 Task: Search one way flight ticket for 2 adults, 2 infants in seat and 1 infant on lap in first from Stillwater: Stillwater Regional Airport to Evansville: Evansville Regional Airport on 5-3-2023. Choice of flights is Emirates. Number of bags: 5 checked bags. Price is upto 85000. Outbound departure time preference is 4:00.
Action: Mouse moved to (399, 158)
Screenshot: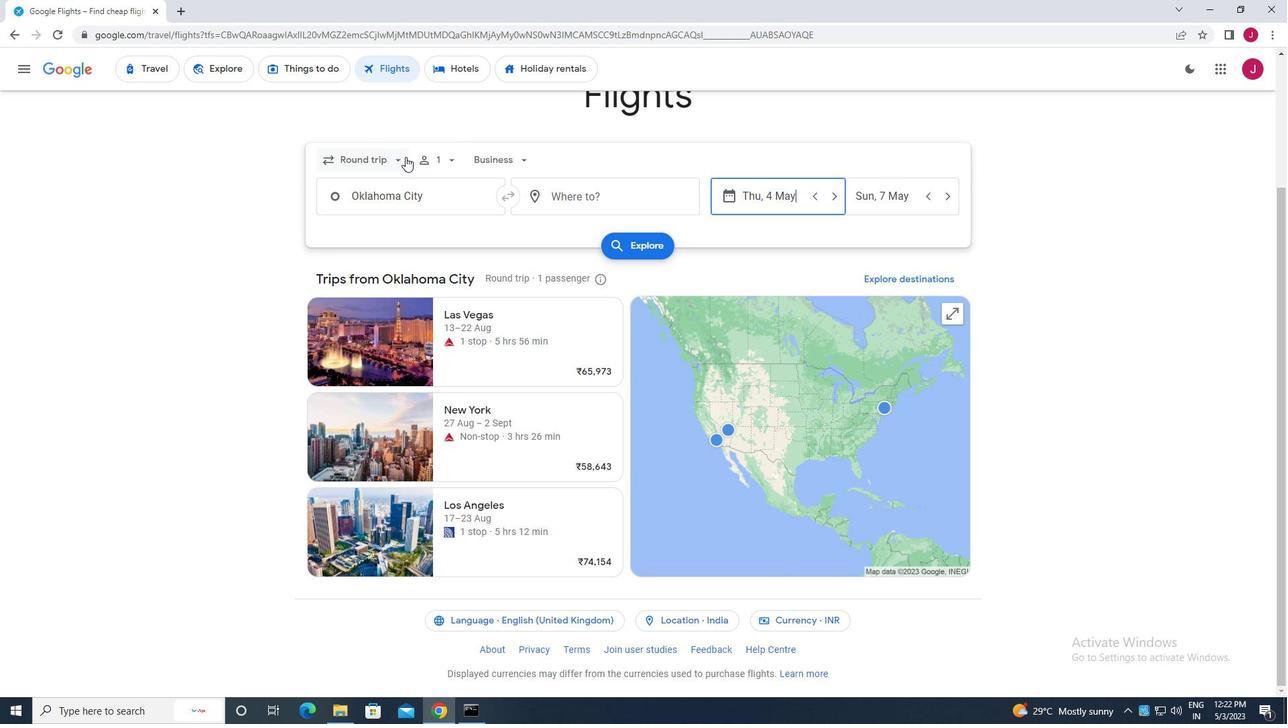 
Action: Mouse pressed left at (399, 158)
Screenshot: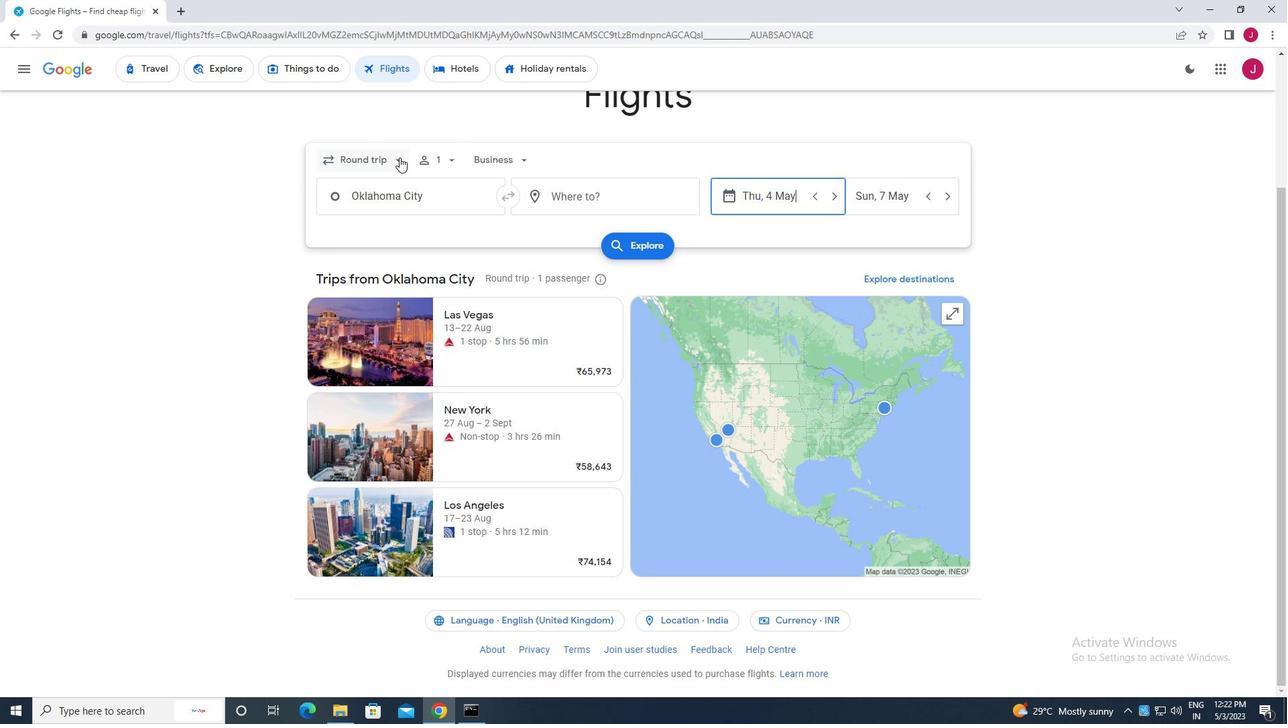 
Action: Mouse moved to (388, 223)
Screenshot: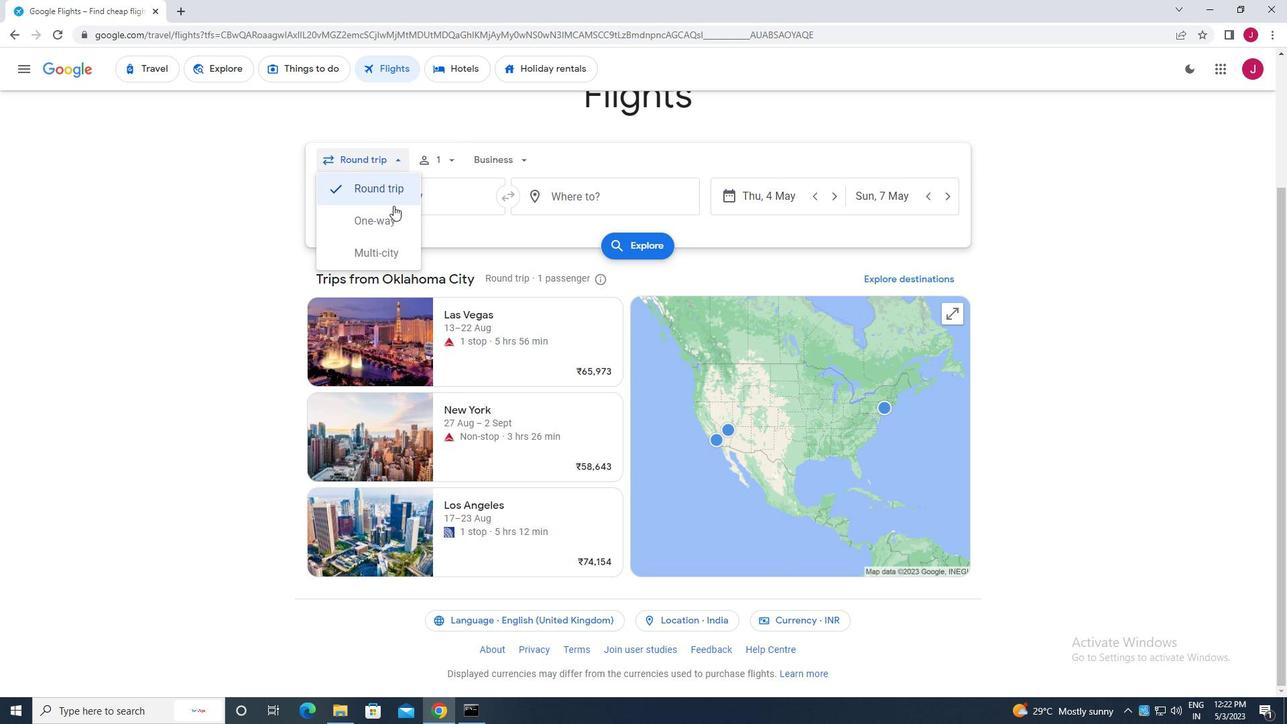
Action: Mouse pressed left at (388, 223)
Screenshot: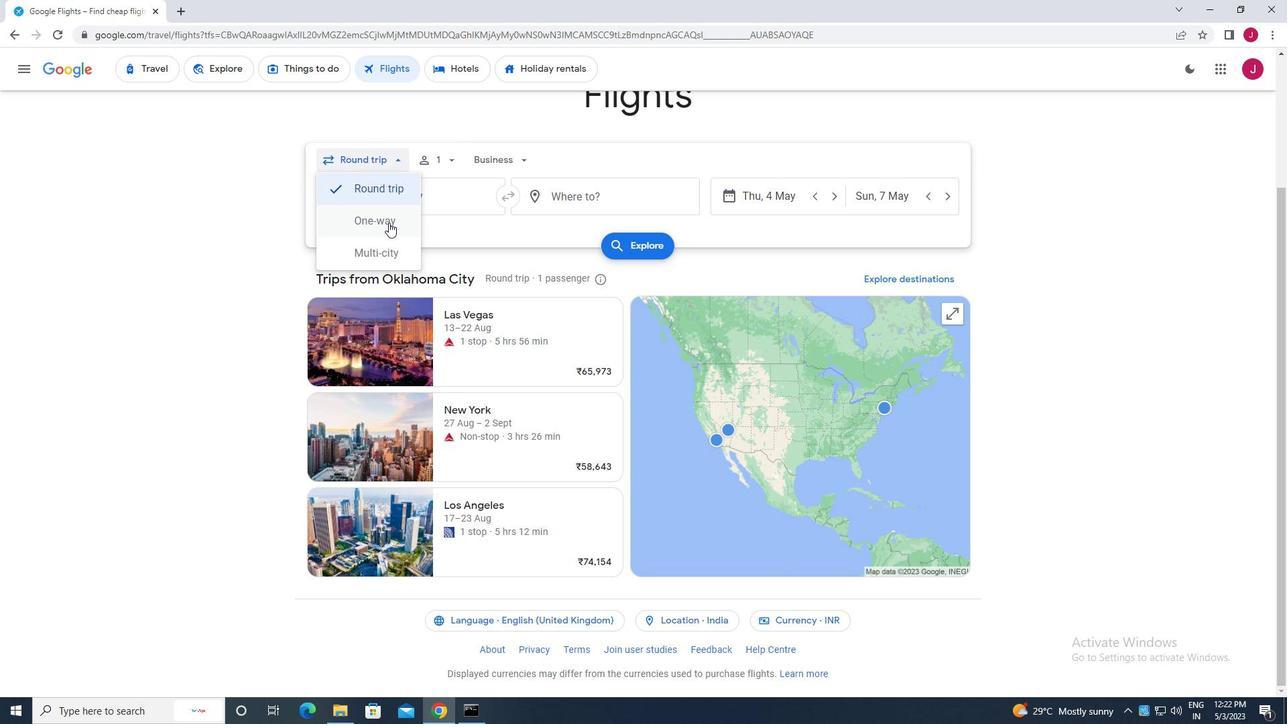 
Action: Mouse moved to (446, 155)
Screenshot: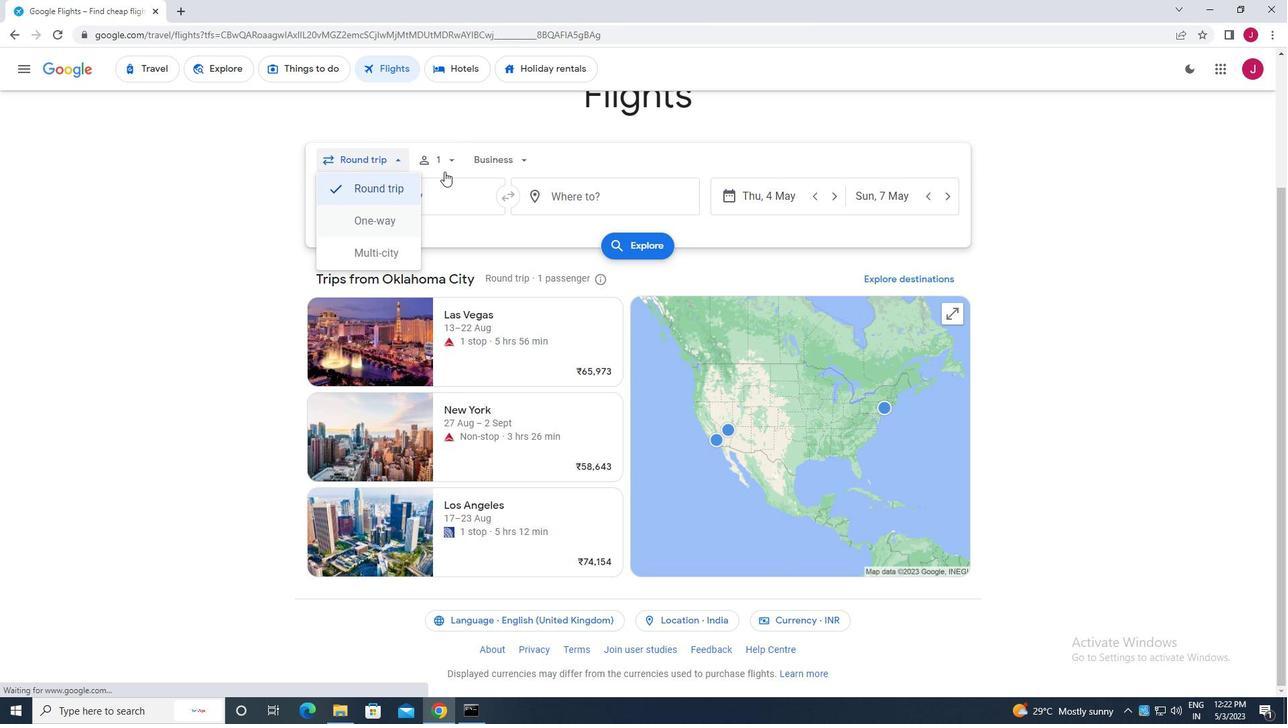 
Action: Mouse pressed left at (446, 155)
Screenshot: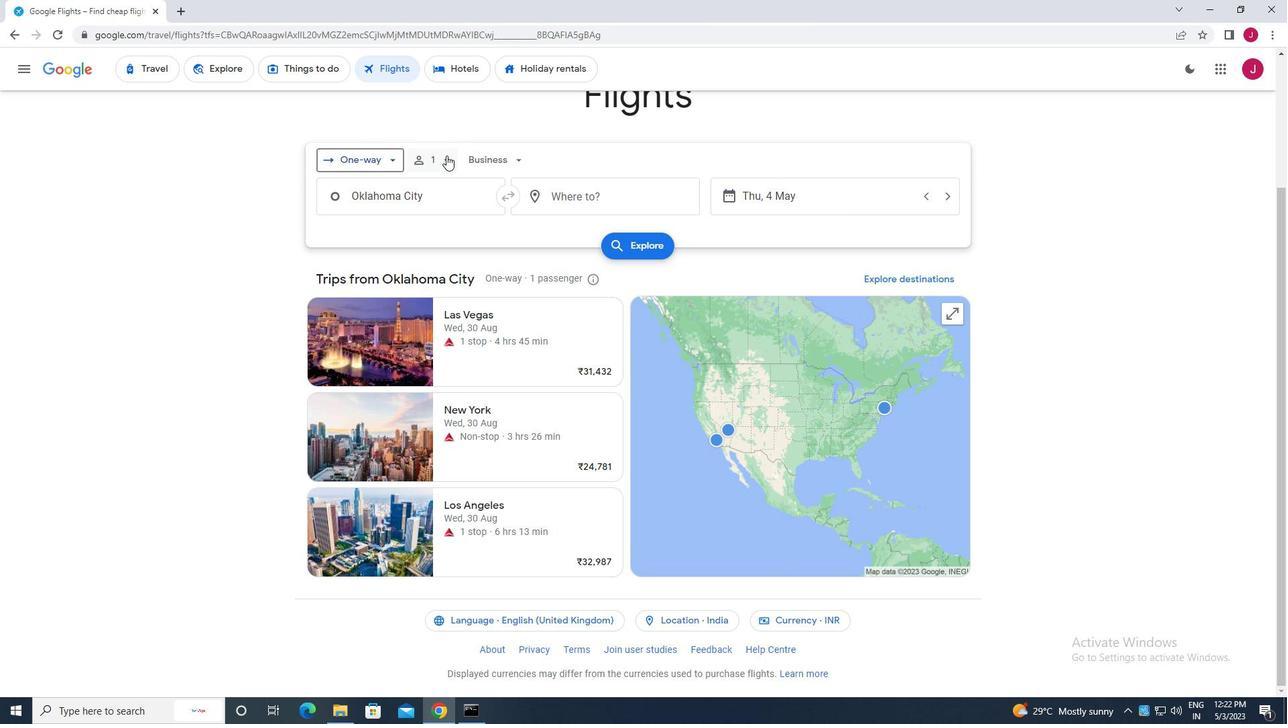 
Action: Mouse moved to (545, 195)
Screenshot: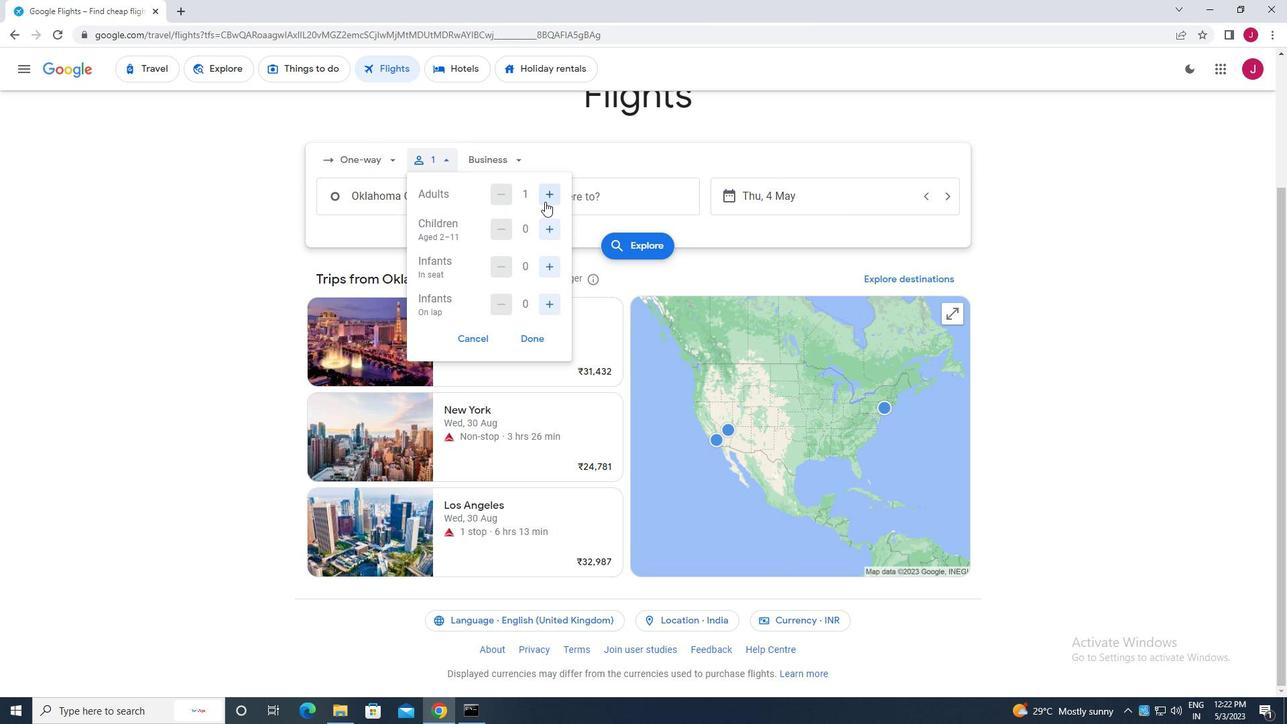 
Action: Mouse pressed left at (545, 195)
Screenshot: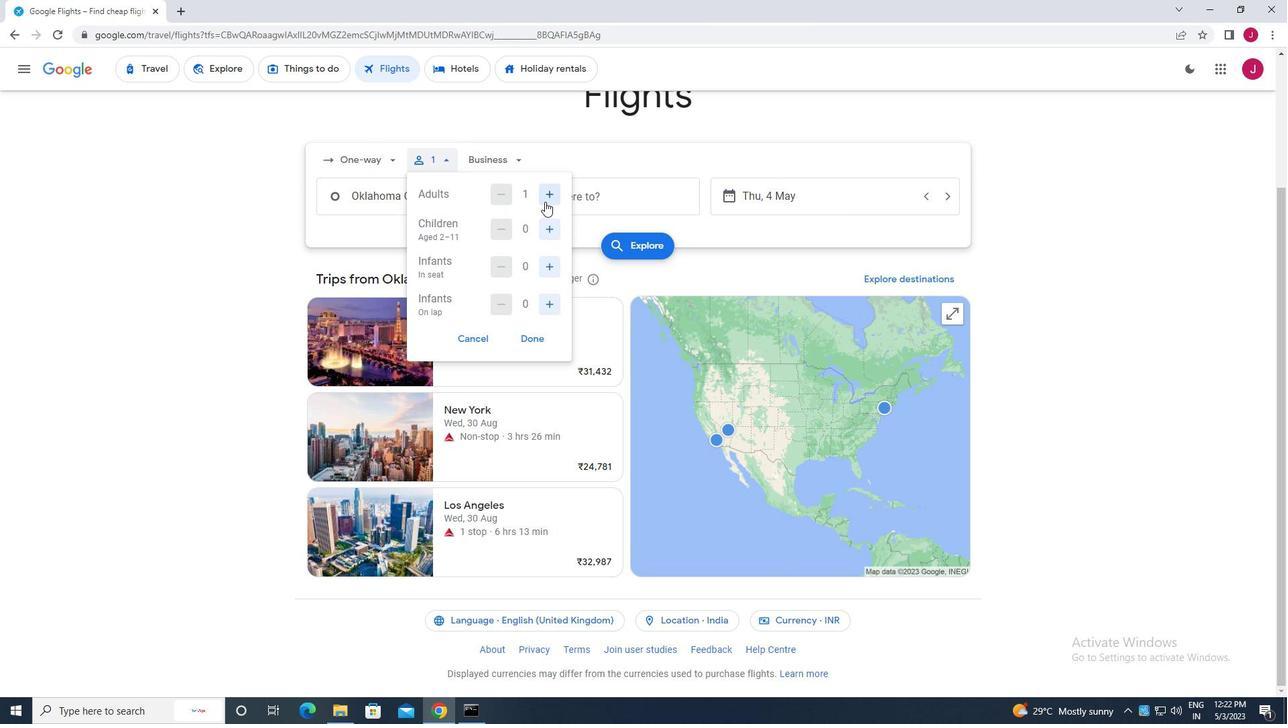 
Action: Mouse moved to (549, 227)
Screenshot: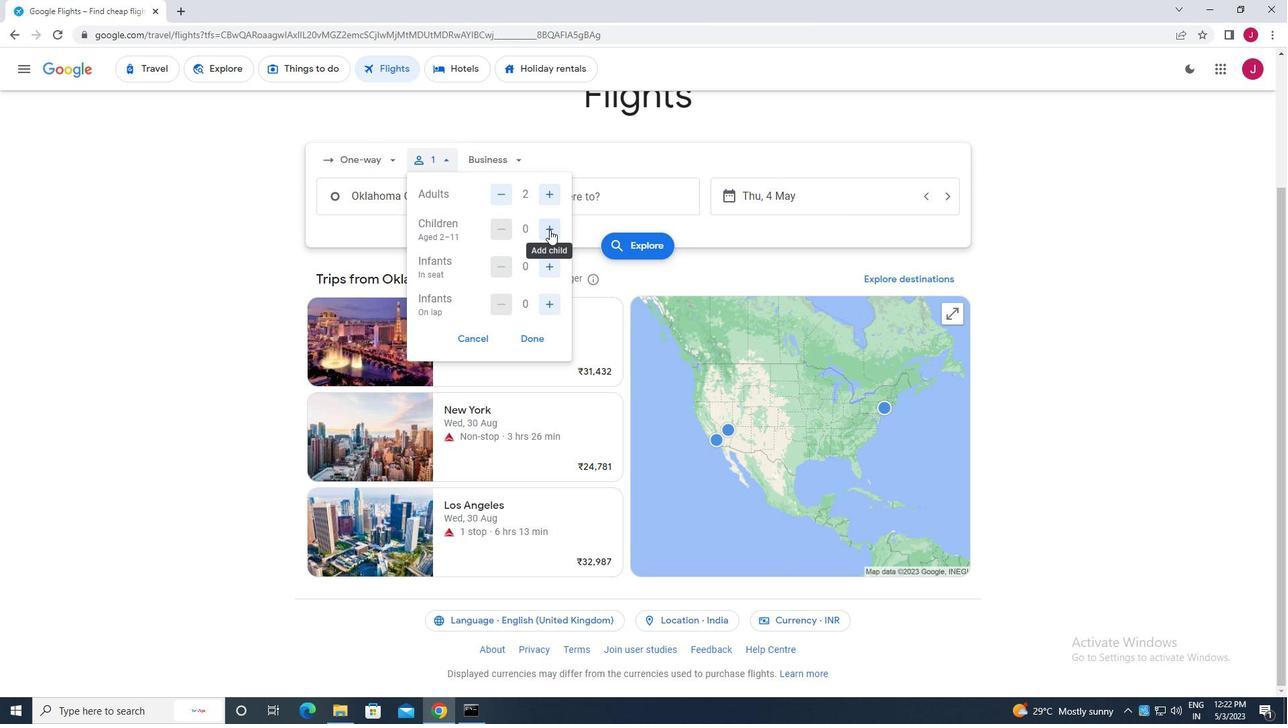 
Action: Mouse pressed left at (549, 227)
Screenshot: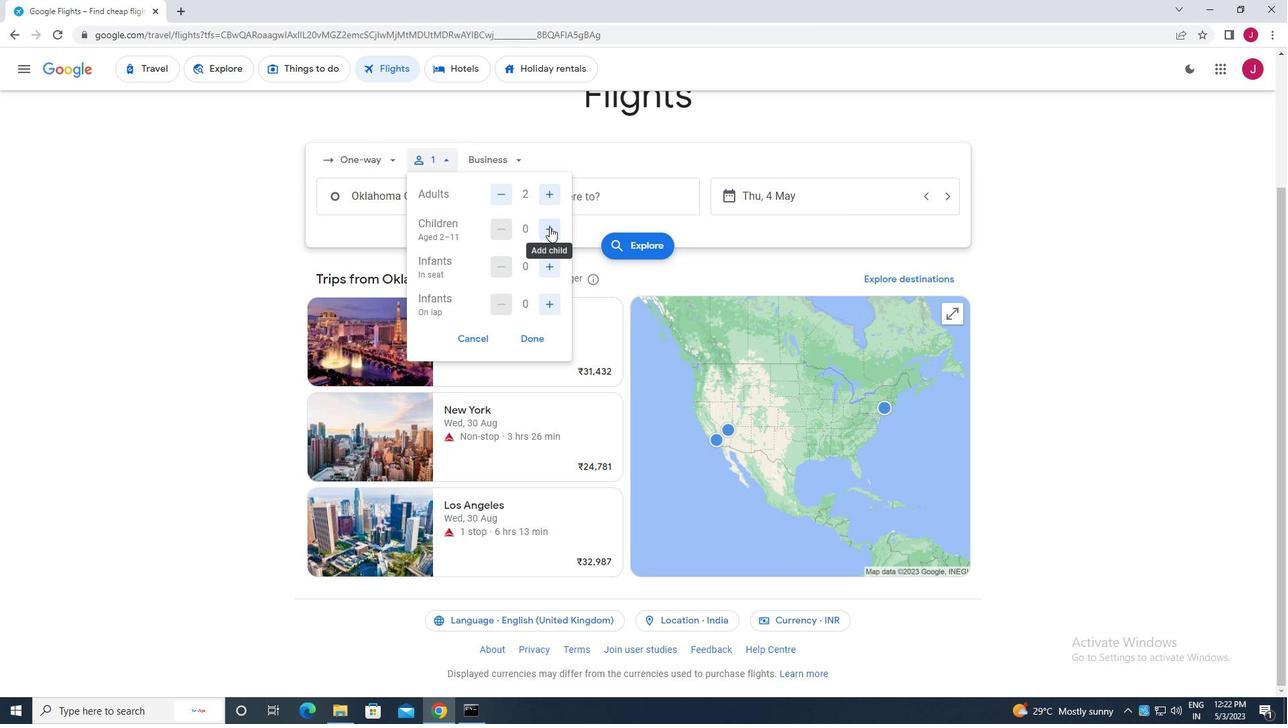 
Action: Mouse moved to (506, 225)
Screenshot: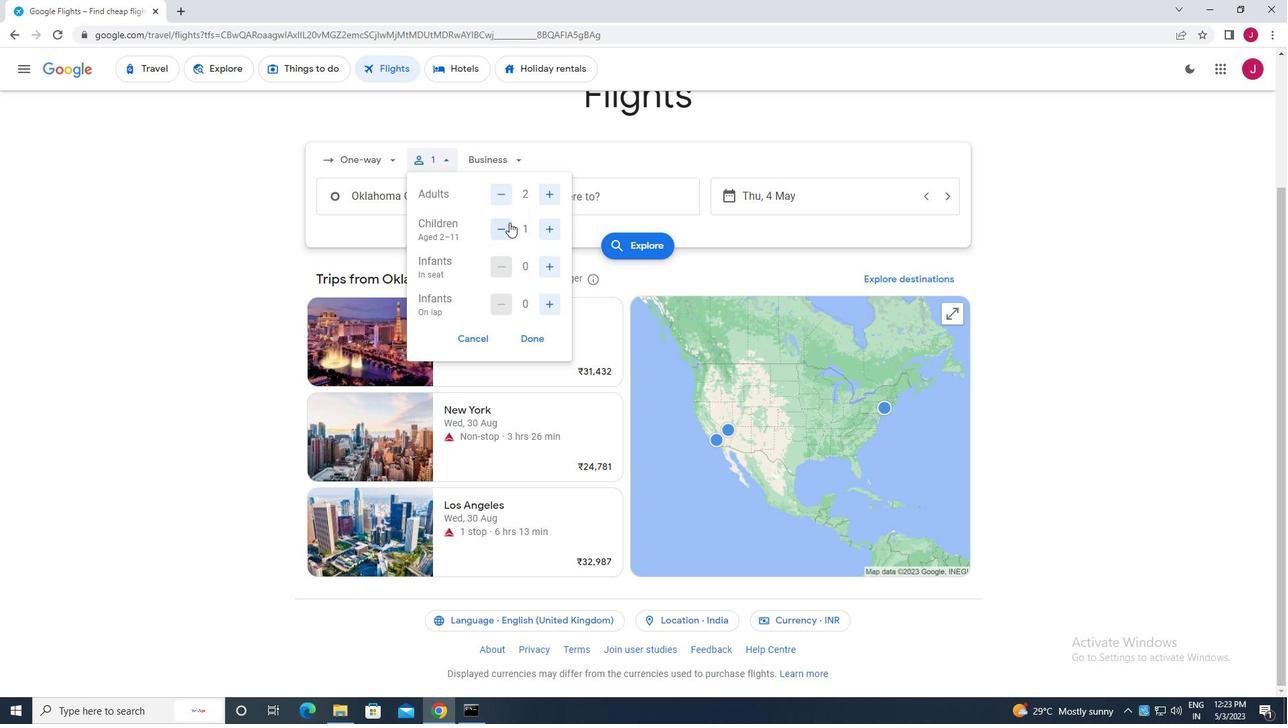 
Action: Mouse pressed left at (506, 225)
Screenshot: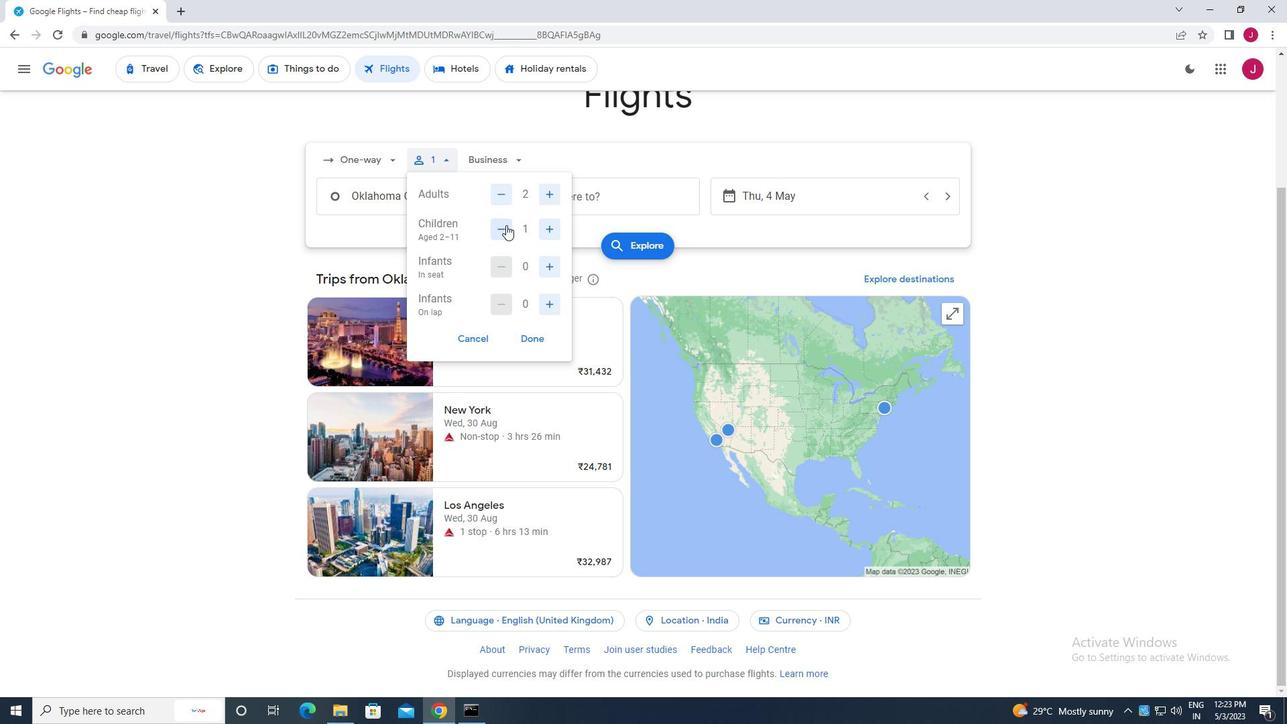 
Action: Mouse moved to (541, 264)
Screenshot: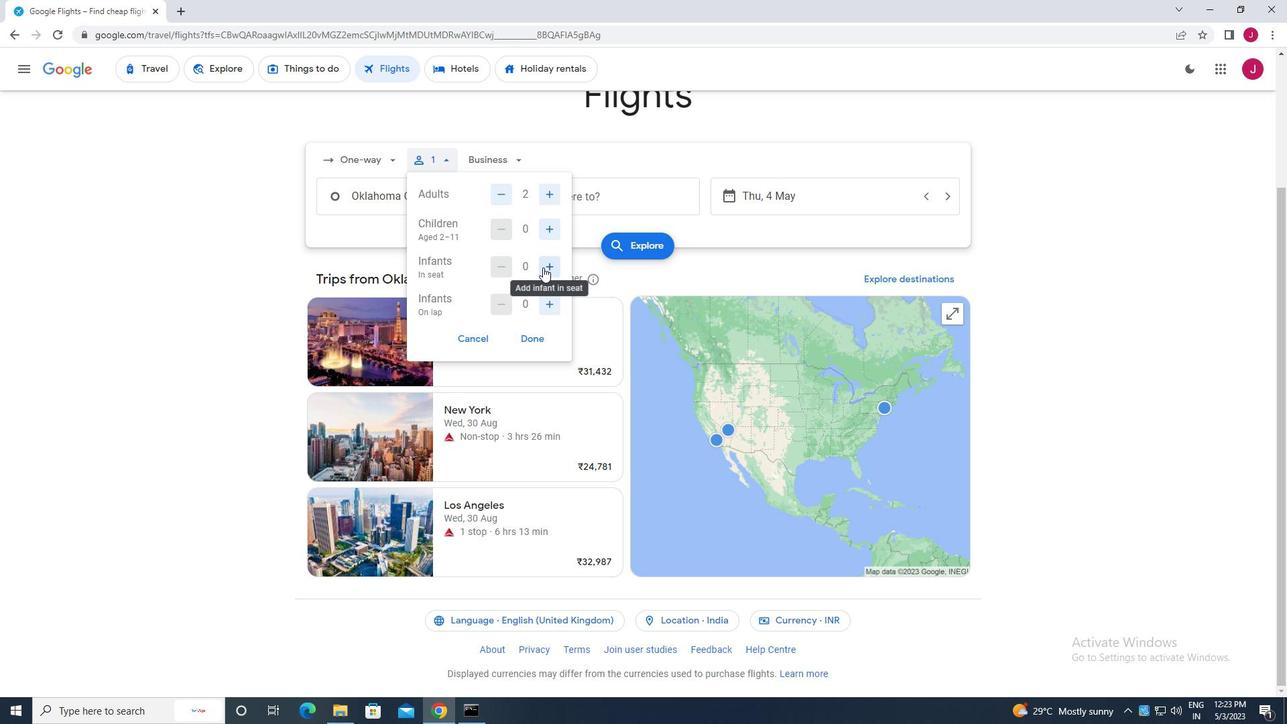 
Action: Mouse pressed left at (541, 264)
Screenshot: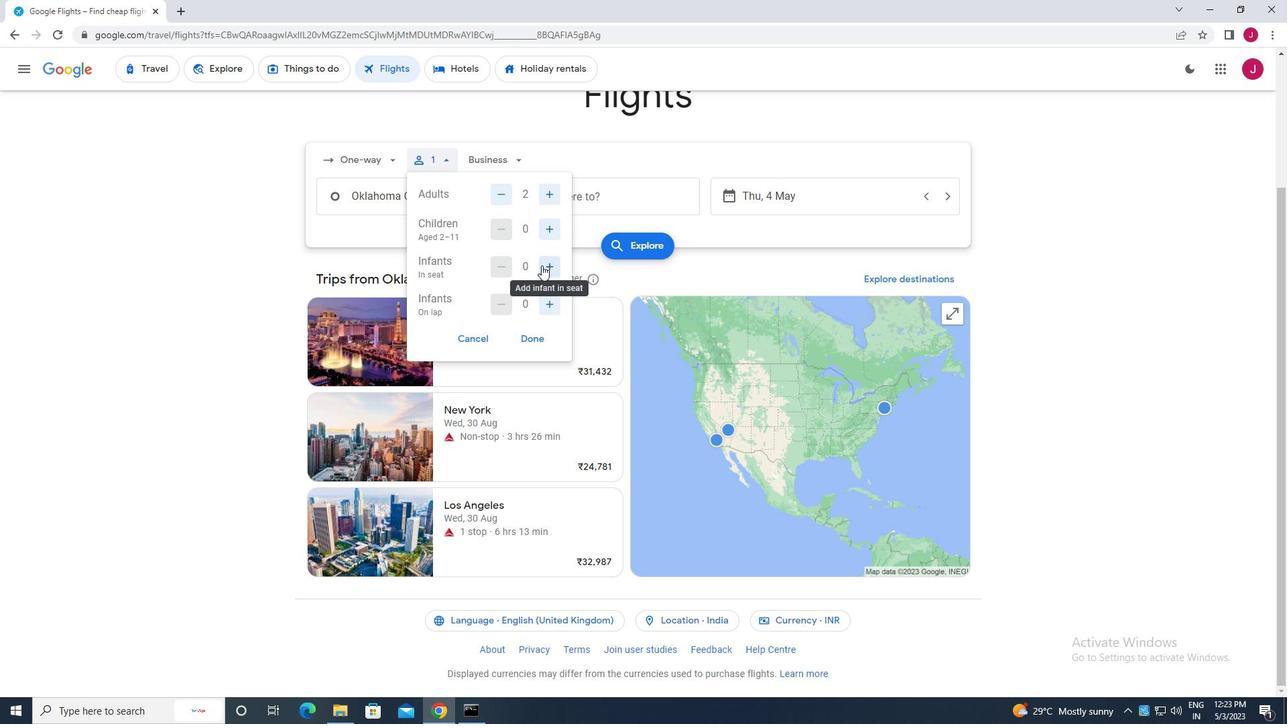 
Action: Mouse moved to (541, 264)
Screenshot: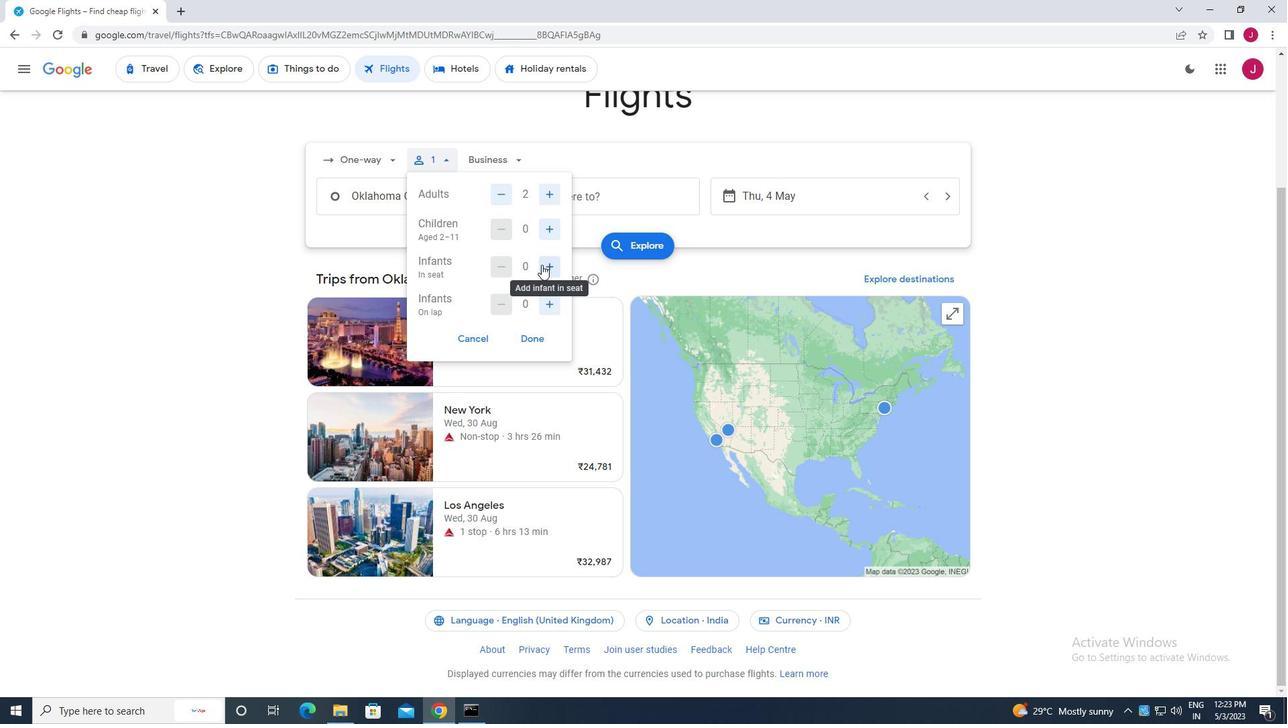 
Action: Mouse pressed left at (541, 264)
Screenshot: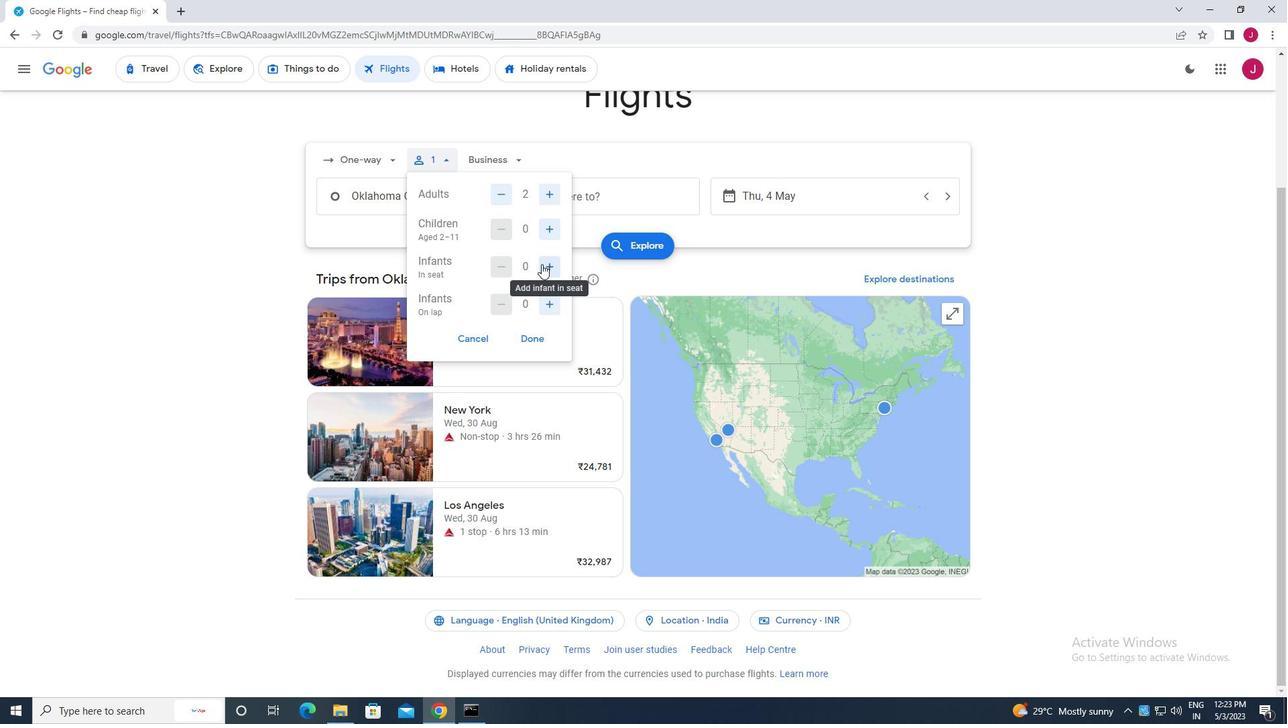 
Action: Mouse moved to (547, 305)
Screenshot: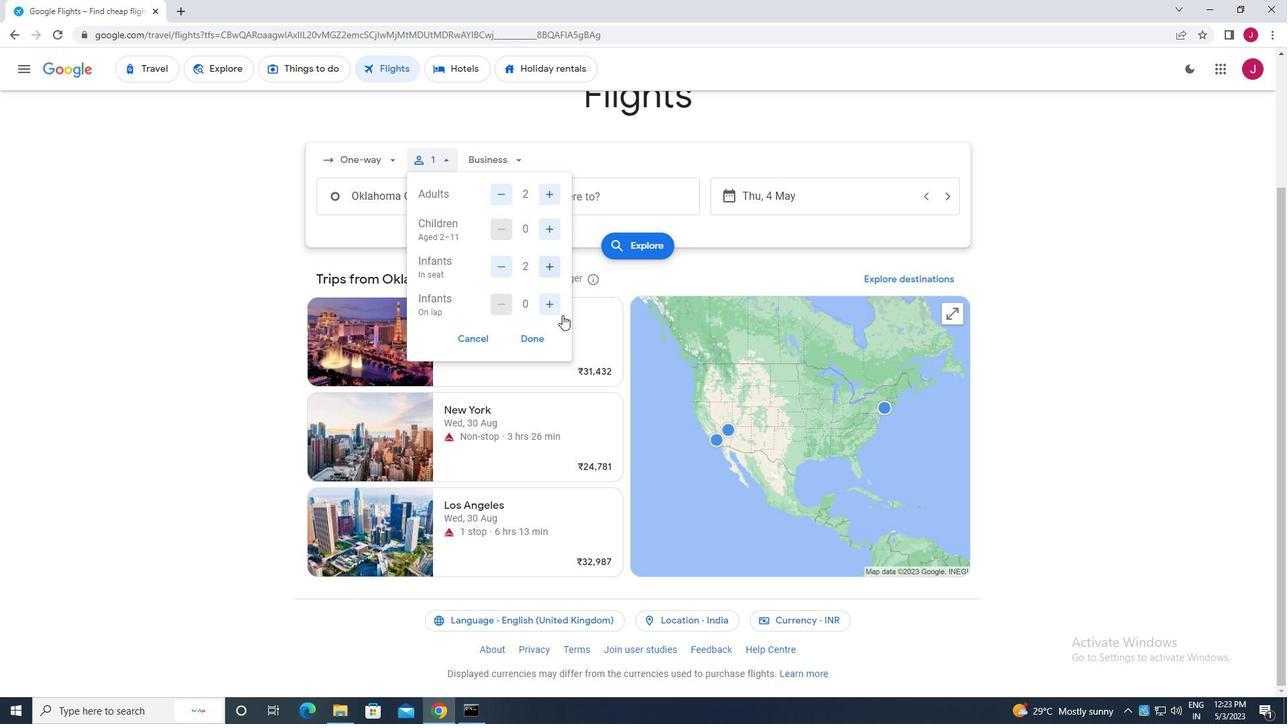 
Action: Mouse pressed left at (547, 305)
Screenshot: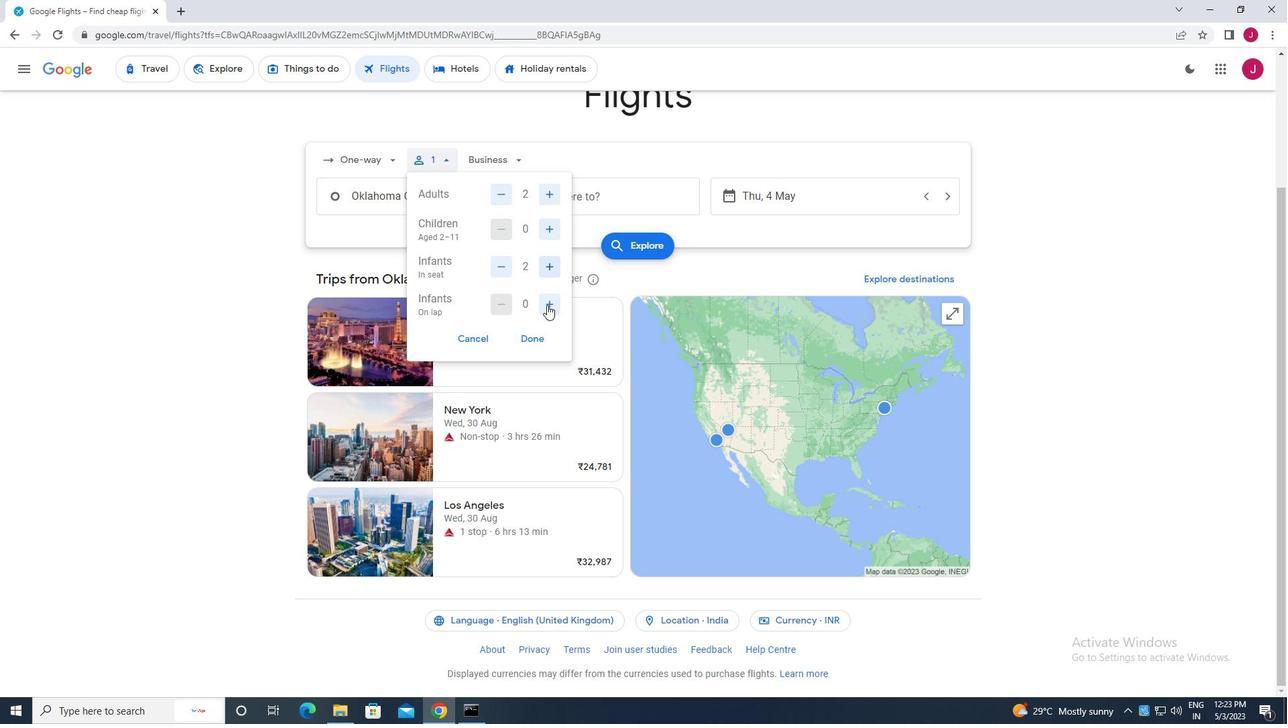 
Action: Mouse moved to (534, 336)
Screenshot: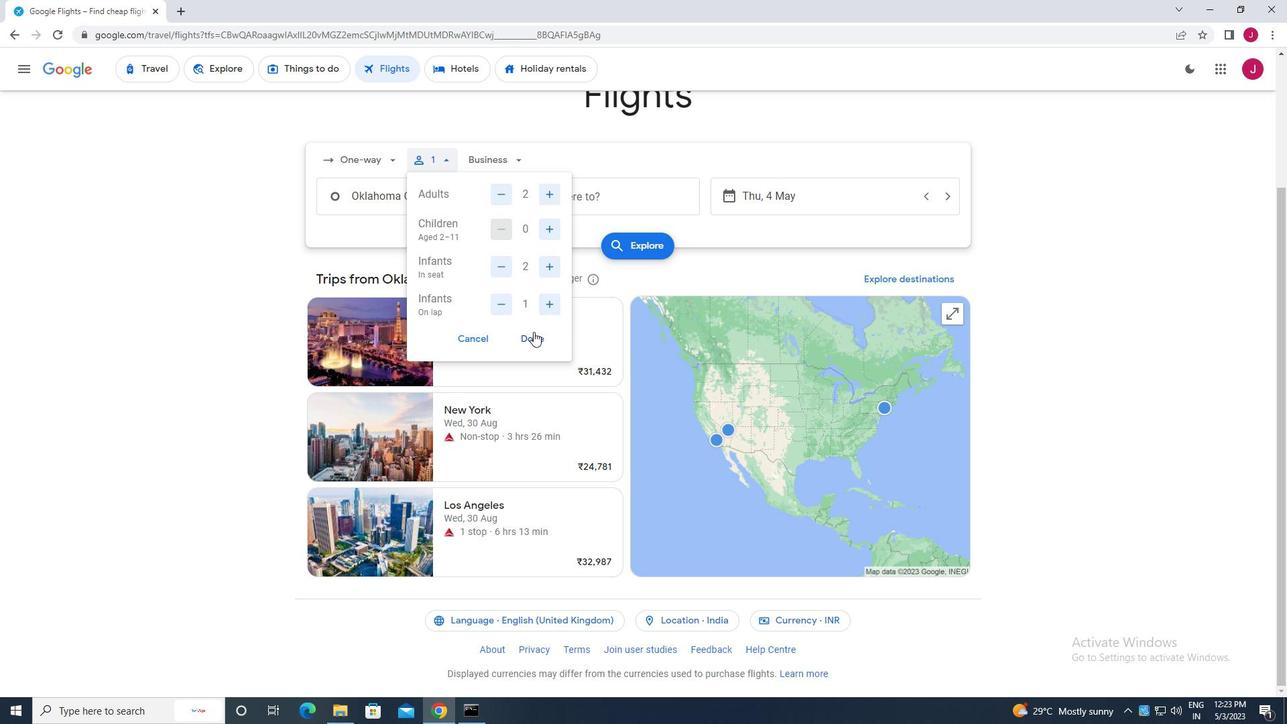 
Action: Mouse pressed left at (534, 336)
Screenshot: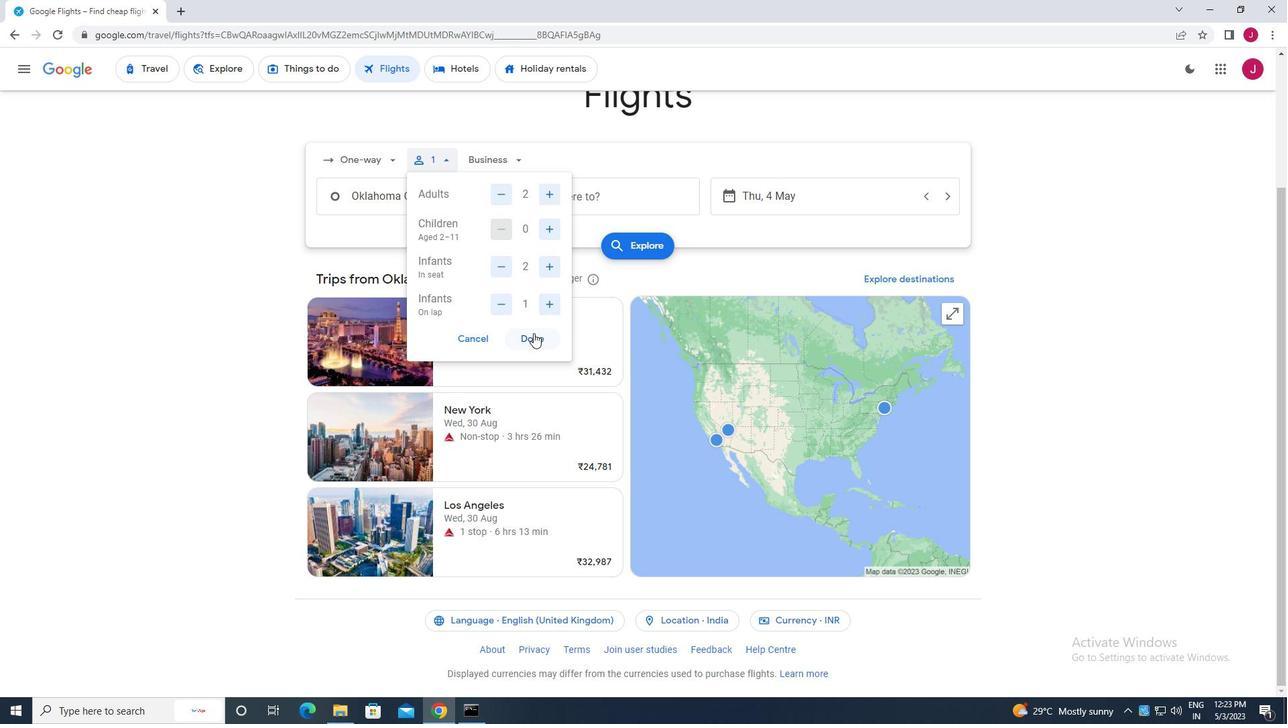 
Action: Mouse moved to (513, 156)
Screenshot: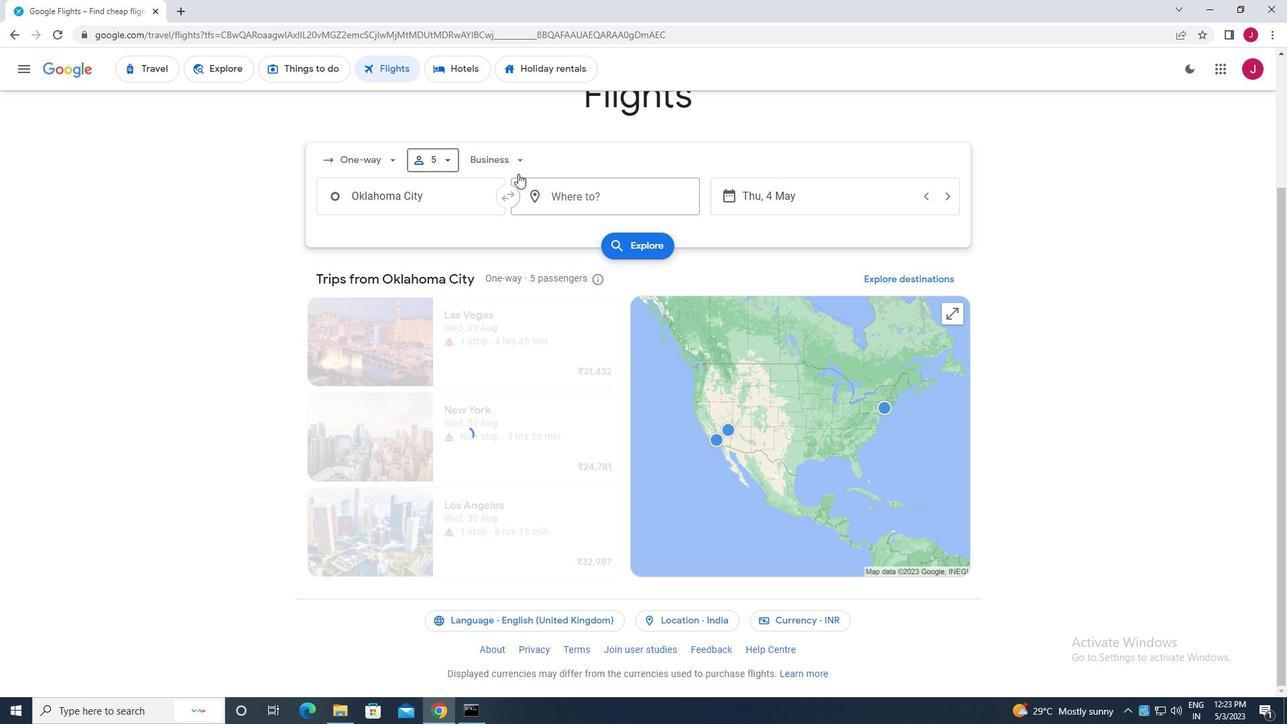 
Action: Mouse pressed left at (513, 156)
Screenshot: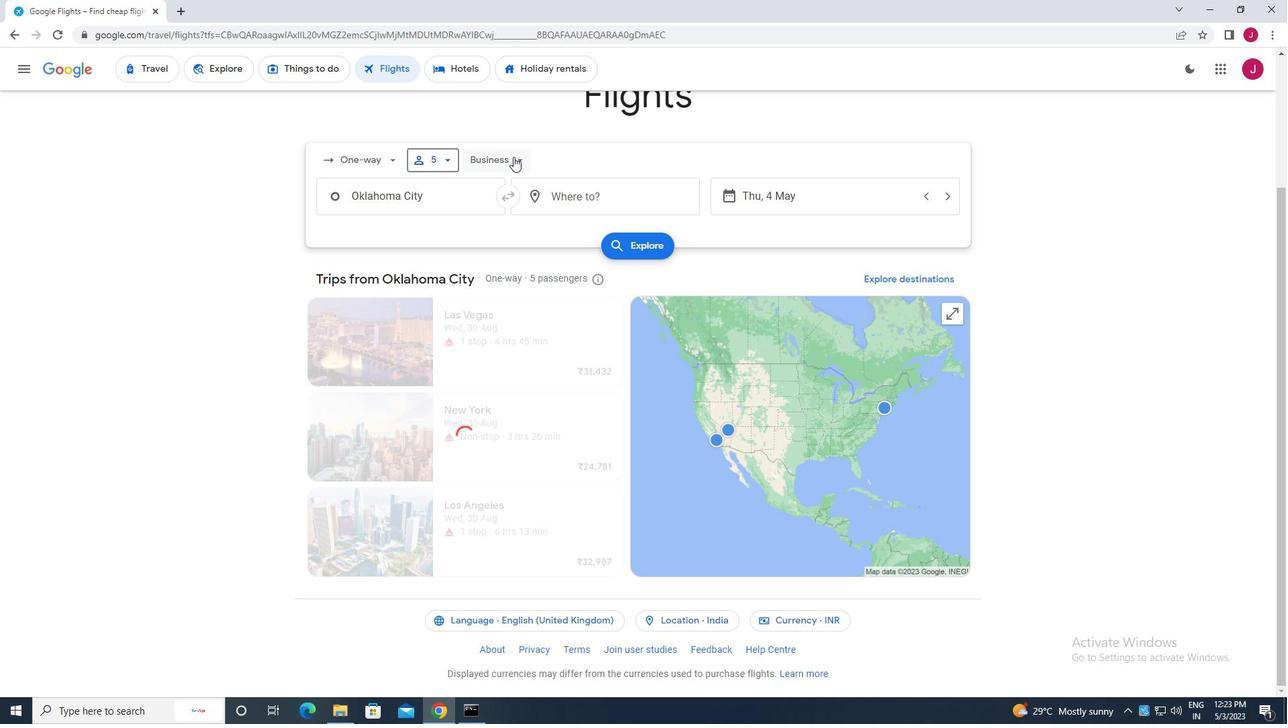 
Action: Mouse moved to (511, 287)
Screenshot: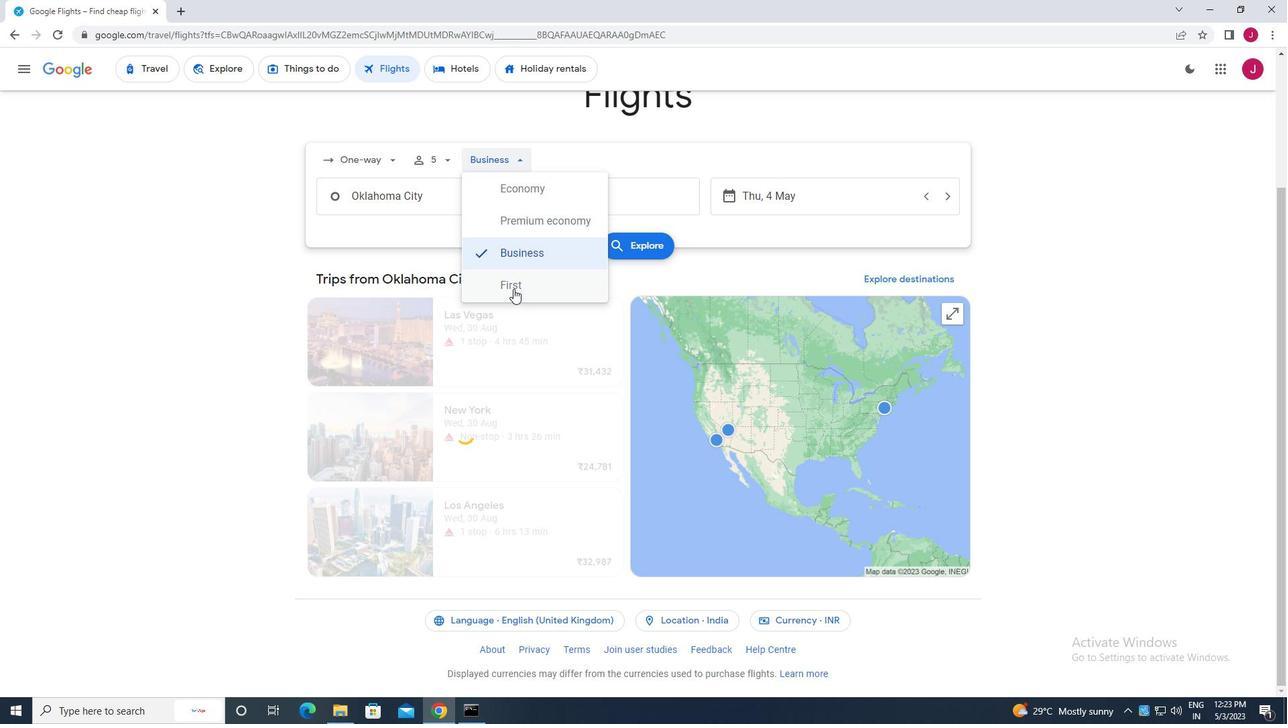
Action: Mouse pressed left at (511, 287)
Screenshot: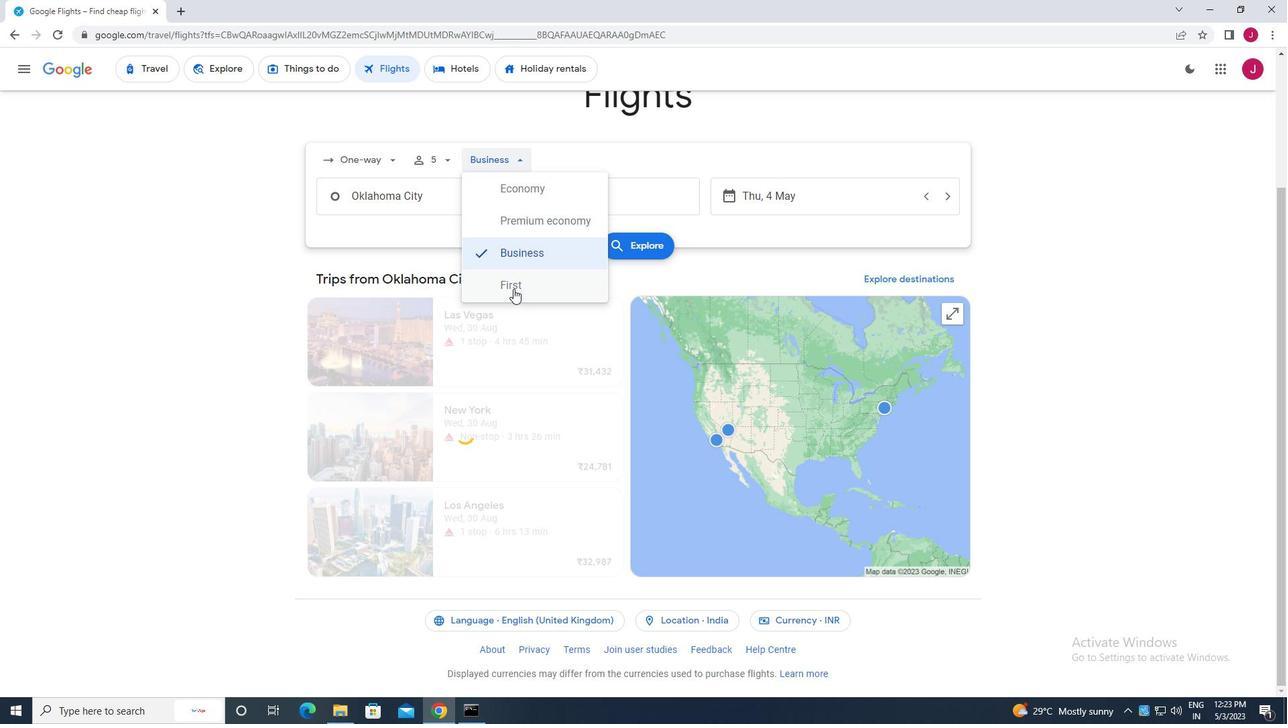 
Action: Mouse moved to (452, 203)
Screenshot: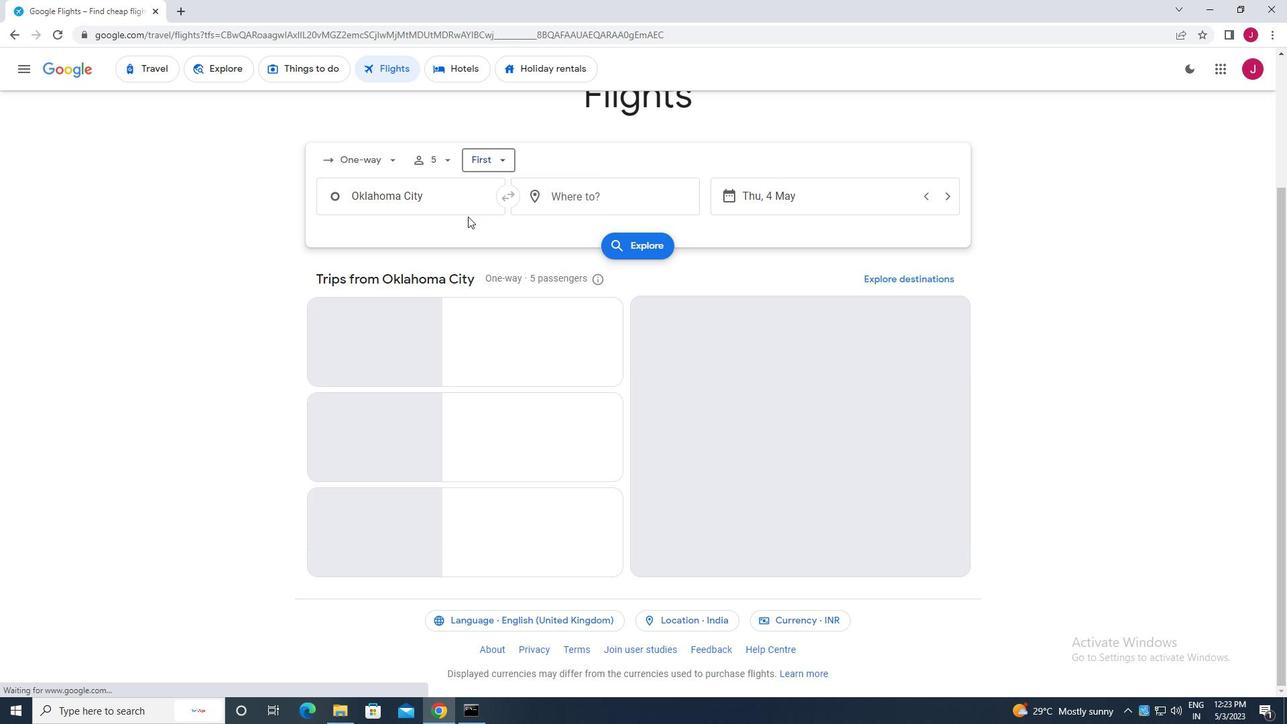 
Action: Mouse pressed left at (452, 203)
Screenshot: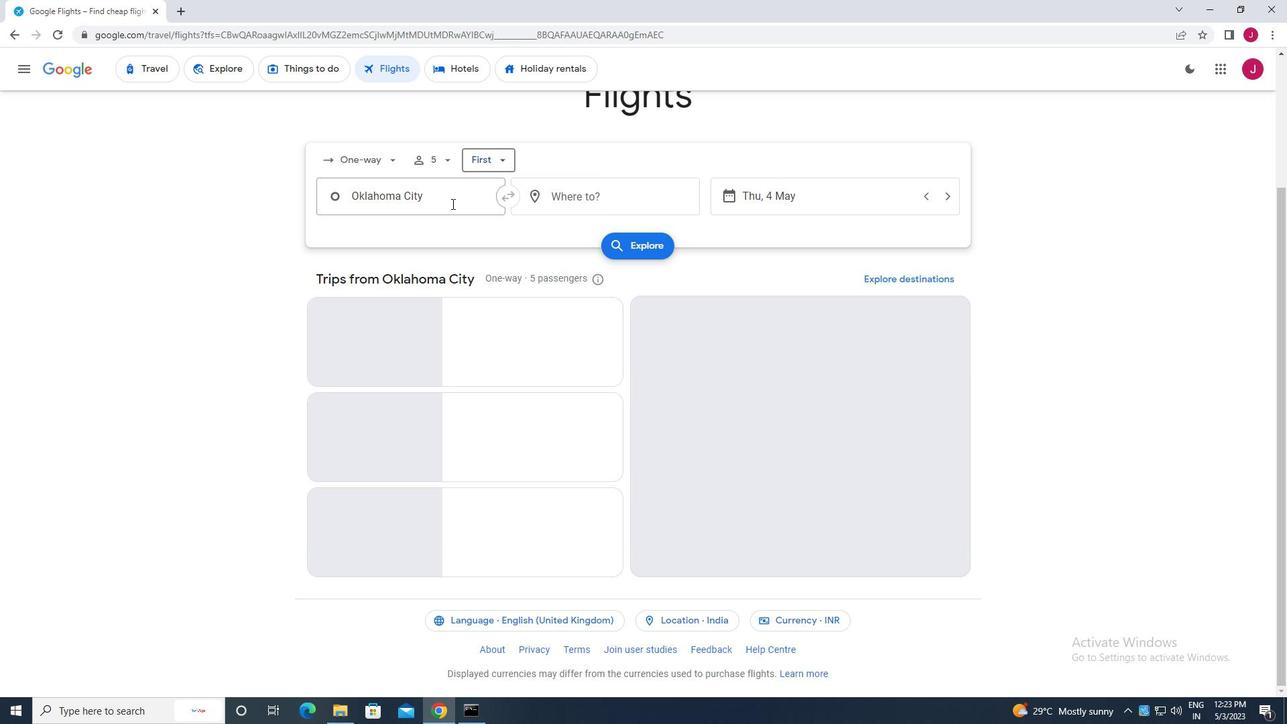 
Action: Mouse moved to (449, 203)
Screenshot: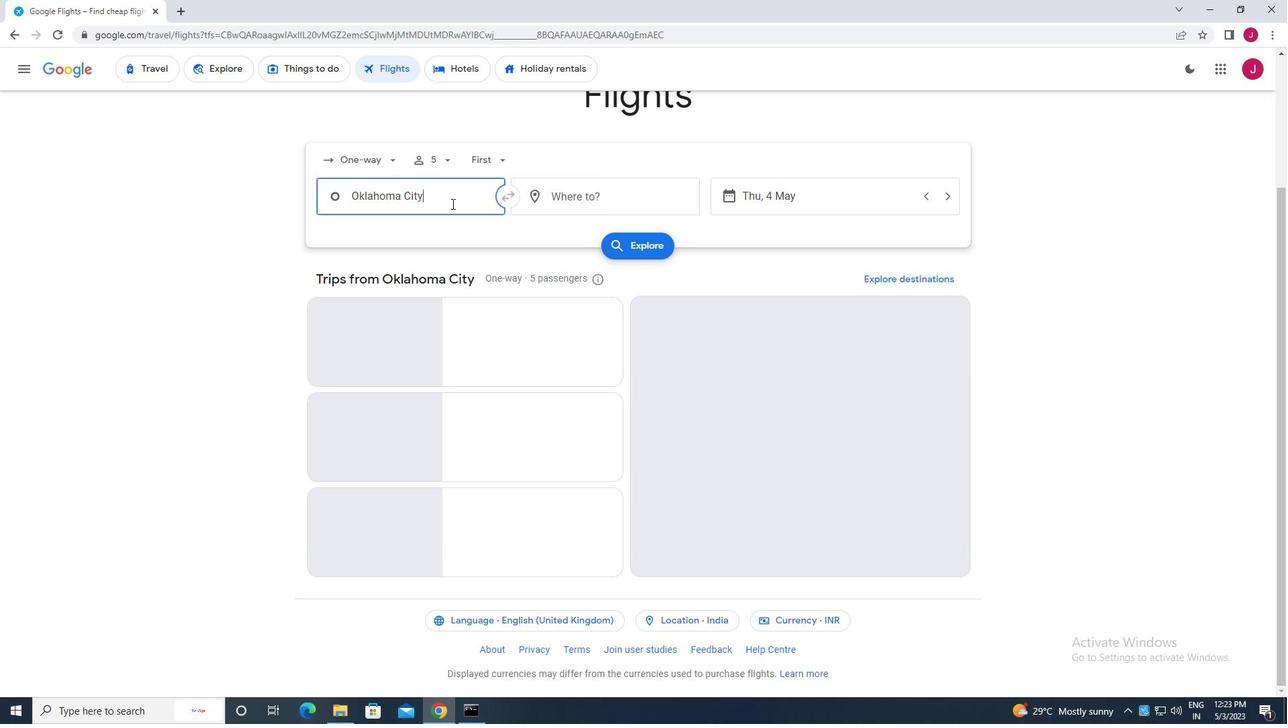 
Action: Key pressed stillwater
Screenshot: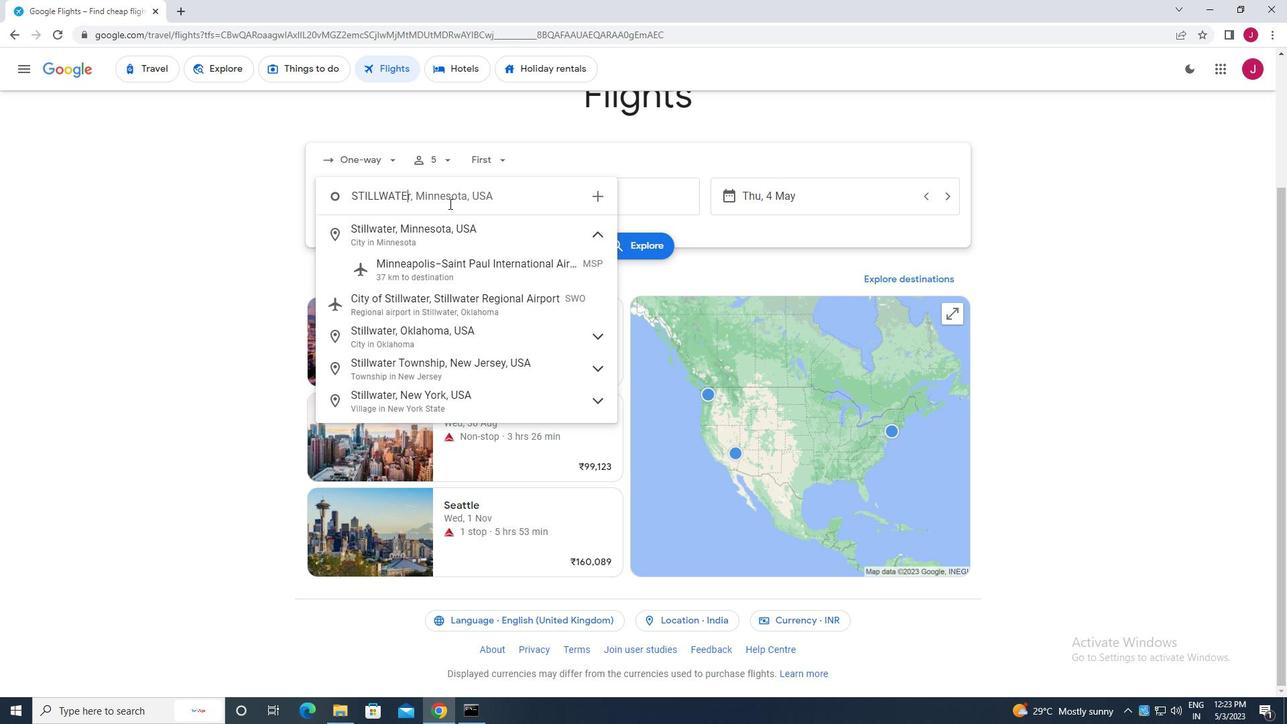 
Action: Mouse moved to (431, 221)
Screenshot: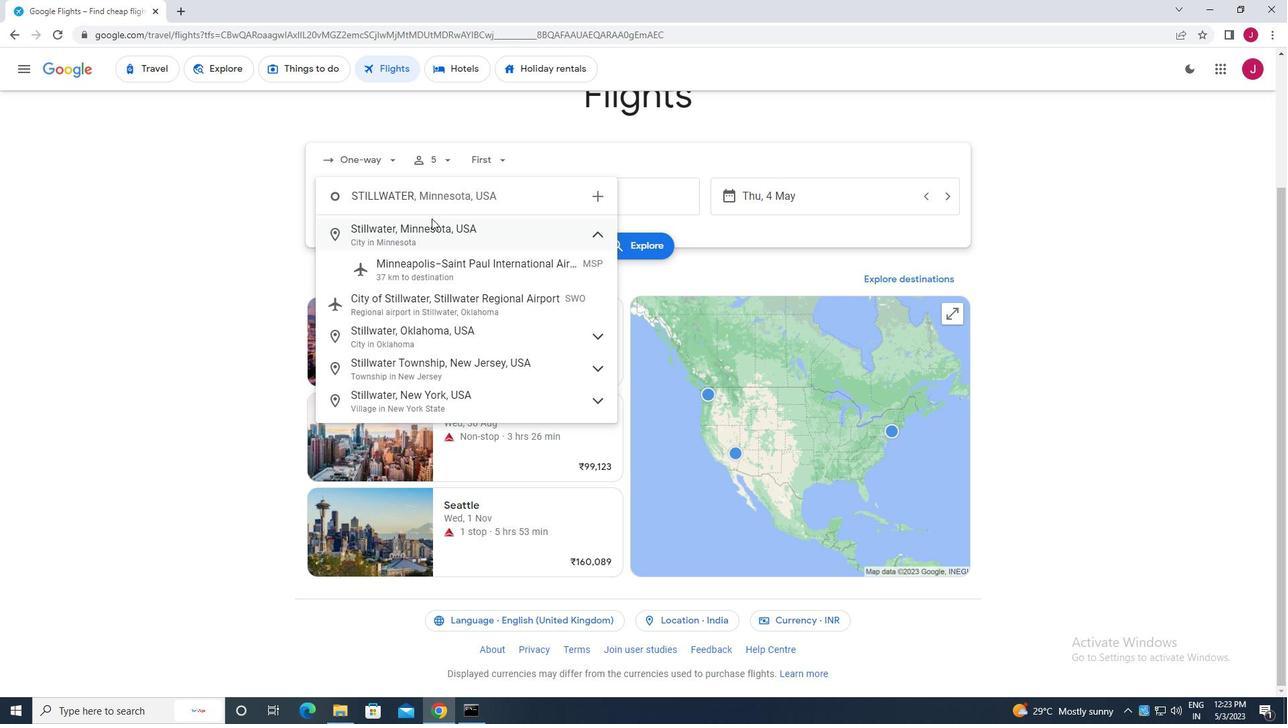 
Action: Key pressed <Key.space>r
Screenshot: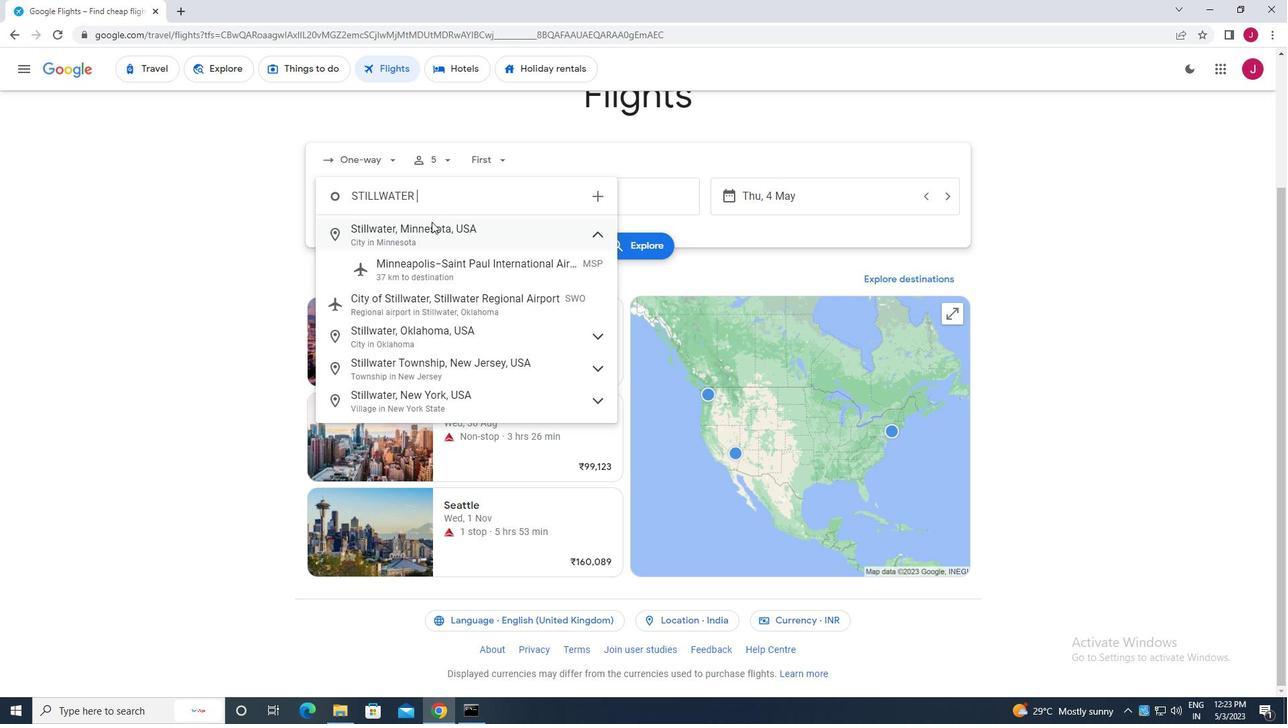 
Action: Mouse moved to (431, 222)
Screenshot: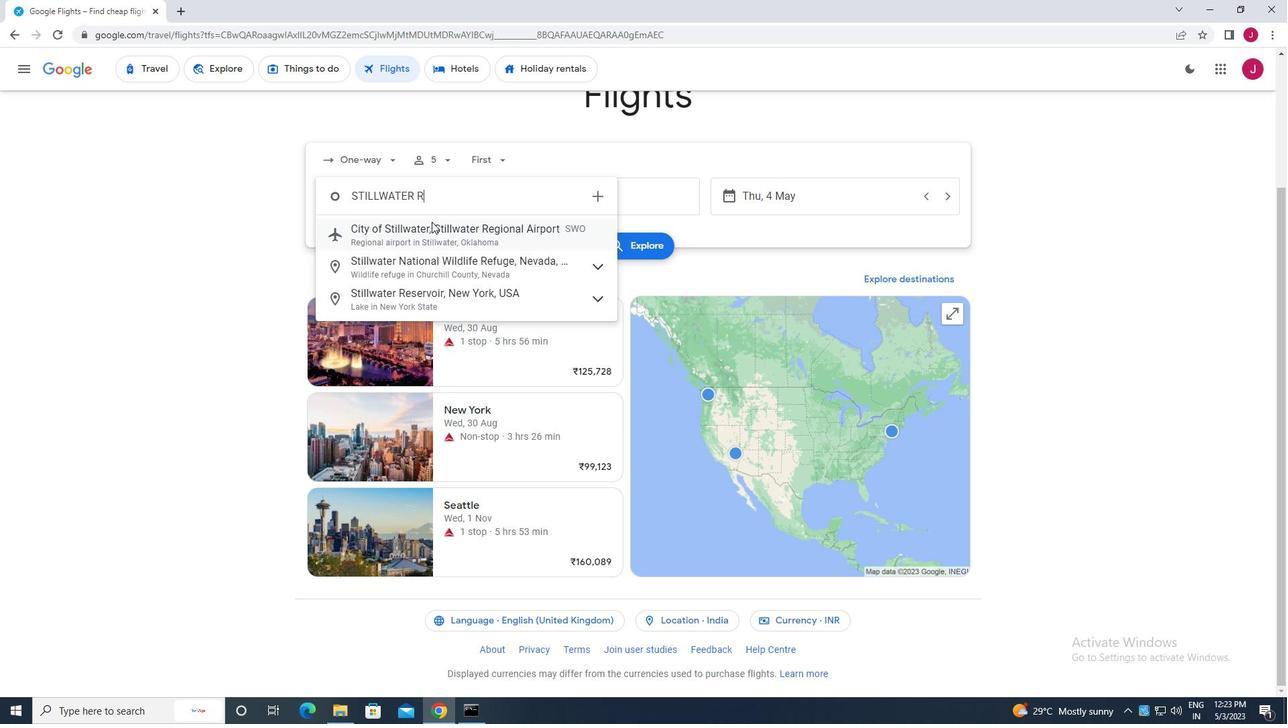 
Action: Key pressed eg
Screenshot: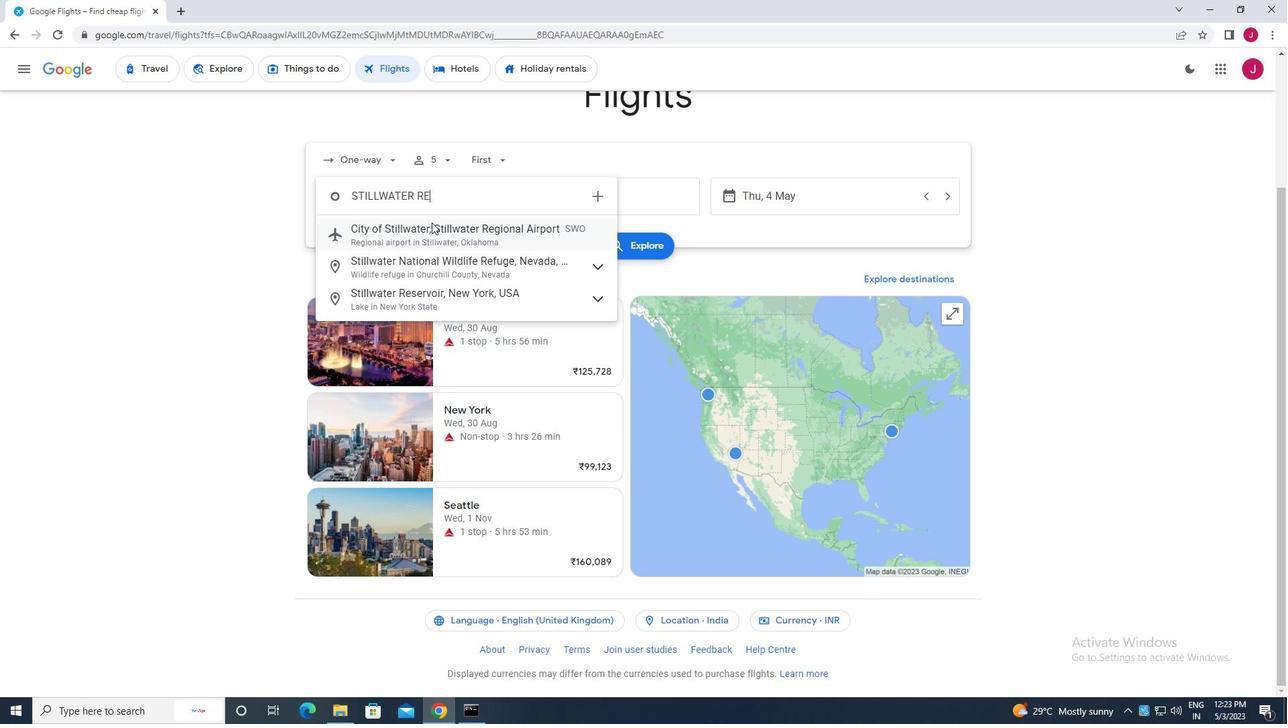 
Action: Mouse moved to (502, 234)
Screenshot: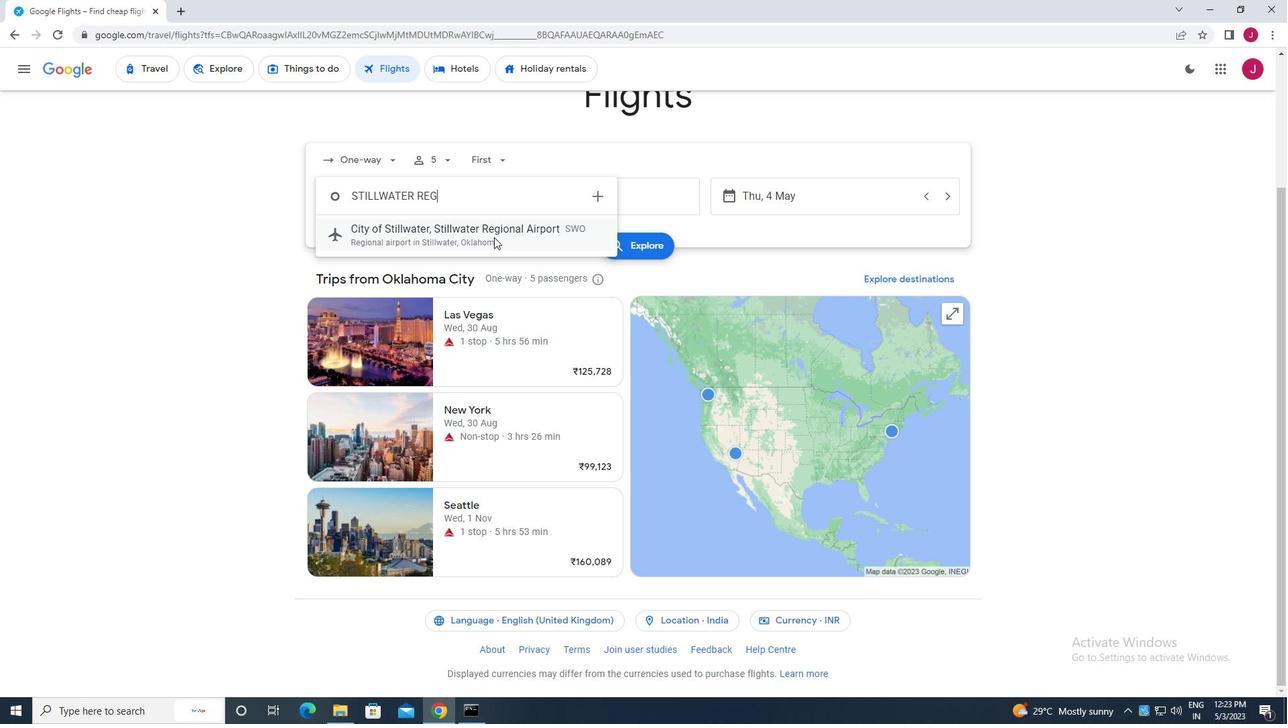 
Action: Mouse pressed left at (502, 234)
Screenshot: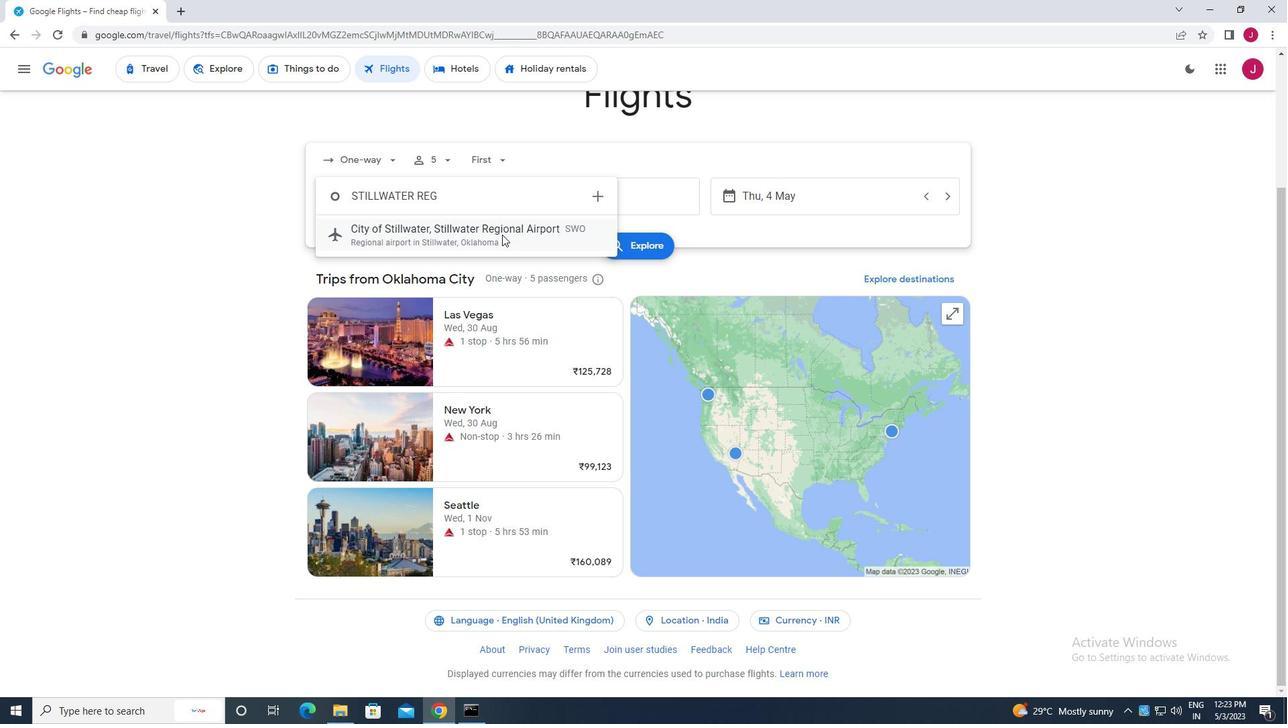 
Action: Mouse moved to (641, 195)
Screenshot: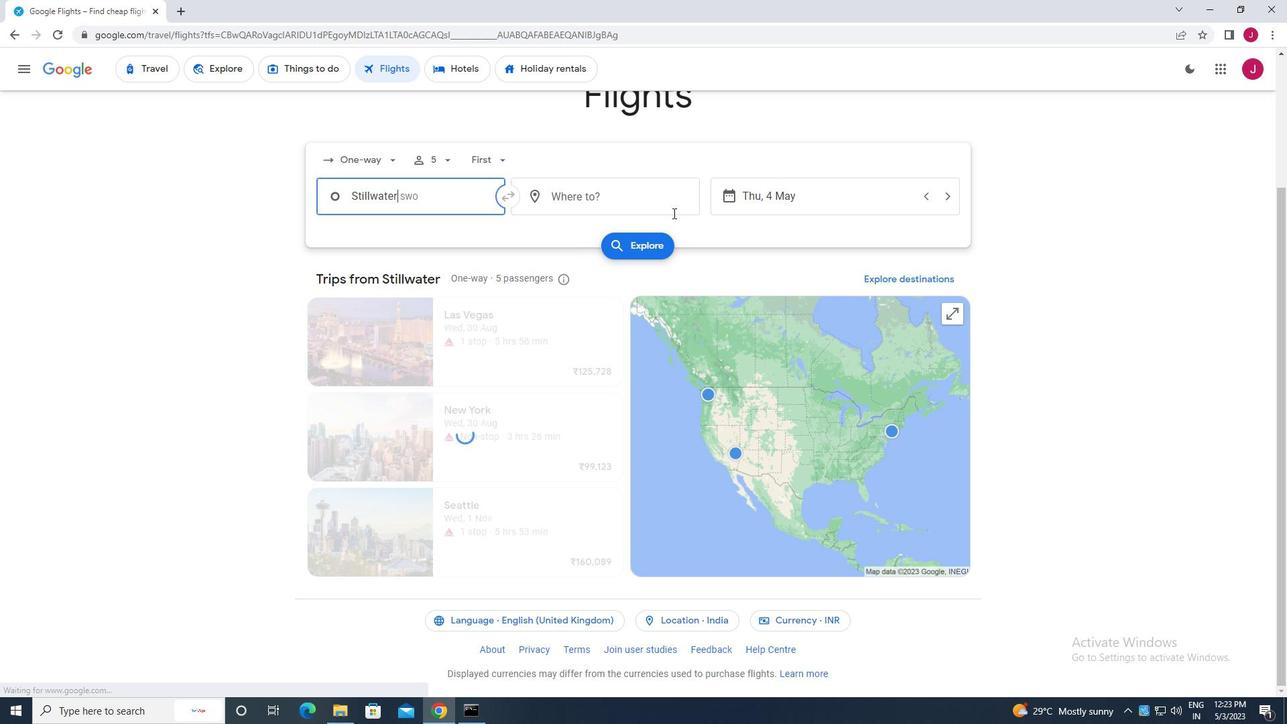 
Action: Mouse pressed left at (641, 195)
Screenshot: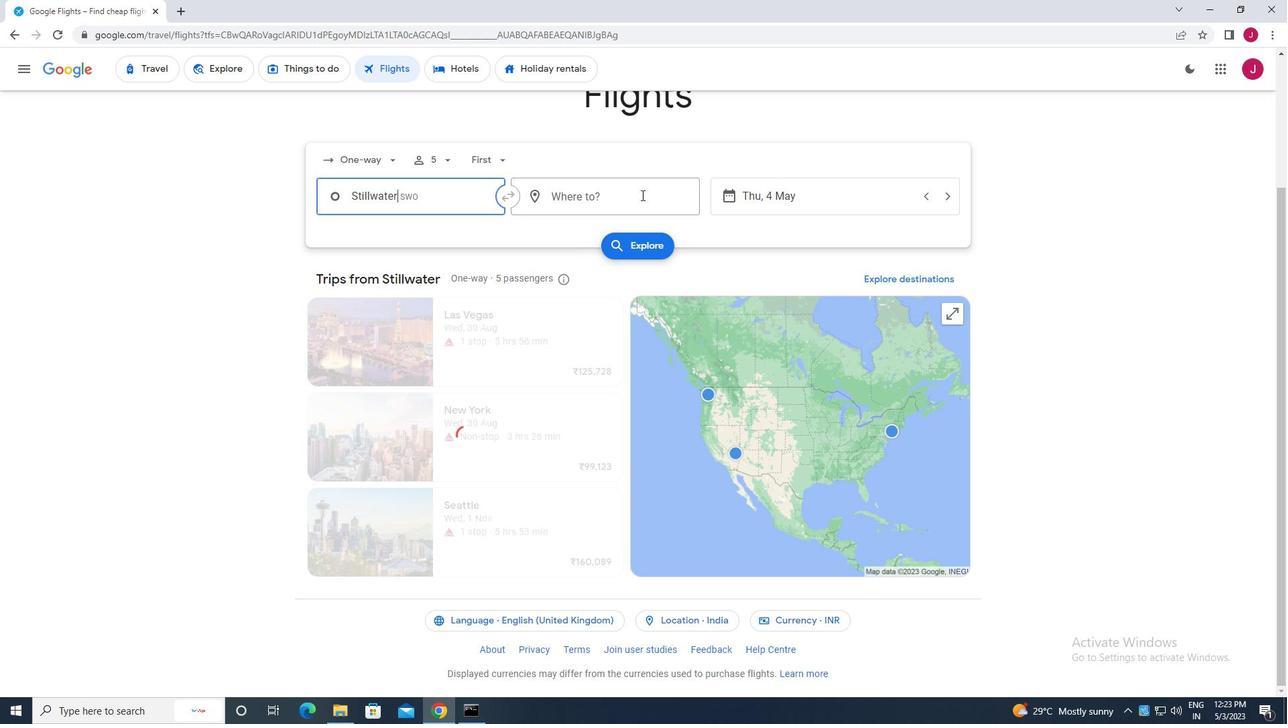 
Action: Mouse moved to (641, 195)
Screenshot: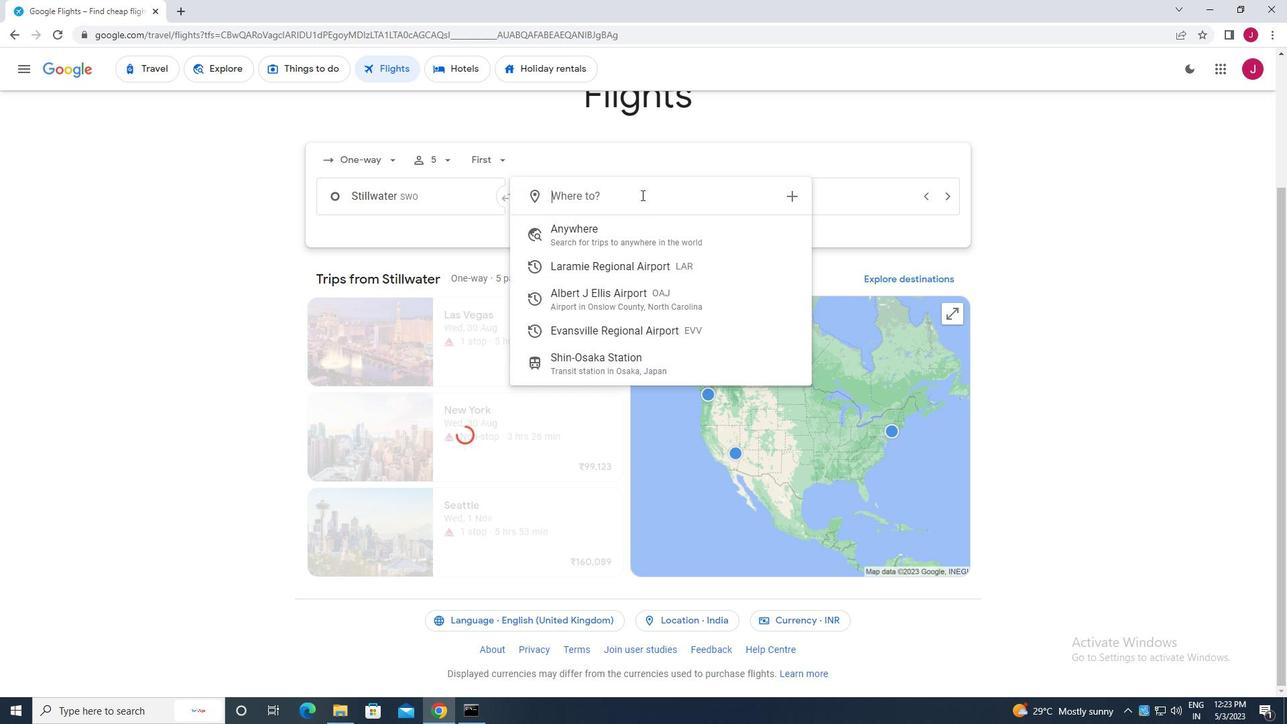 
Action: Key pressed evansi<Key.backspace>
Screenshot: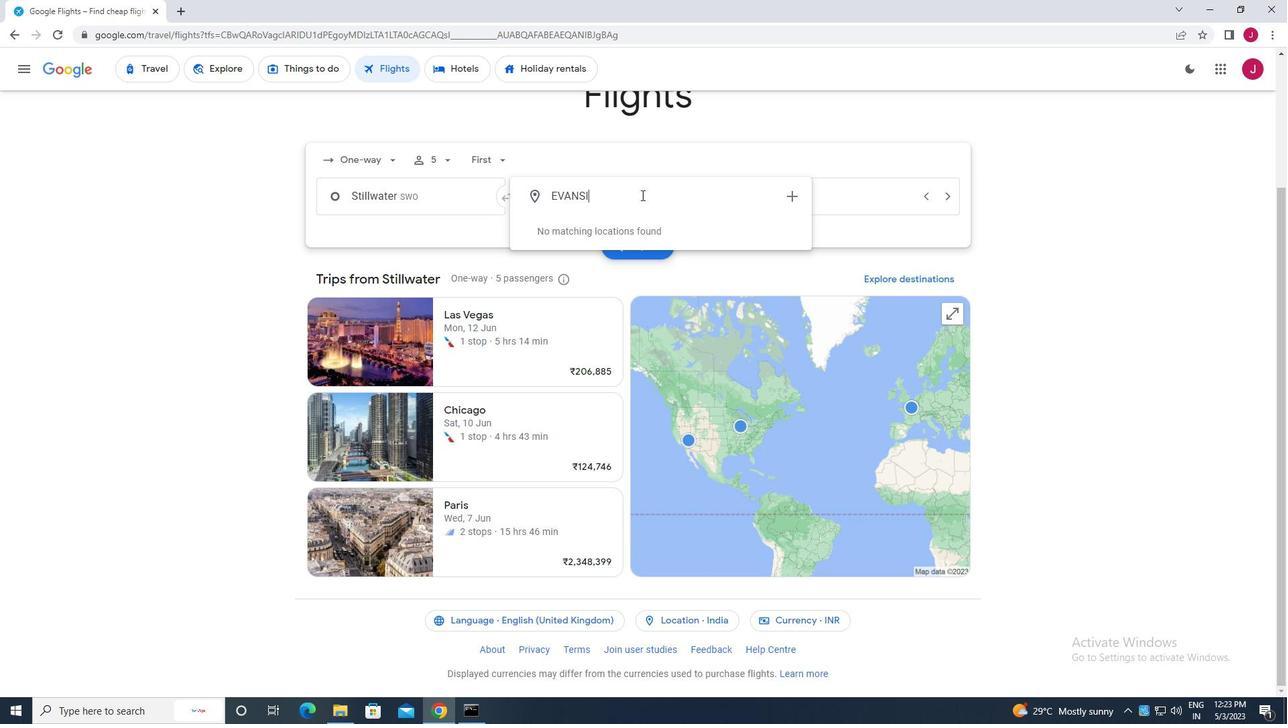 
Action: Mouse moved to (676, 268)
Screenshot: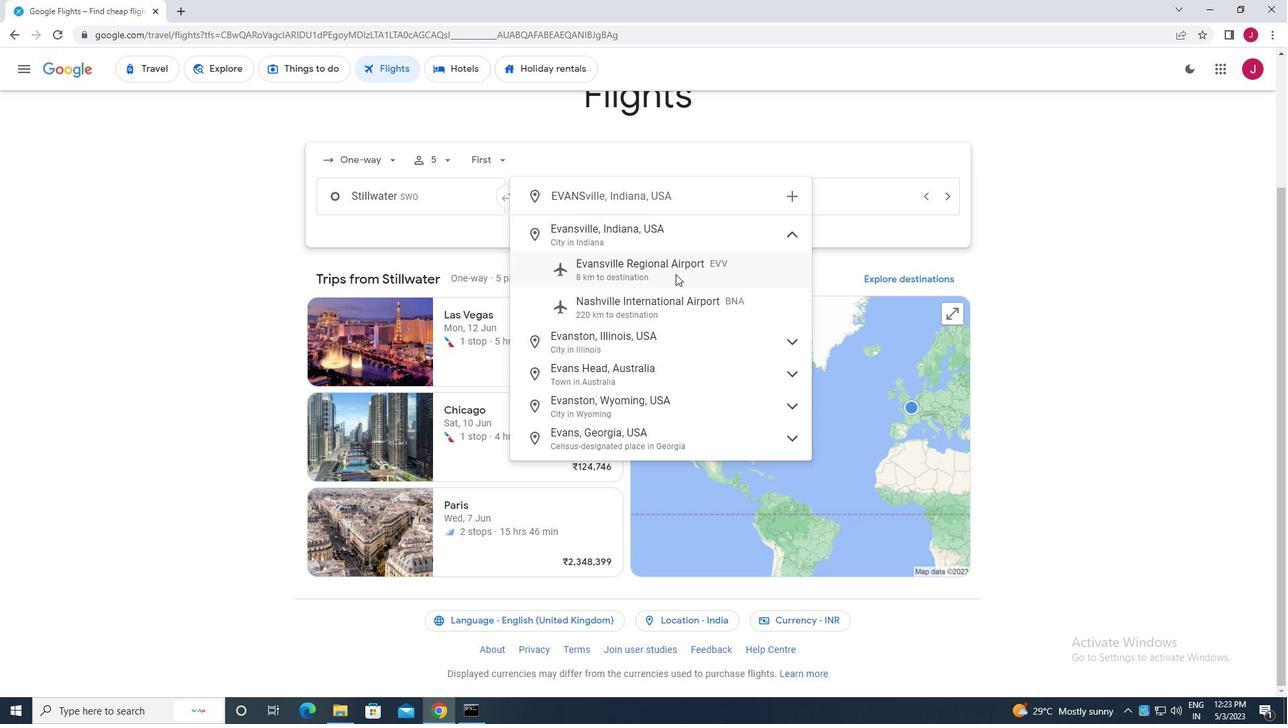 
Action: Mouse pressed left at (676, 268)
Screenshot: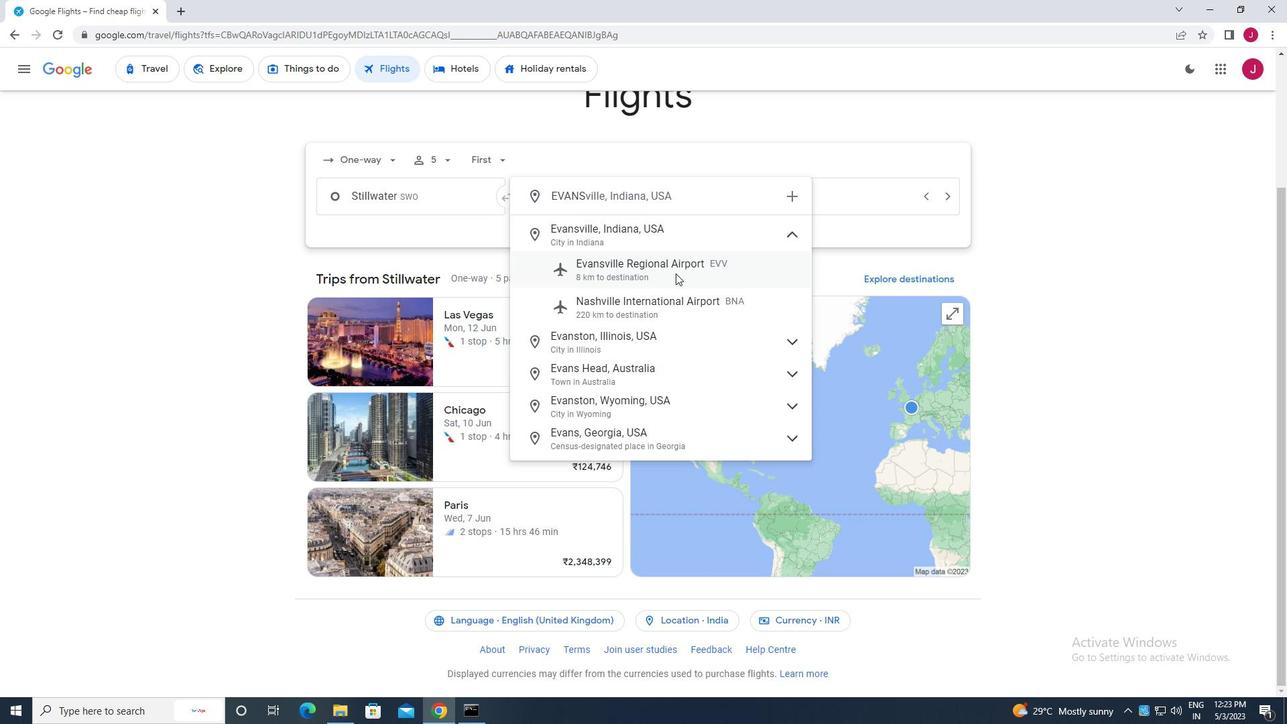 
Action: Mouse moved to (799, 202)
Screenshot: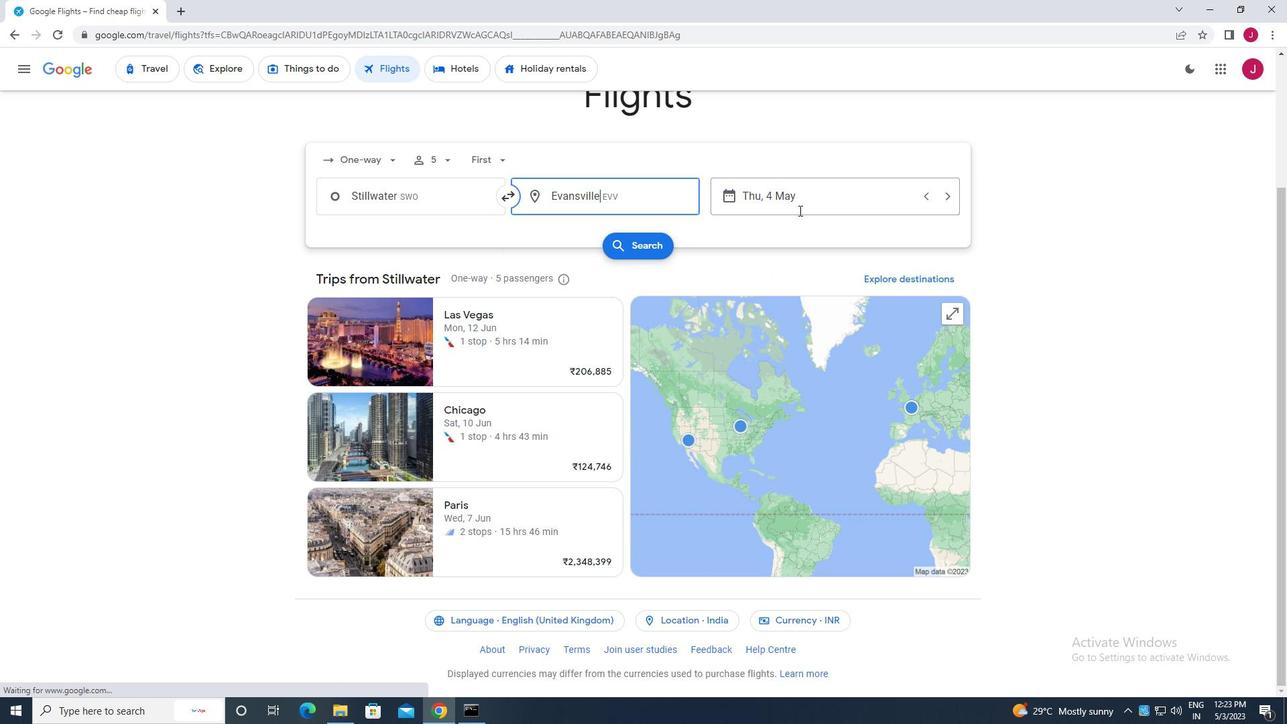 
Action: Mouse pressed left at (799, 202)
Screenshot: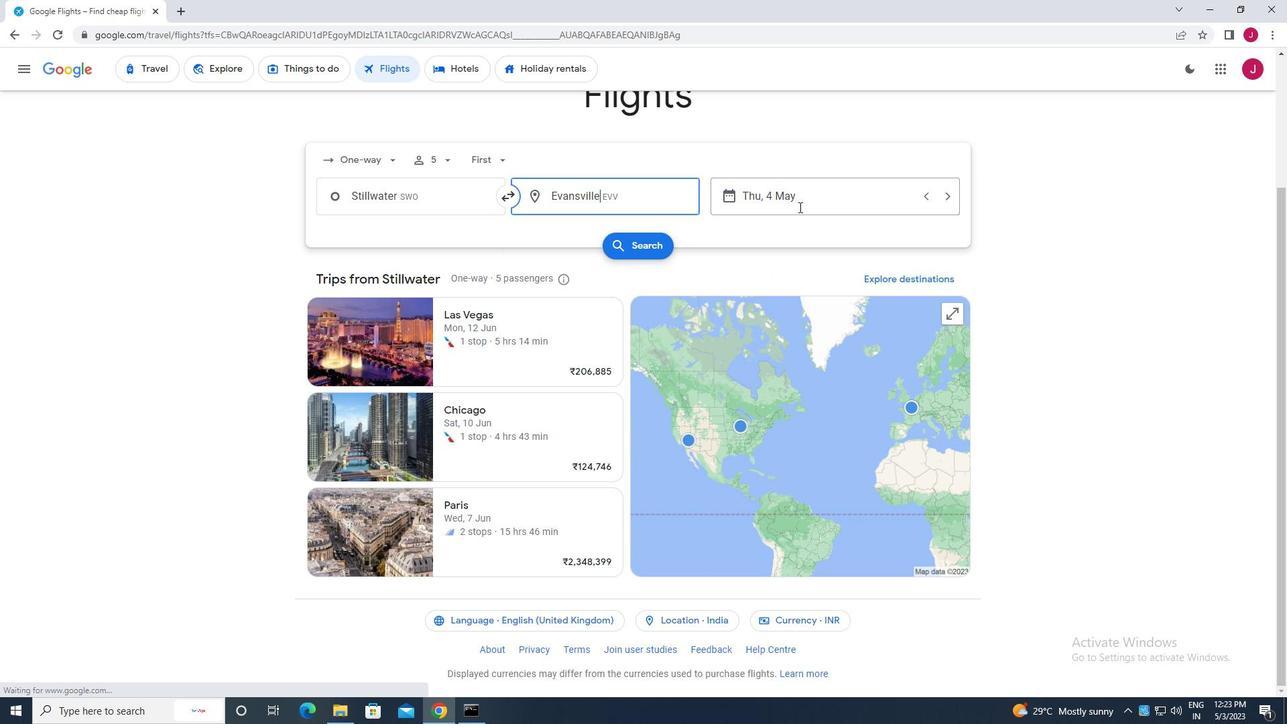 
Action: Mouse moved to (575, 305)
Screenshot: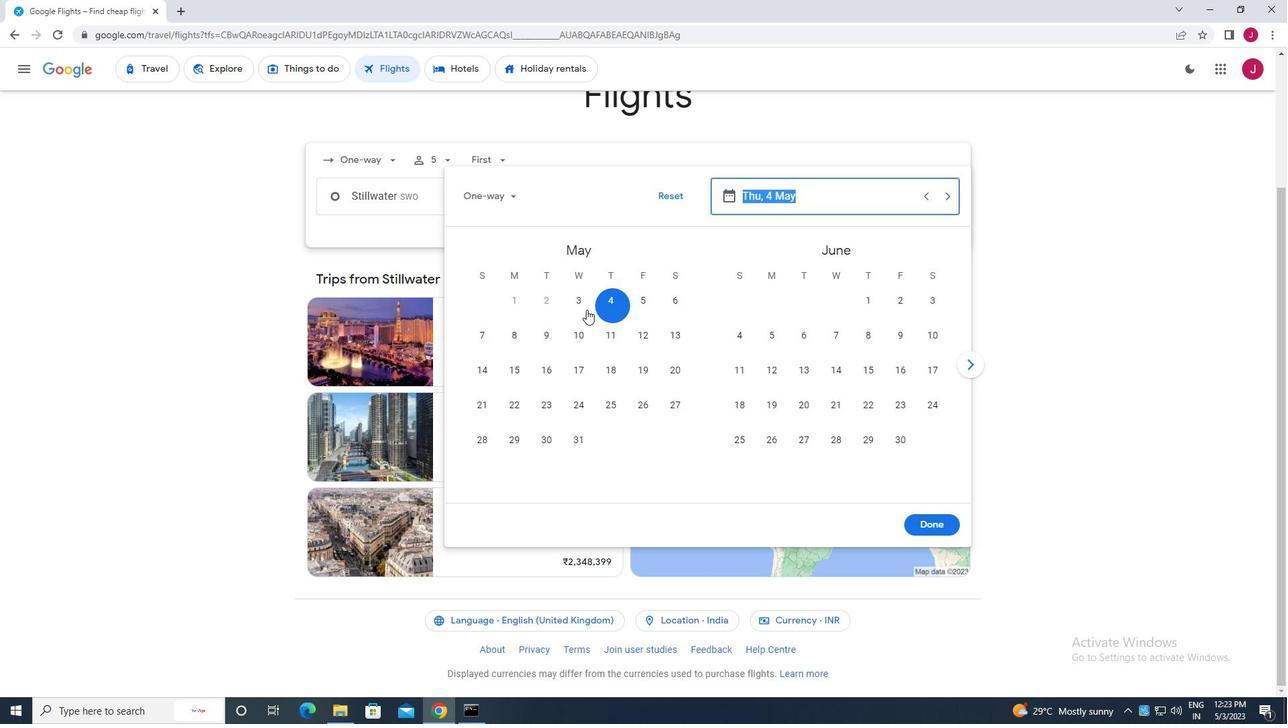 
Action: Mouse pressed left at (575, 305)
Screenshot: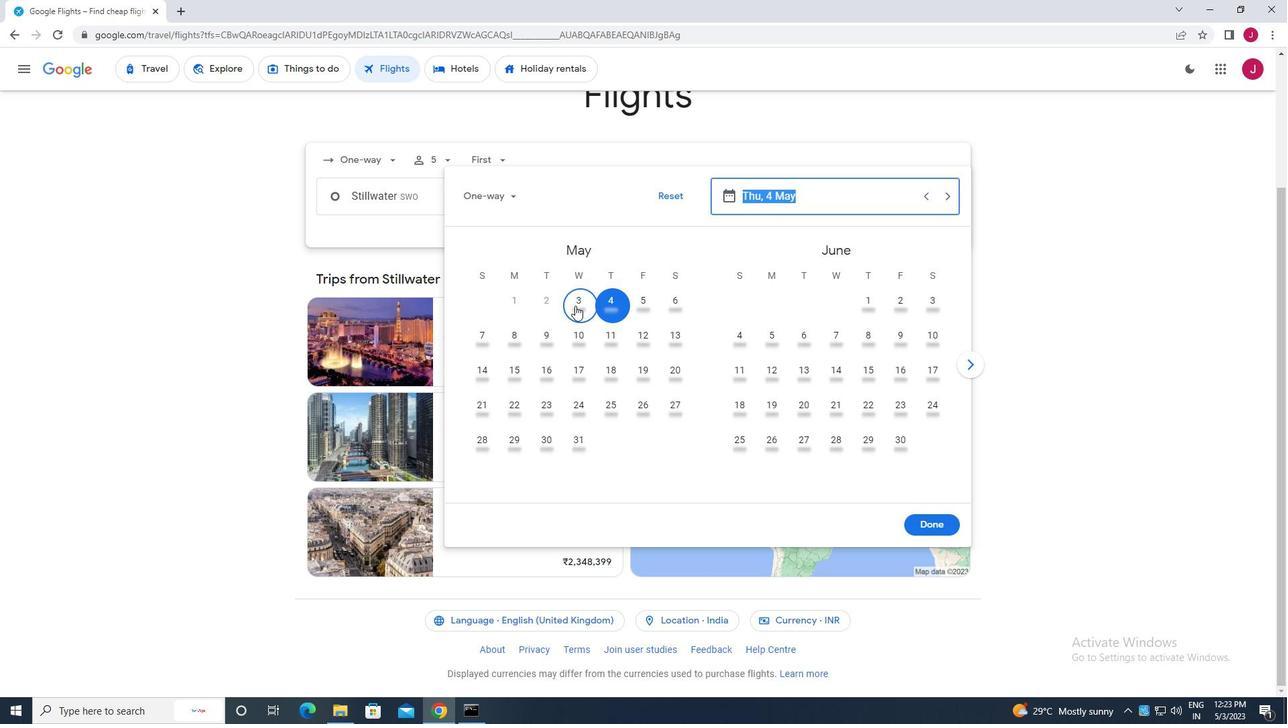
Action: Mouse moved to (942, 525)
Screenshot: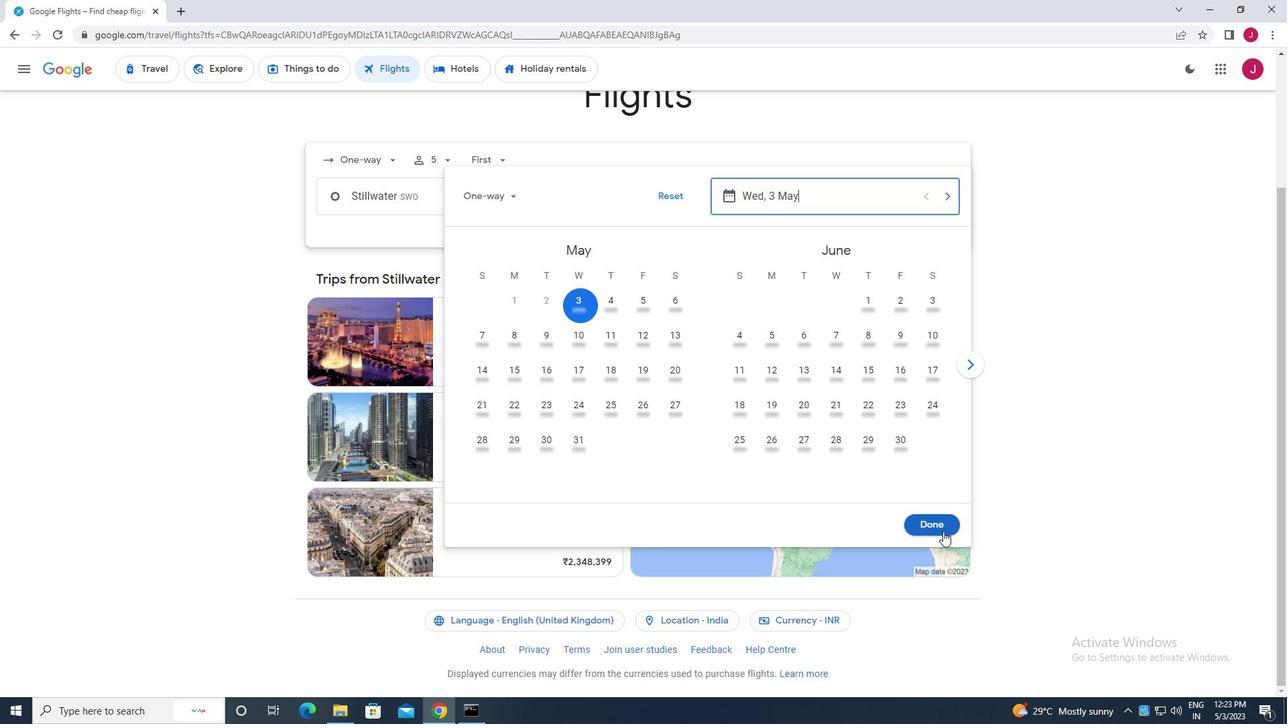 
Action: Mouse pressed left at (942, 525)
Screenshot: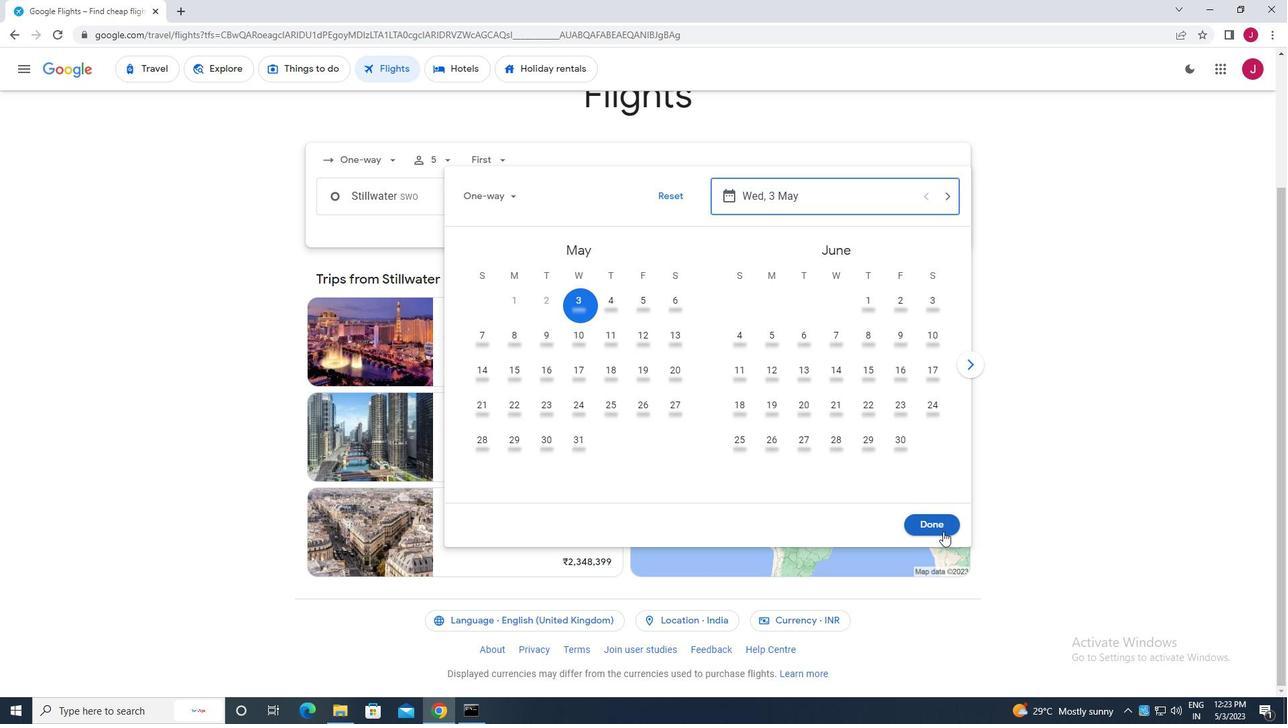 
Action: Mouse moved to (651, 246)
Screenshot: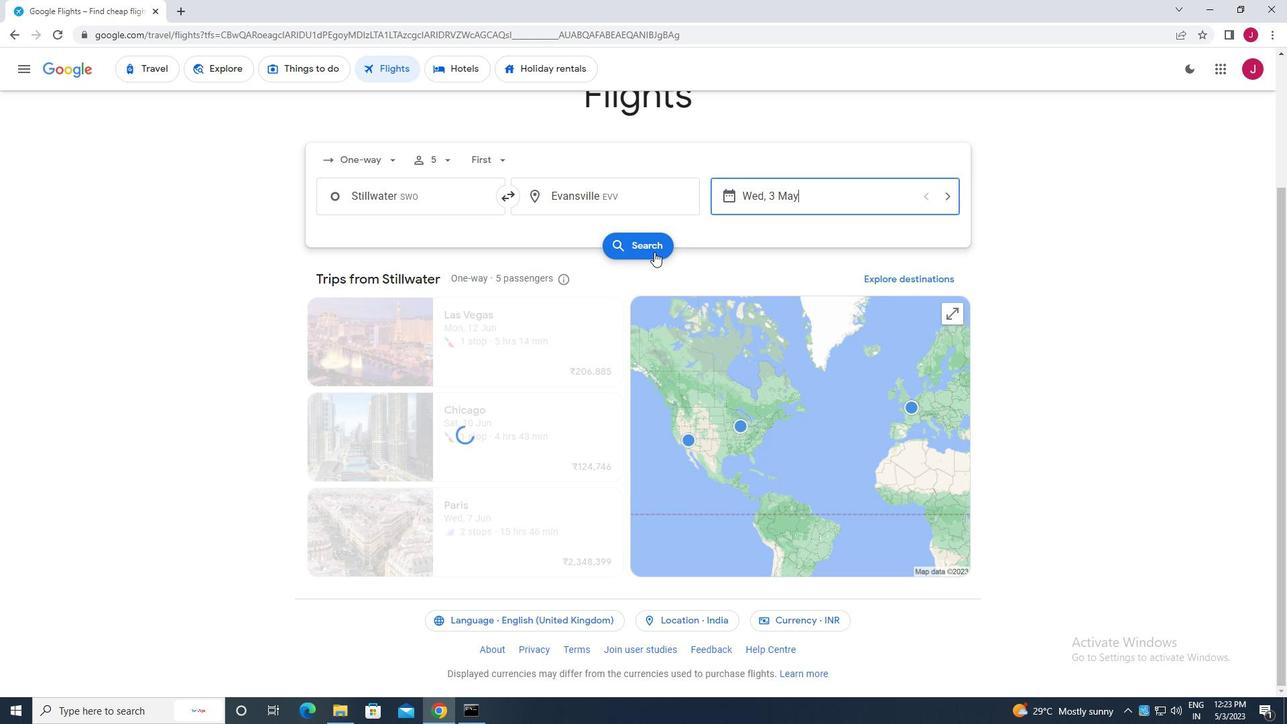 
Action: Mouse pressed left at (651, 246)
Screenshot: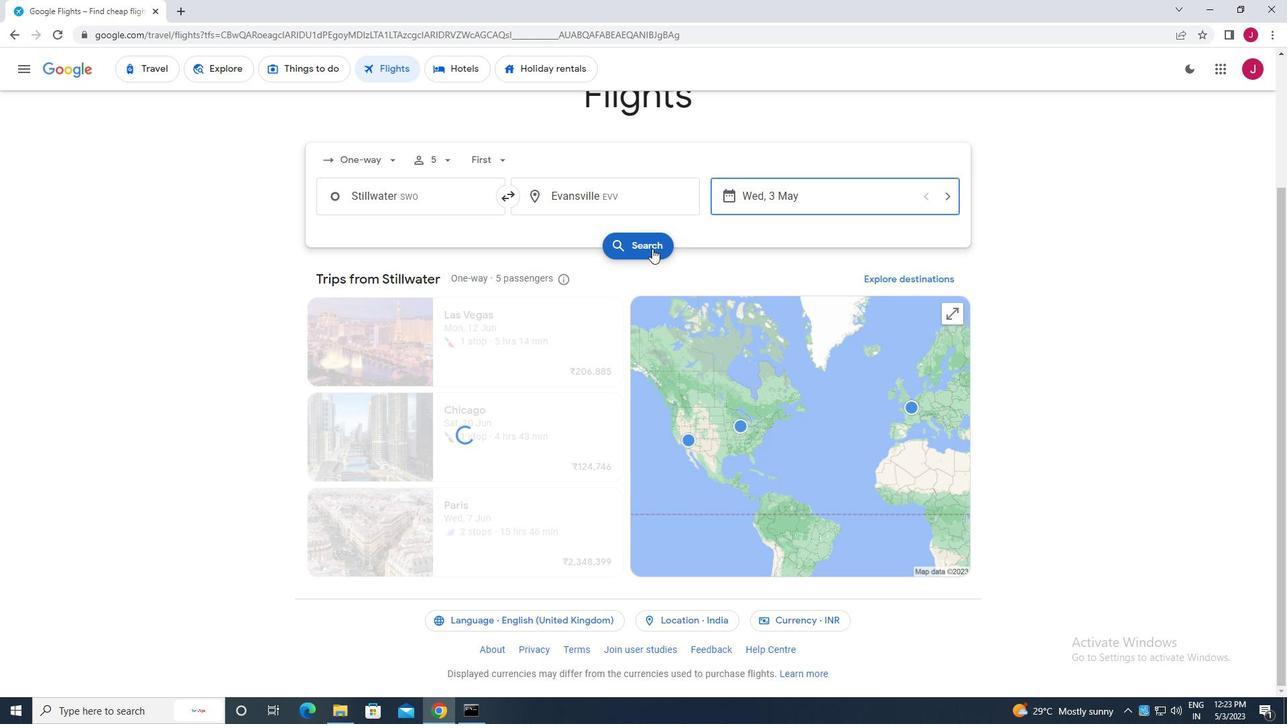 
Action: Mouse moved to (328, 193)
Screenshot: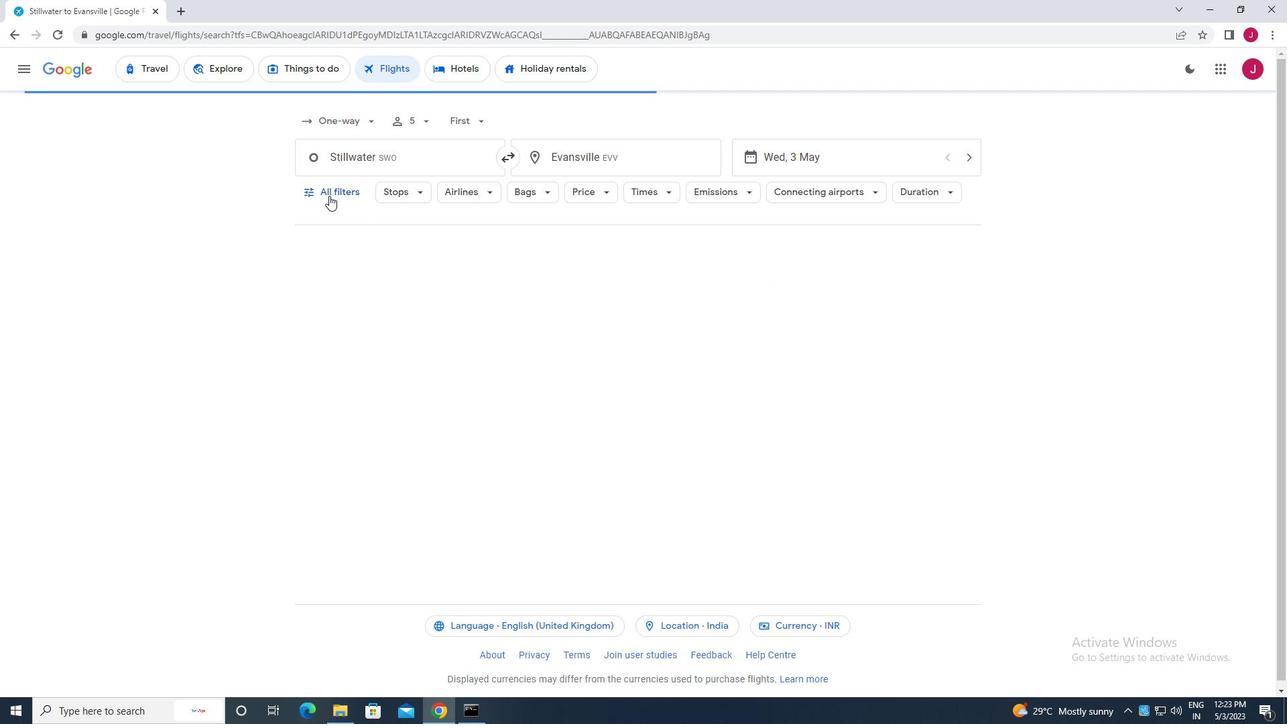 
Action: Mouse pressed left at (328, 193)
Screenshot: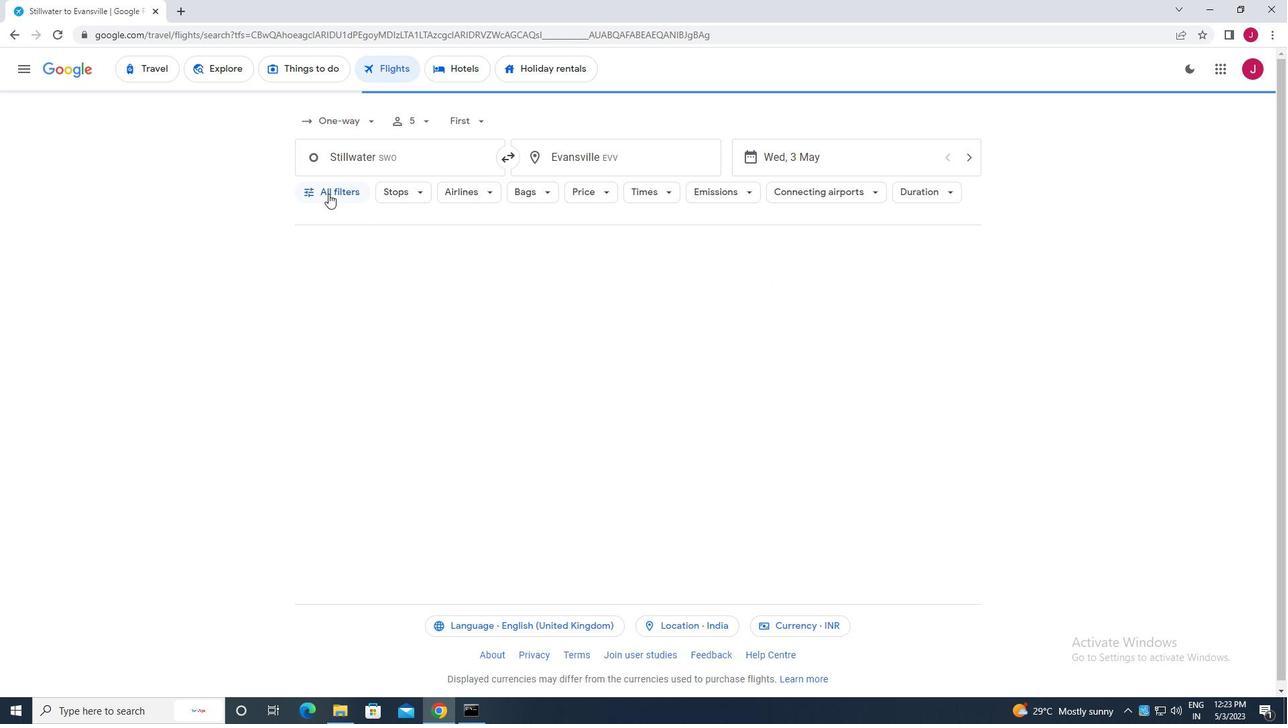
Action: Mouse moved to (378, 248)
Screenshot: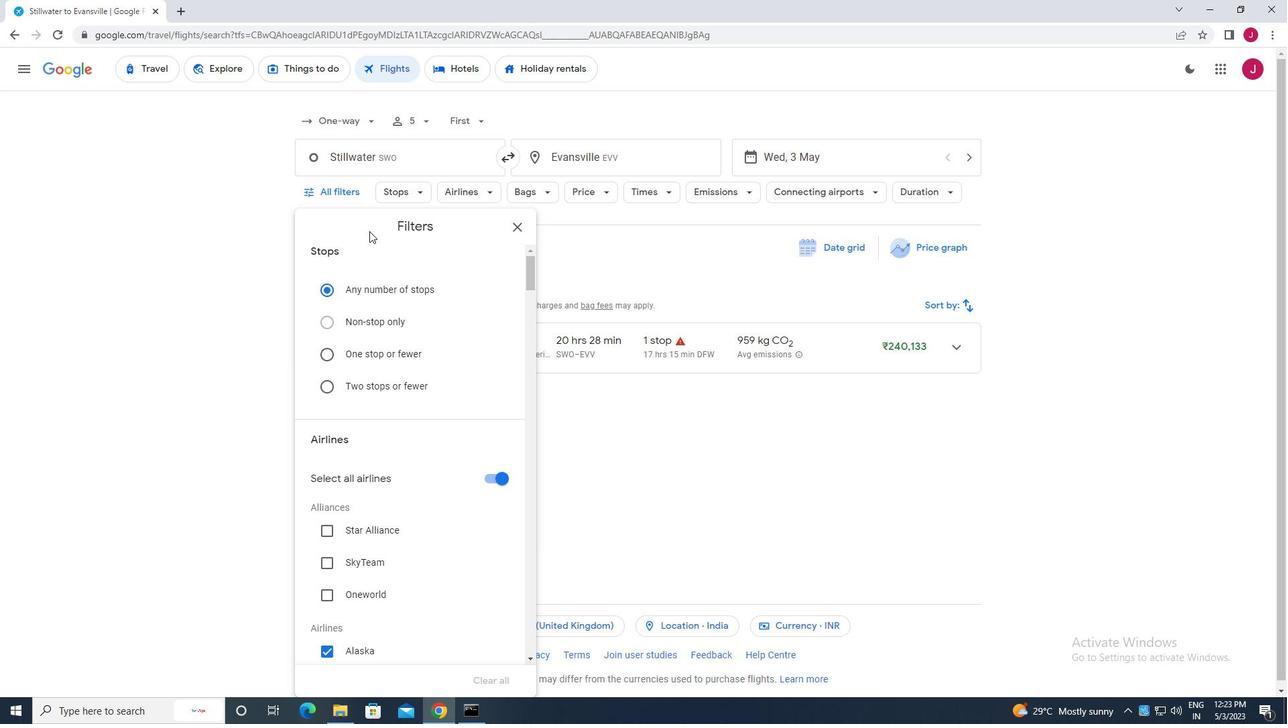 
Action: Mouse scrolled (378, 247) with delta (0, 0)
Screenshot: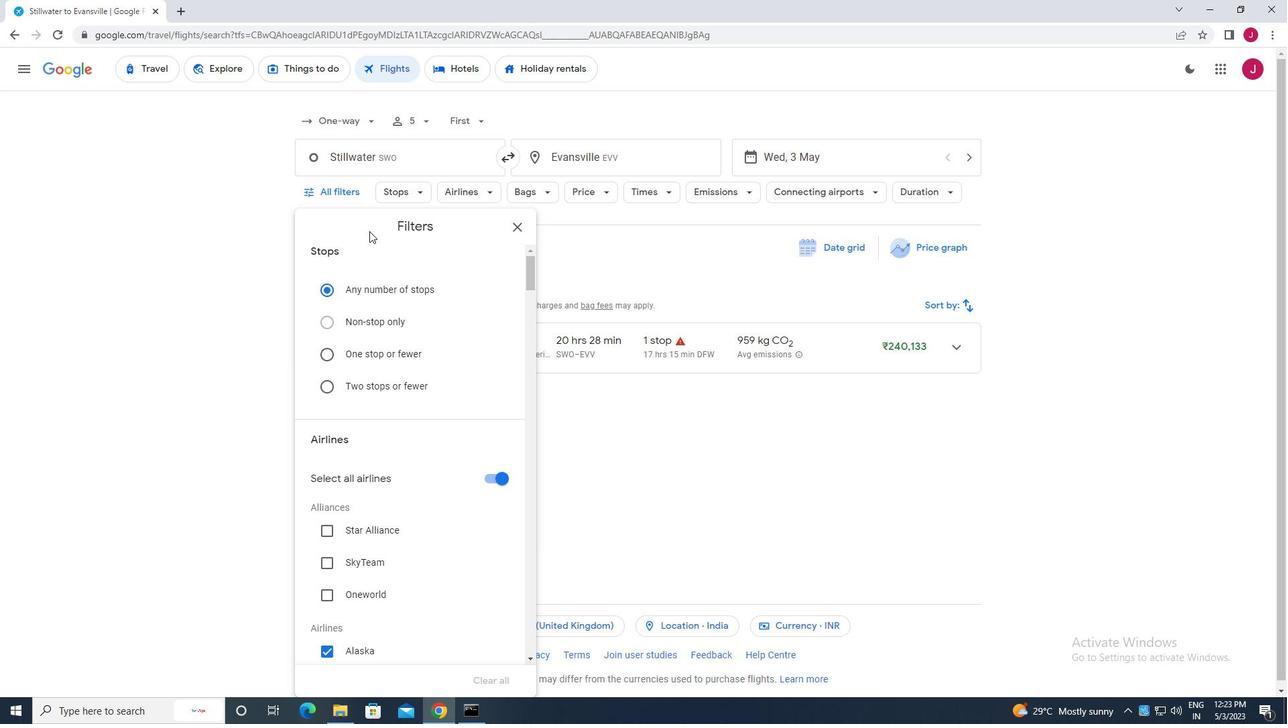 
Action: Mouse moved to (384, 254)
Screenshot: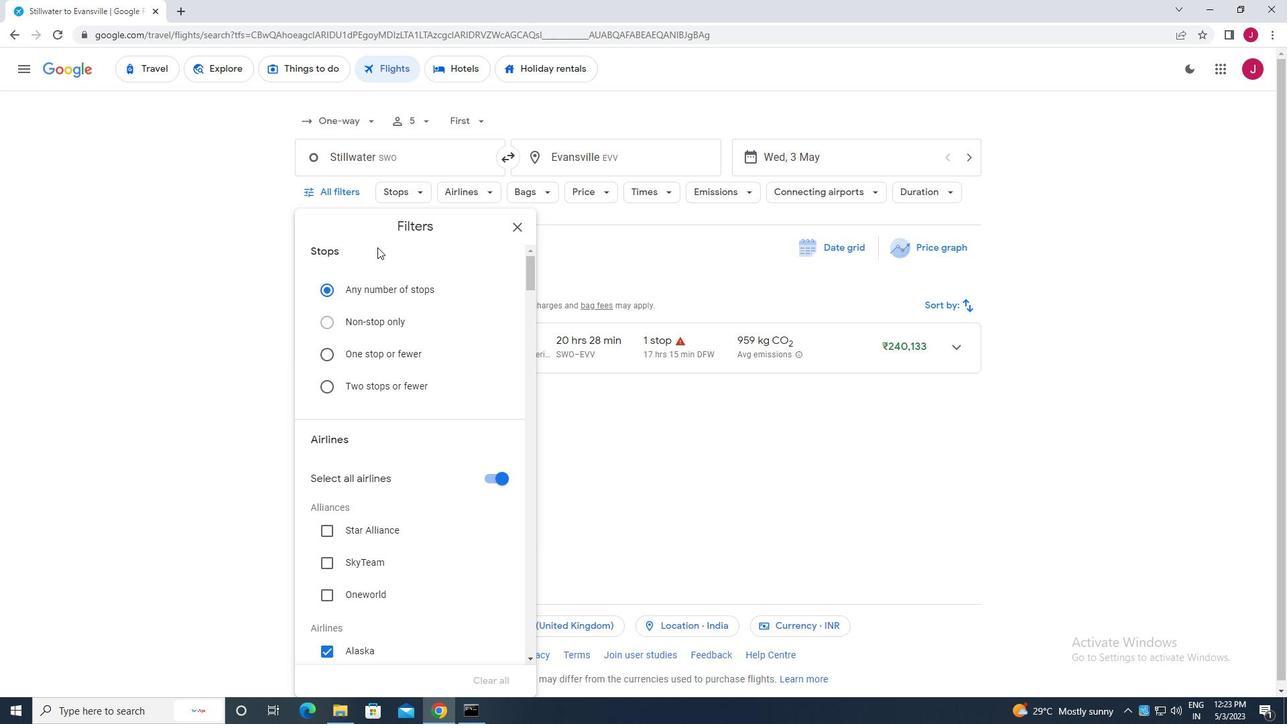 
Action: Mouse scrolled (384, 253) with delta (0, 0)
Screenshot: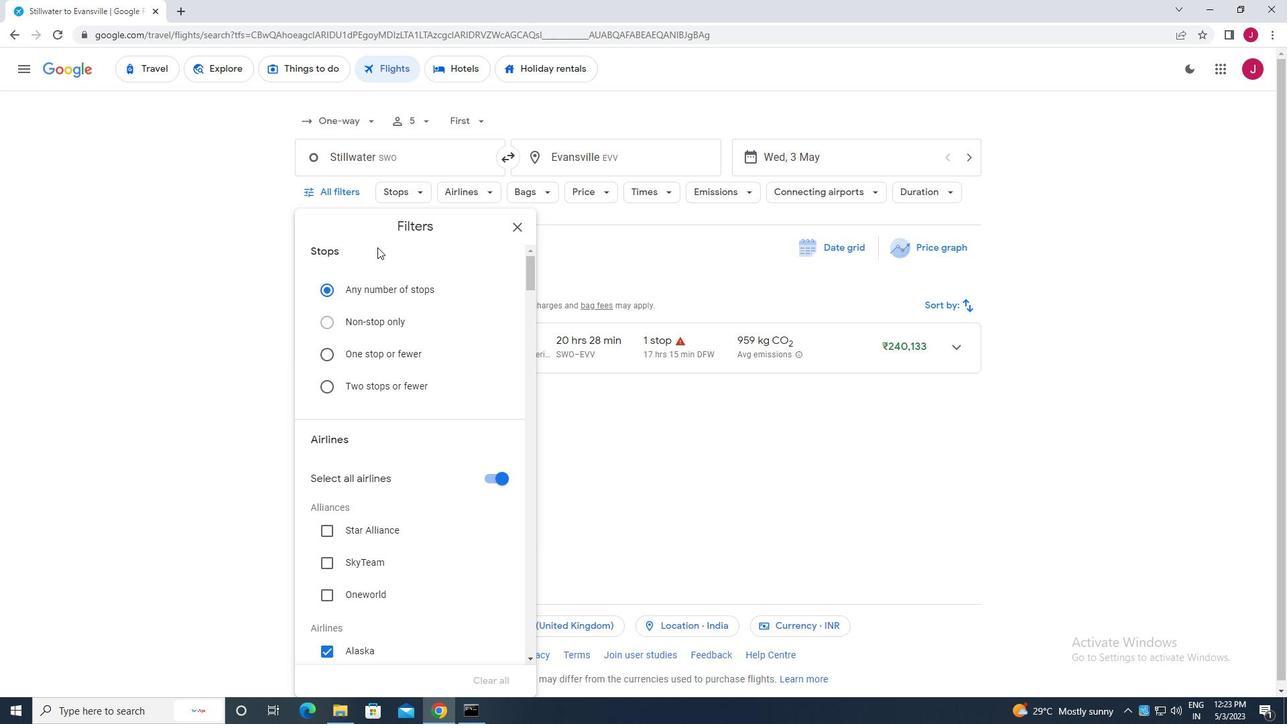 
Action: Mouse moved to (491, 344)
Screenshot: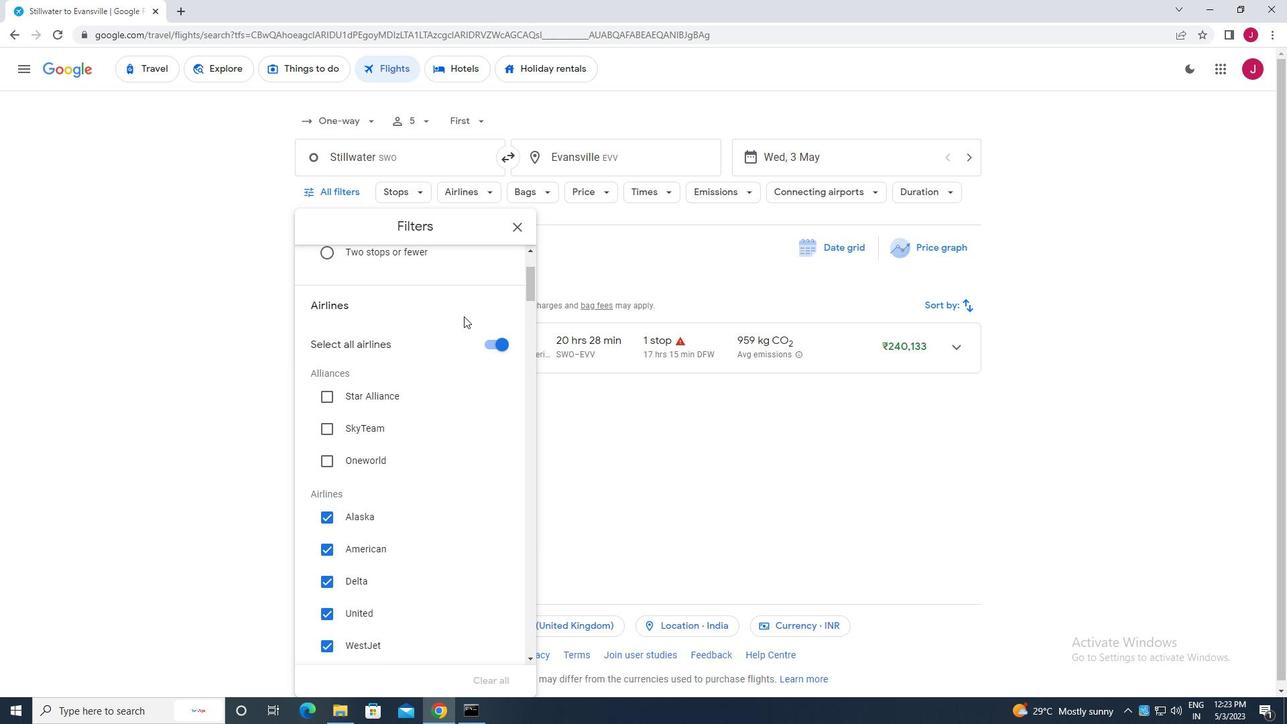 
Action: Mouse pressed left at (491, 344)
Screenshot: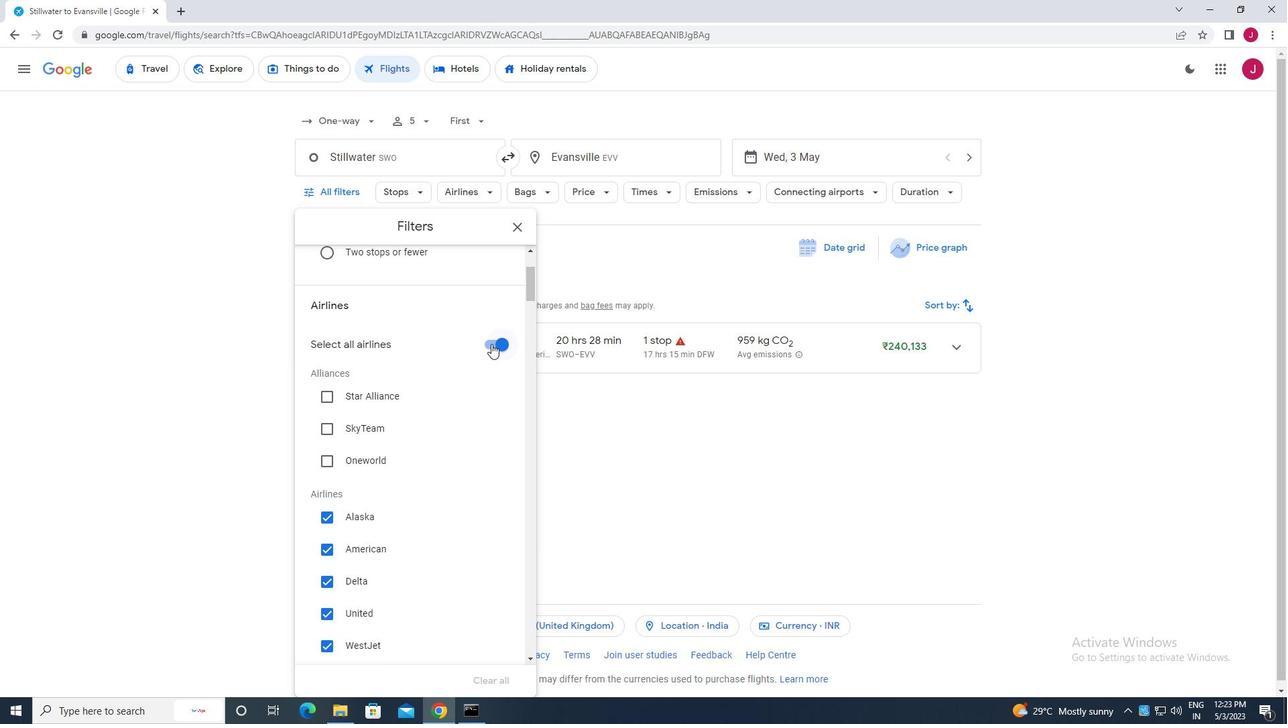
Action: Mouse moved to (372, 327)
Screenshot: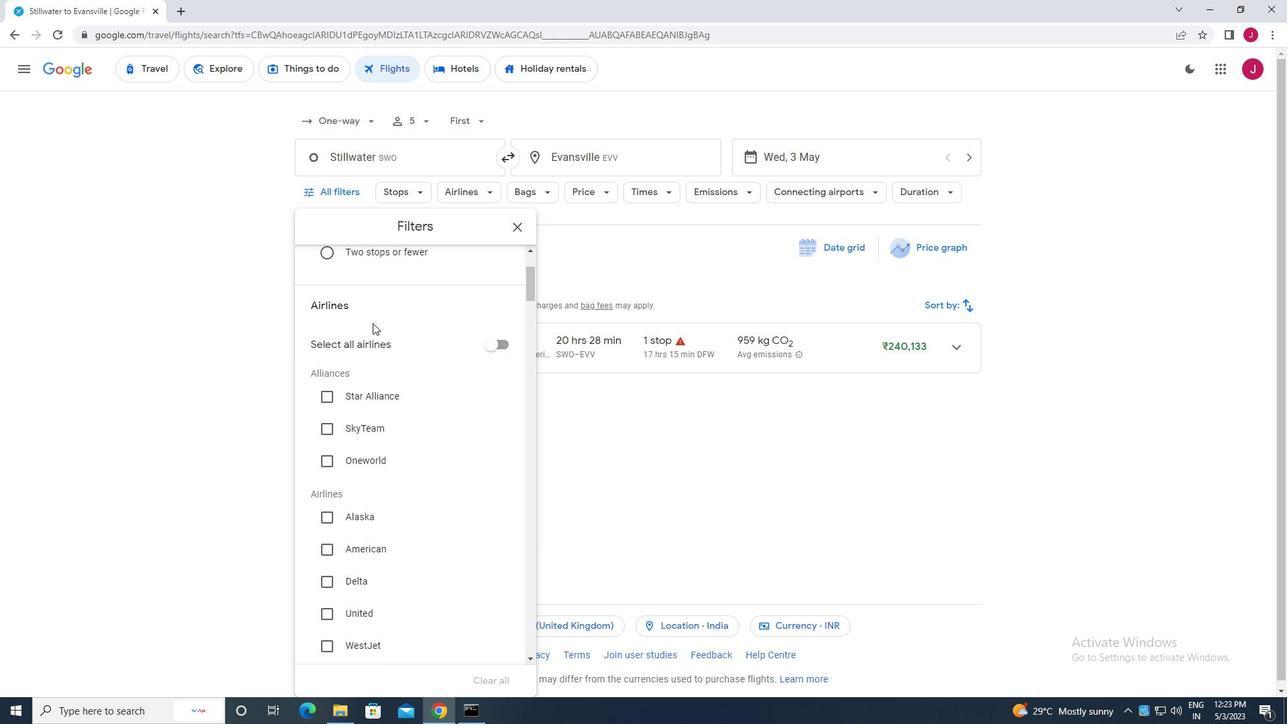 
Action: Mouse scrolled (372, 327) with delta (0, 0)
Screenshot: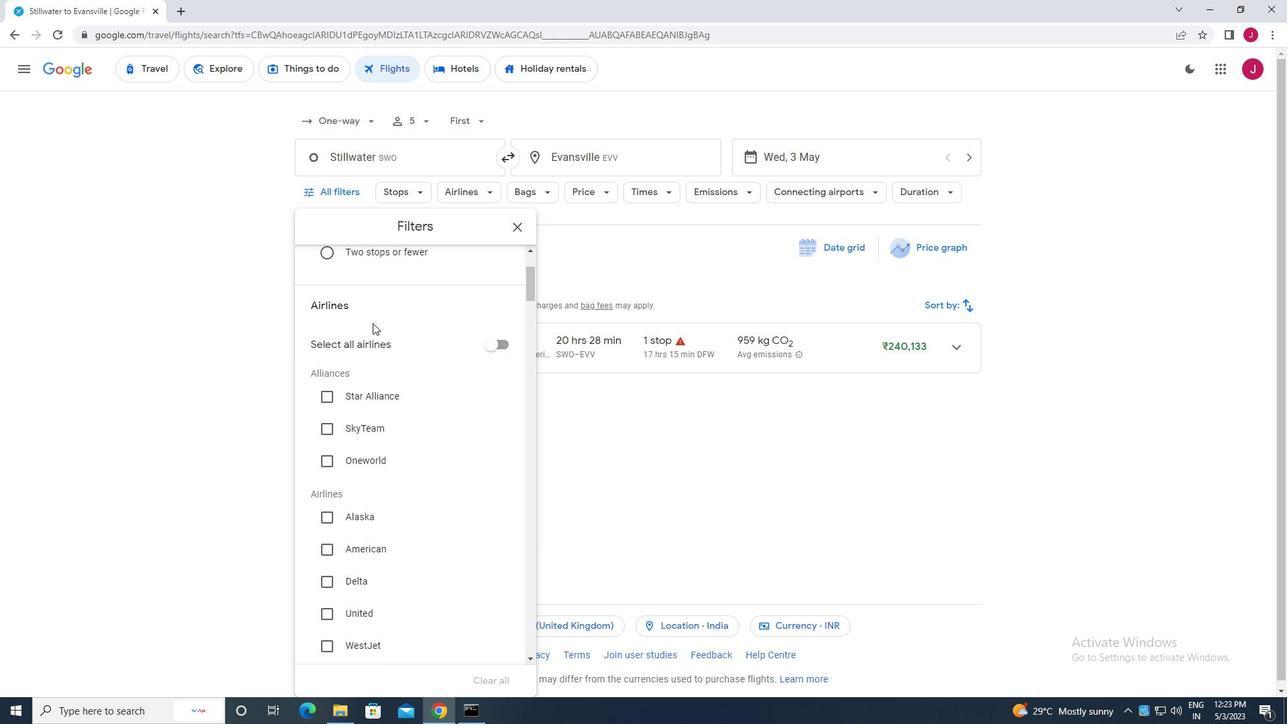
Action: Mouse moved to (376, 337)
Screenshot: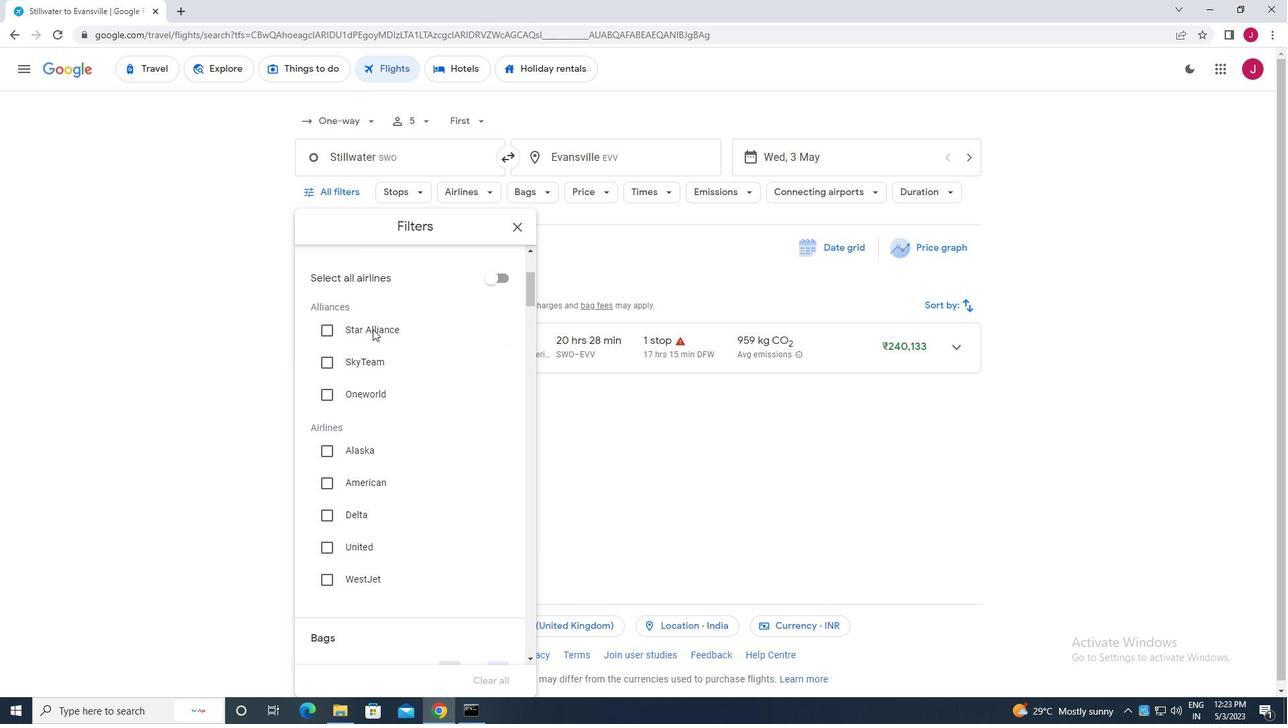 
Action: Mouse scrolled (376, 336) with delta (0, 0)
Screenshot: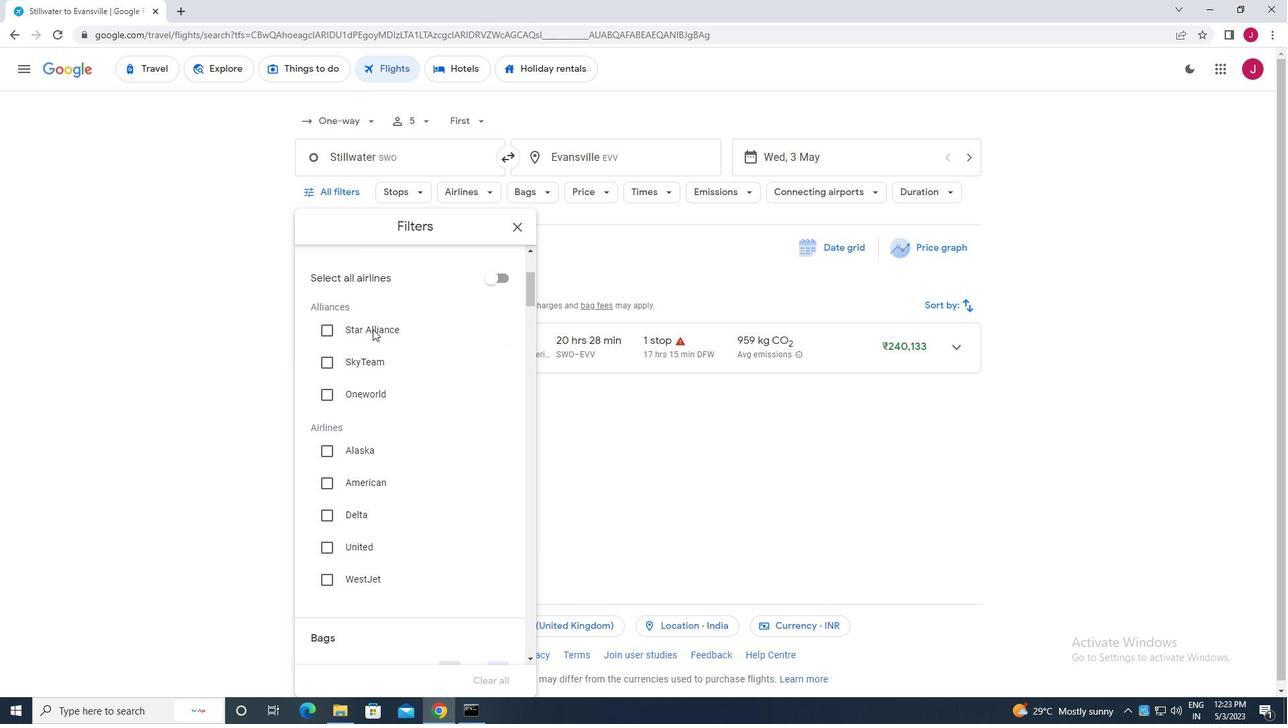 
Action: Mouse moved to (376, 338)
Screenshot: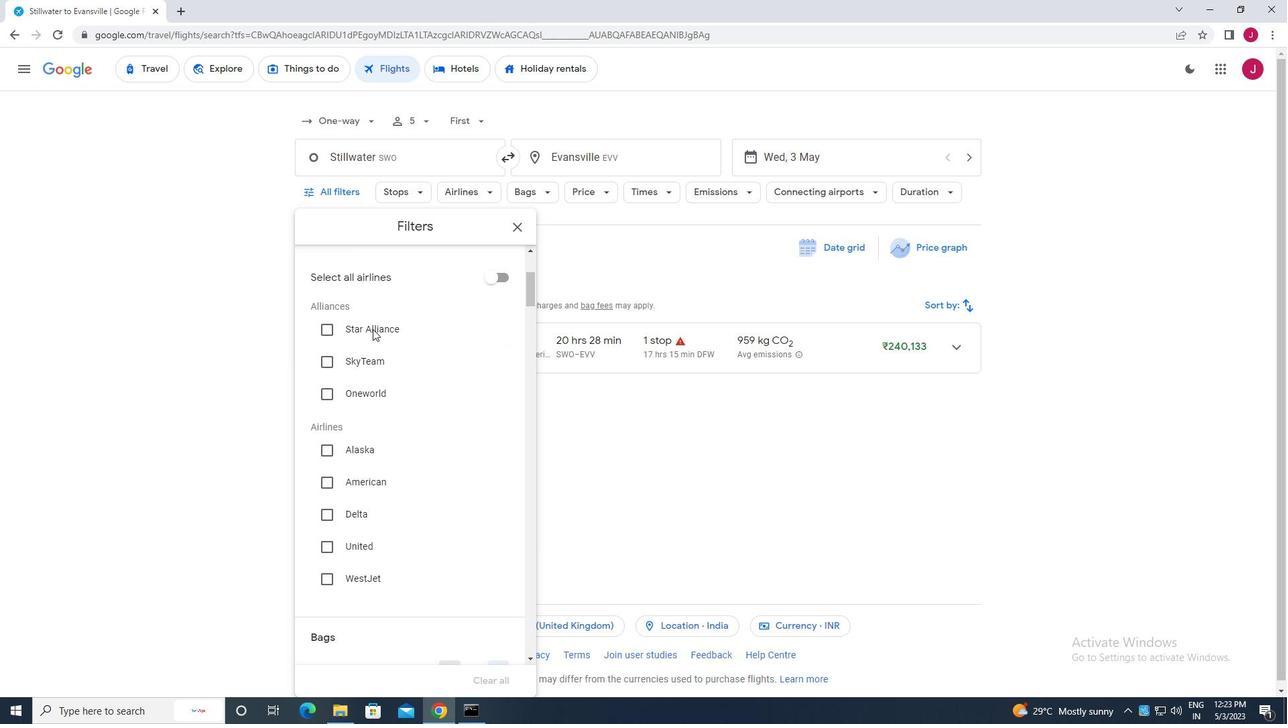 
Action: Mouse scrolled (376, 337) with delta (0, 0)
Screenshot: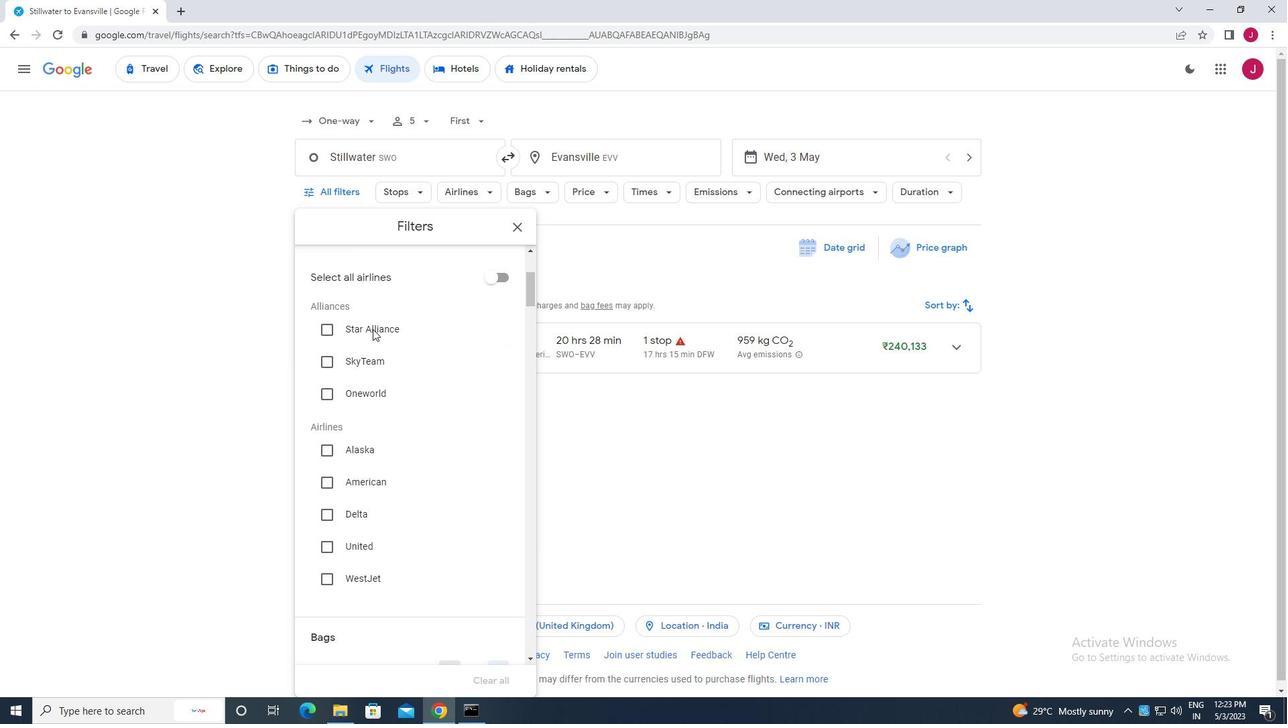 
Action: Mouse moved to (376, 338)
Screenshot: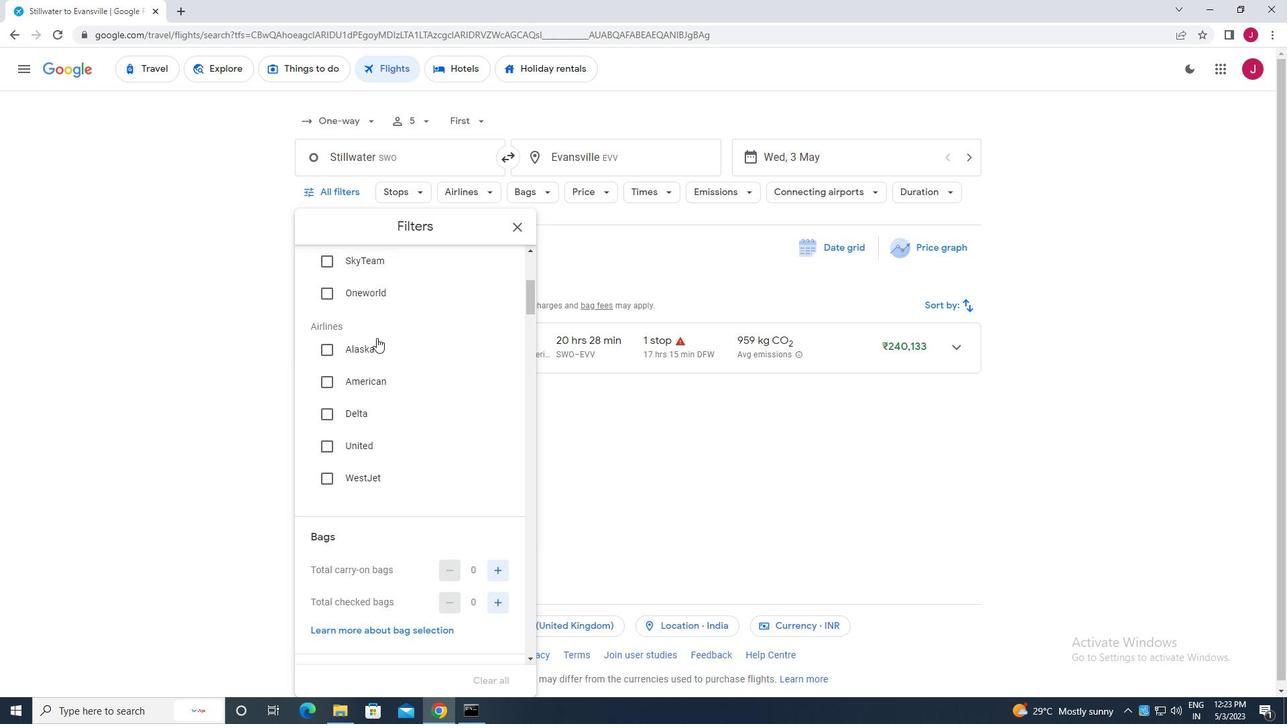 
Action: Mouse scrolled (376, 337) with delta (0, 0)
Screenshot: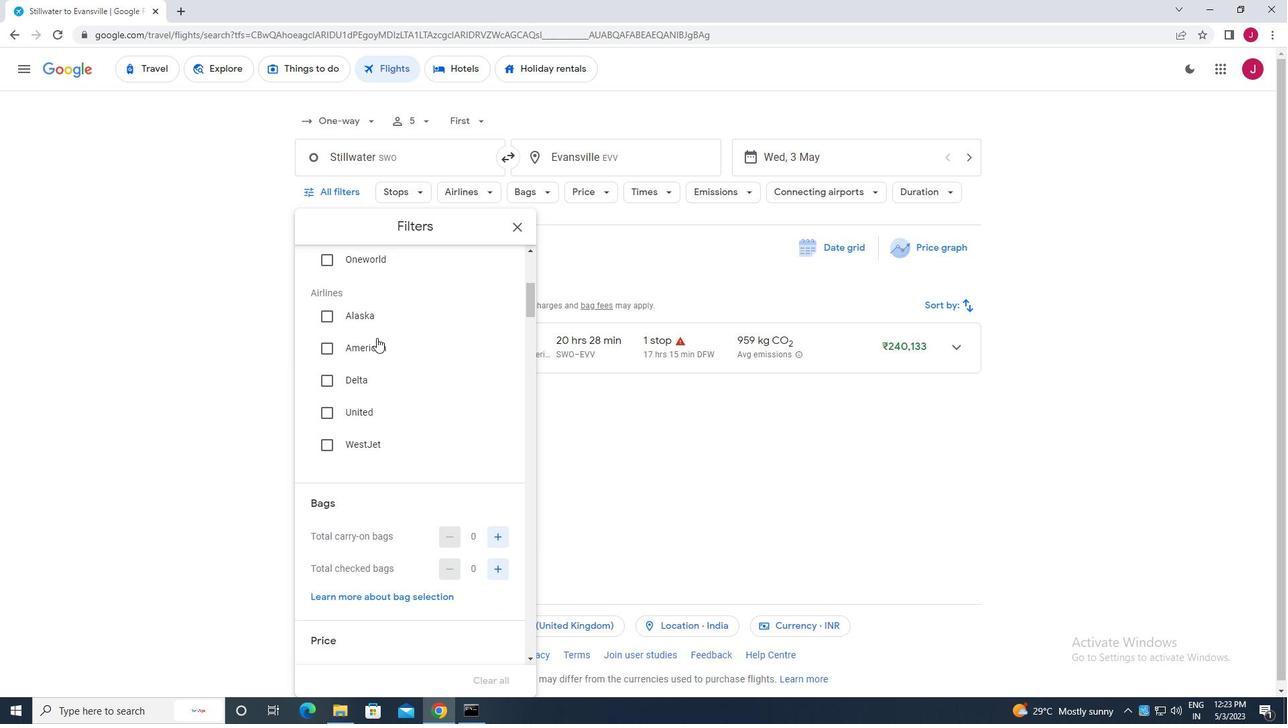 
Action: Mouse scrolled (376, 337) with delta (0, 0)
Screenshot: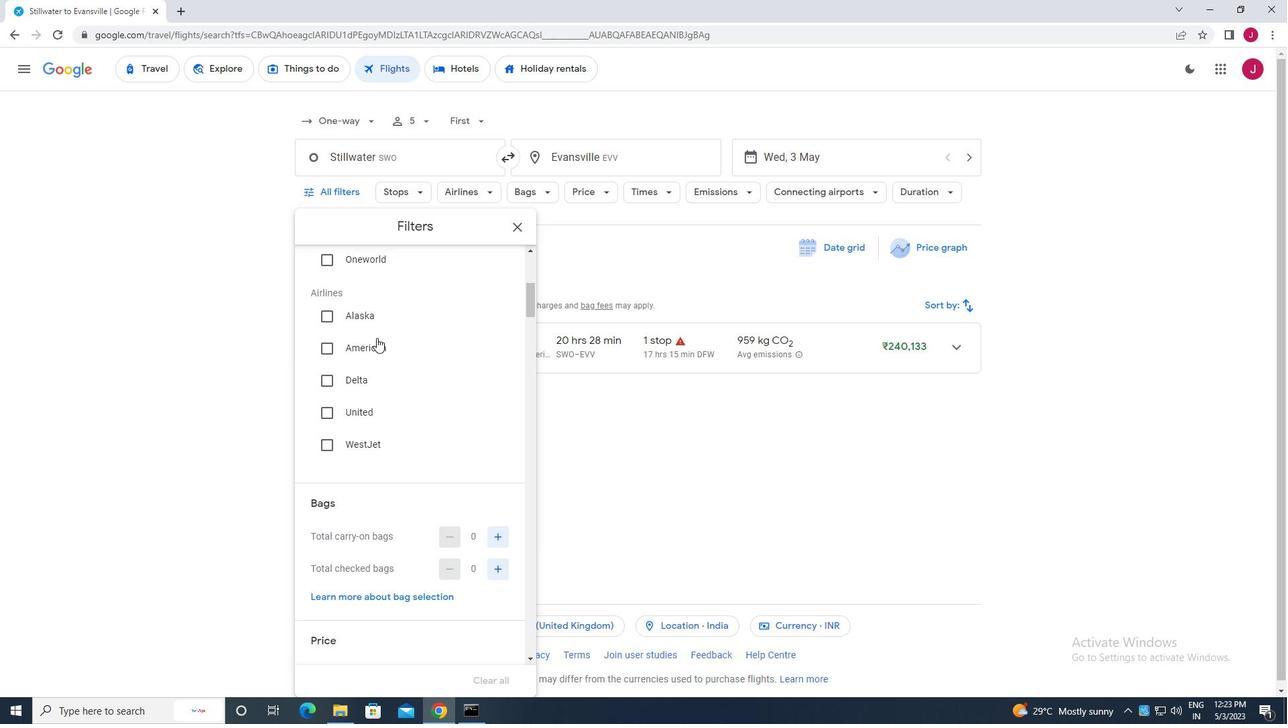 
Action: Mouse scrolled (376, 337) with delta (0, 0)
Screenshot: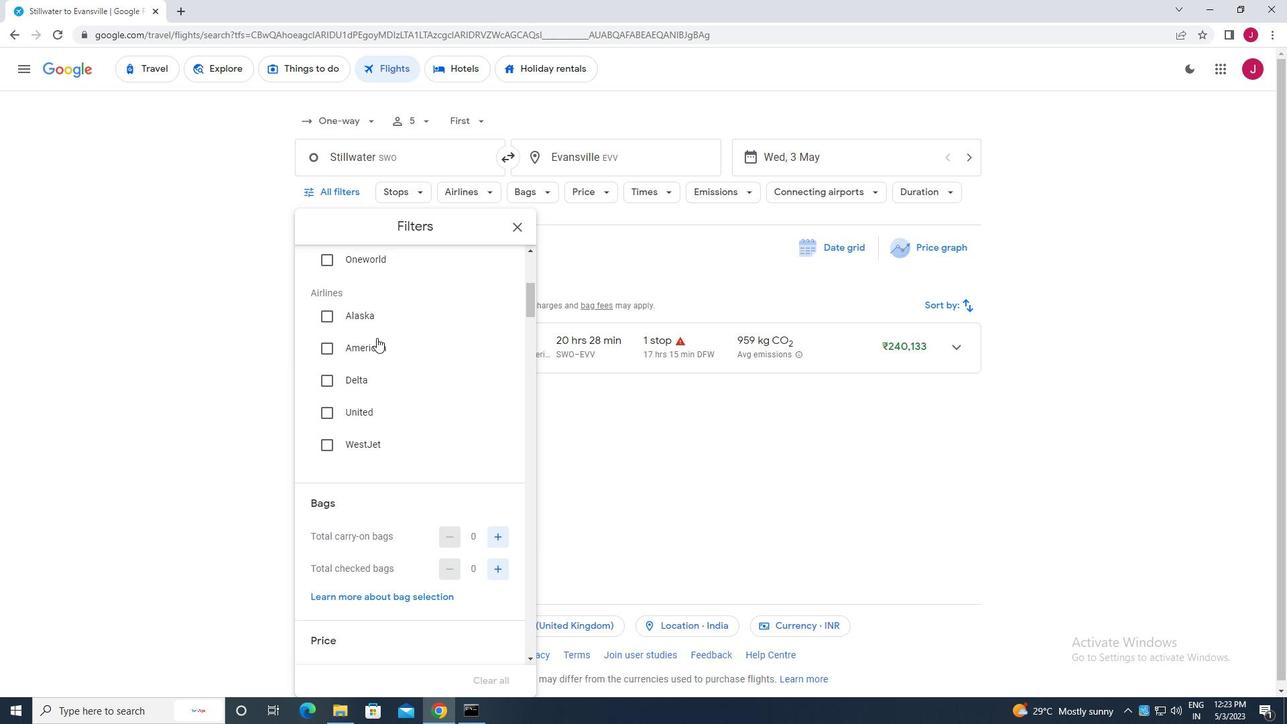
Action: Mouse scrolled (376, 337) with delta (0, 0)
Screenshot: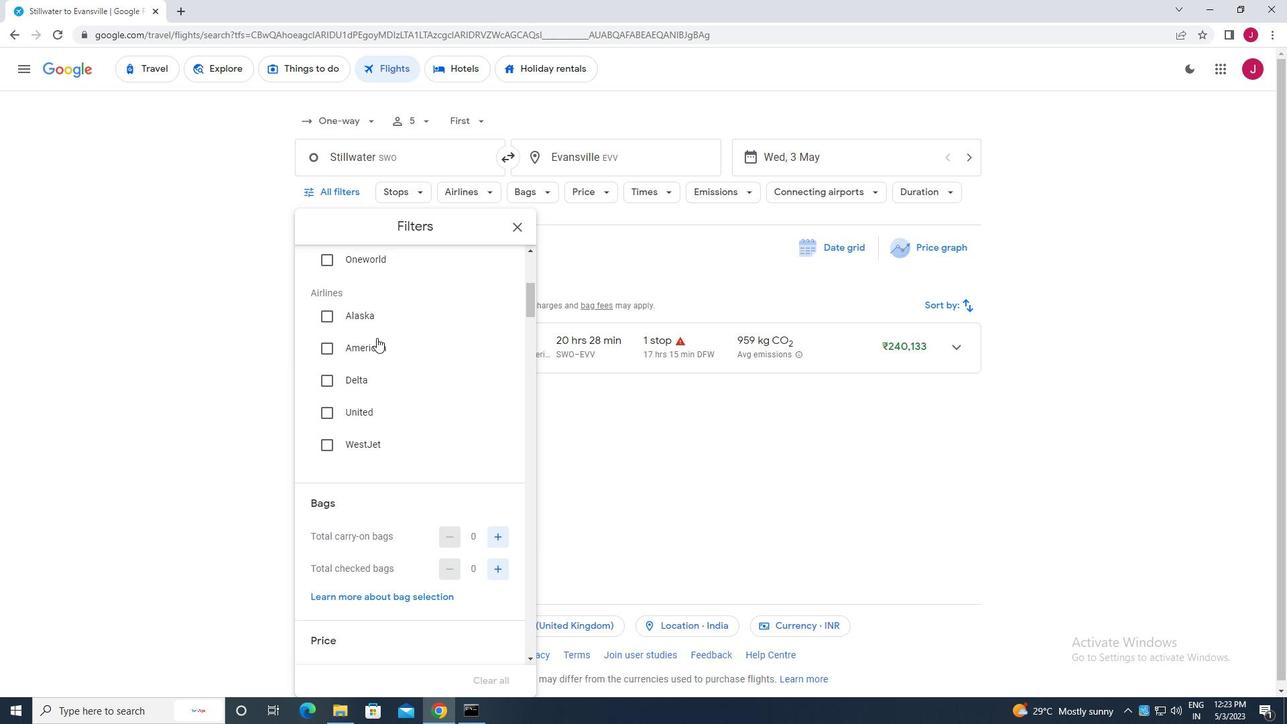 
Action: Mouse moved to (494, 302)
Screenshot: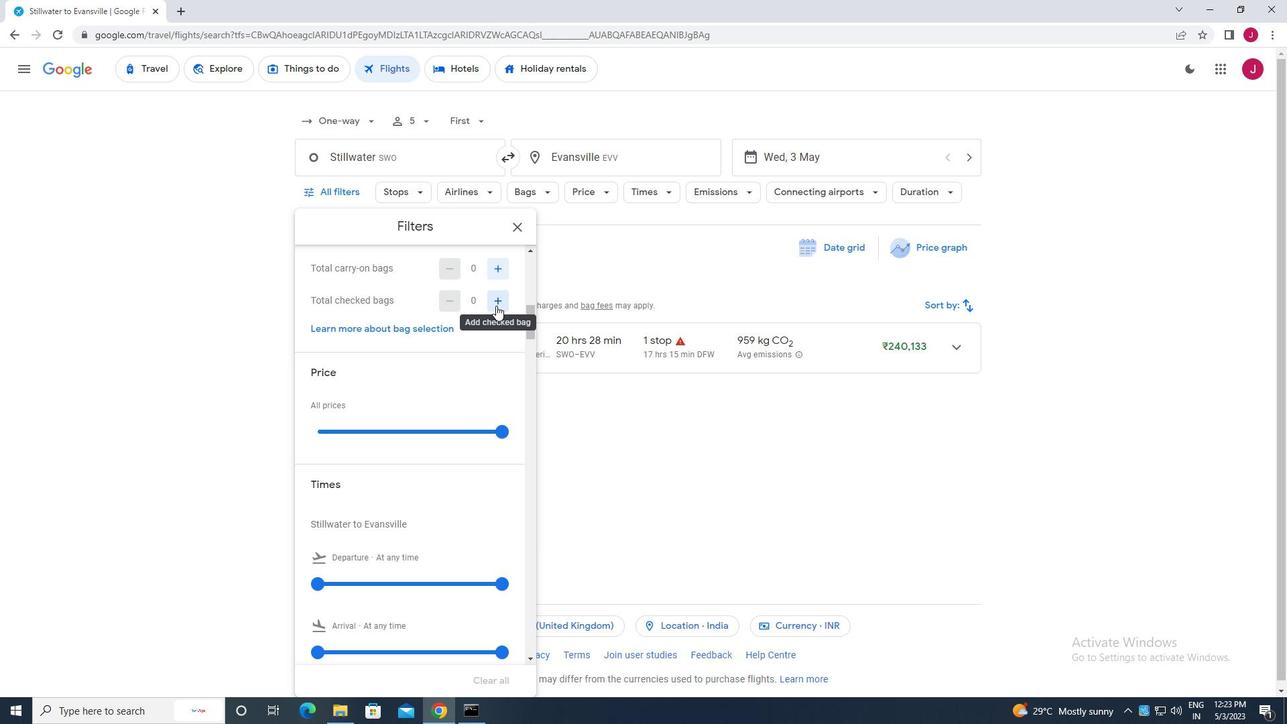 
Action: Mouse pressed left at (494, 302)
Screenshot: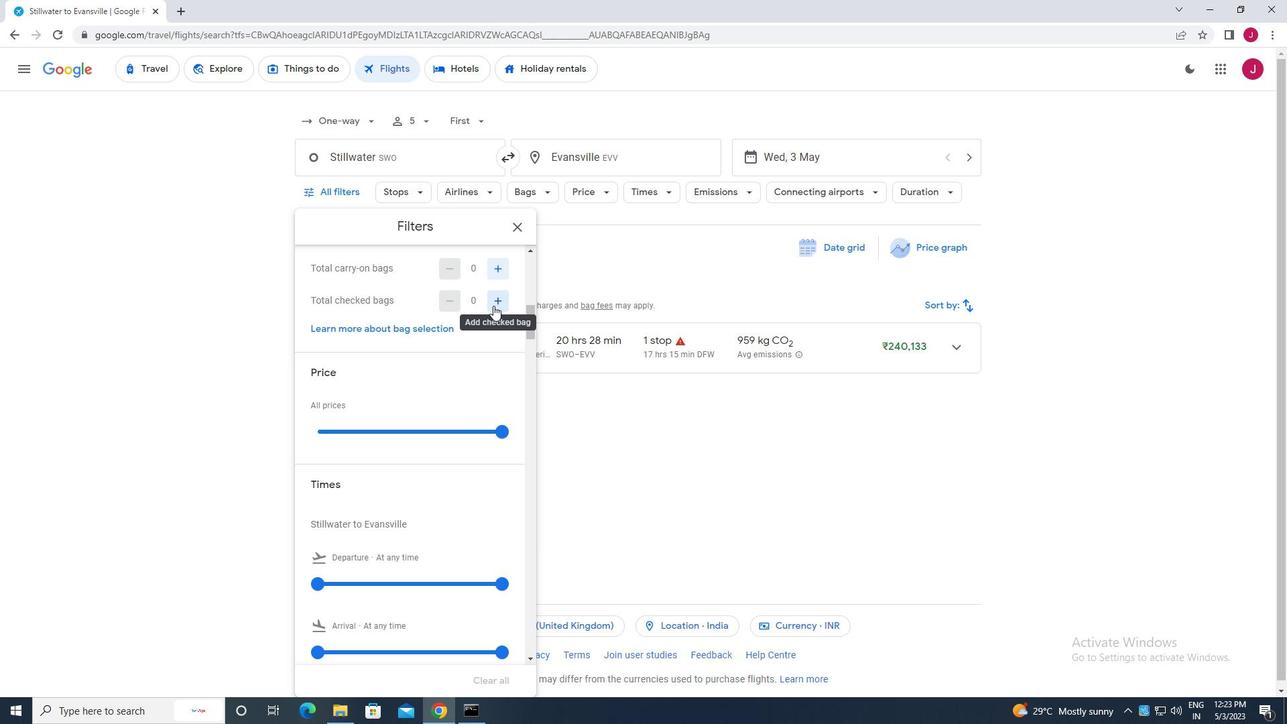 
Action: Mouse pressed left at (494, 302)
Screenshot: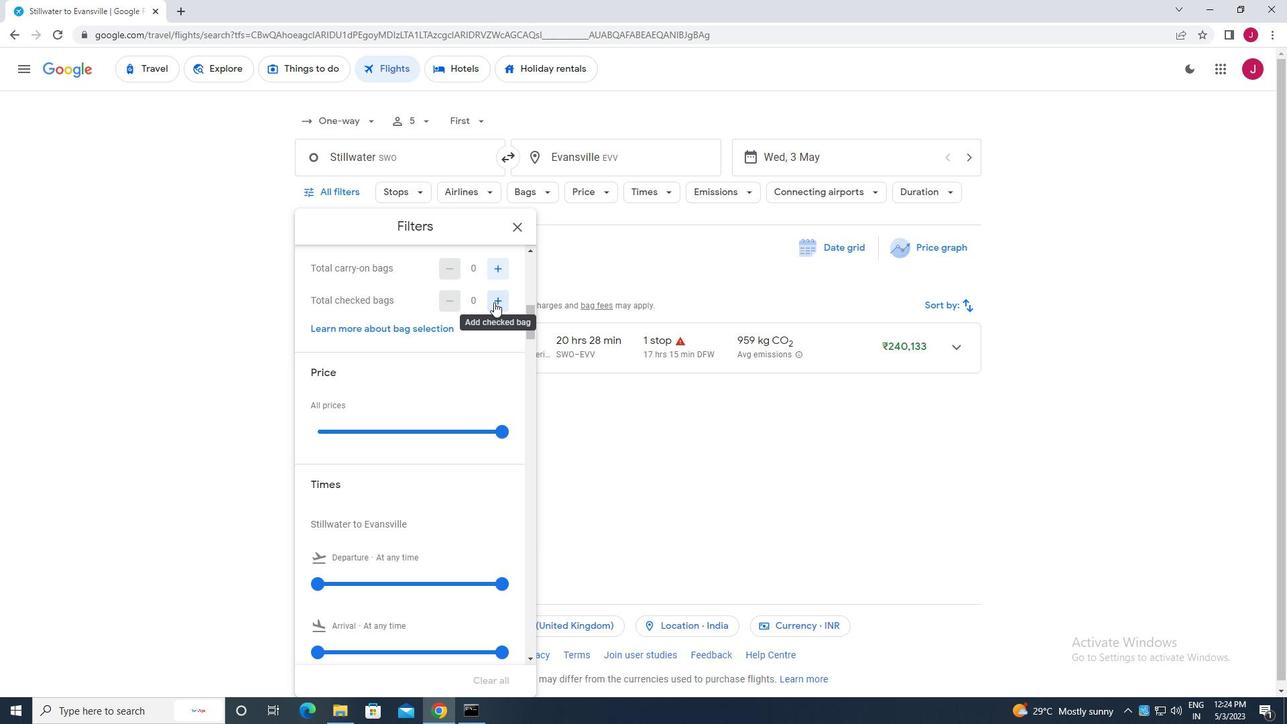 
Action: Mouse pressed left at (494, 302)
Screenshot: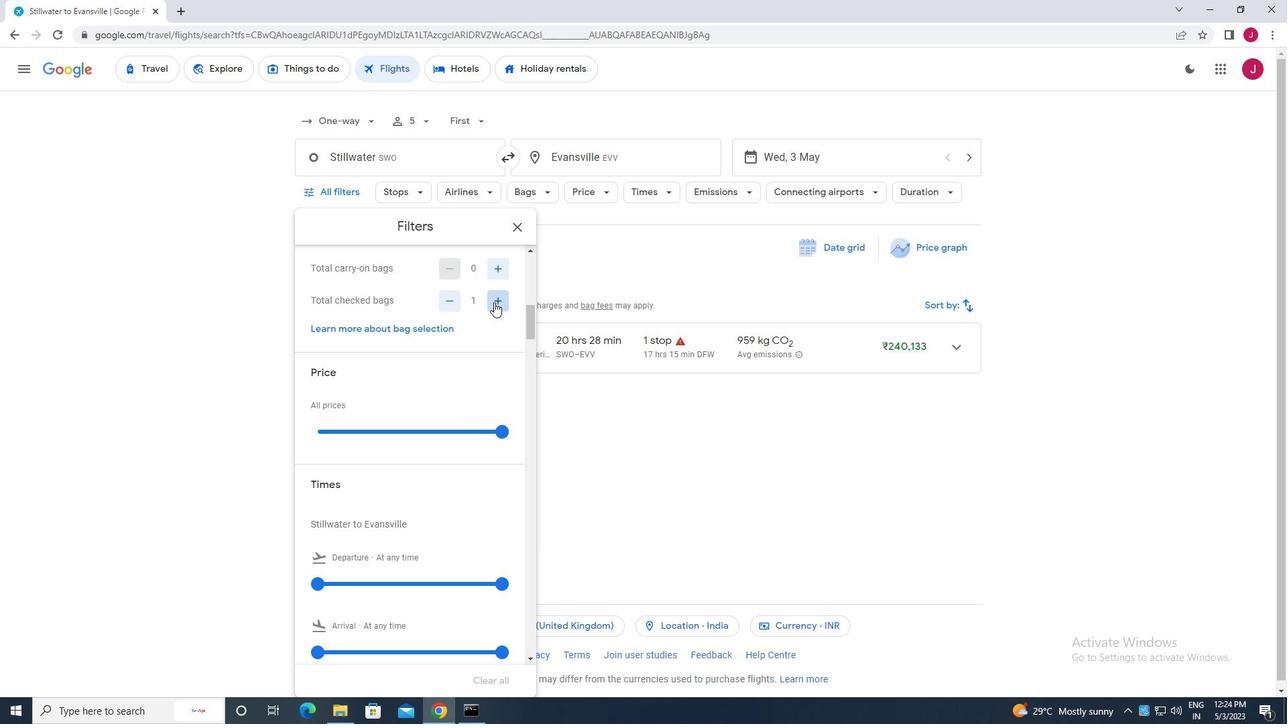 
Action: Mouse pressed left at (494, 302)
Screenshot: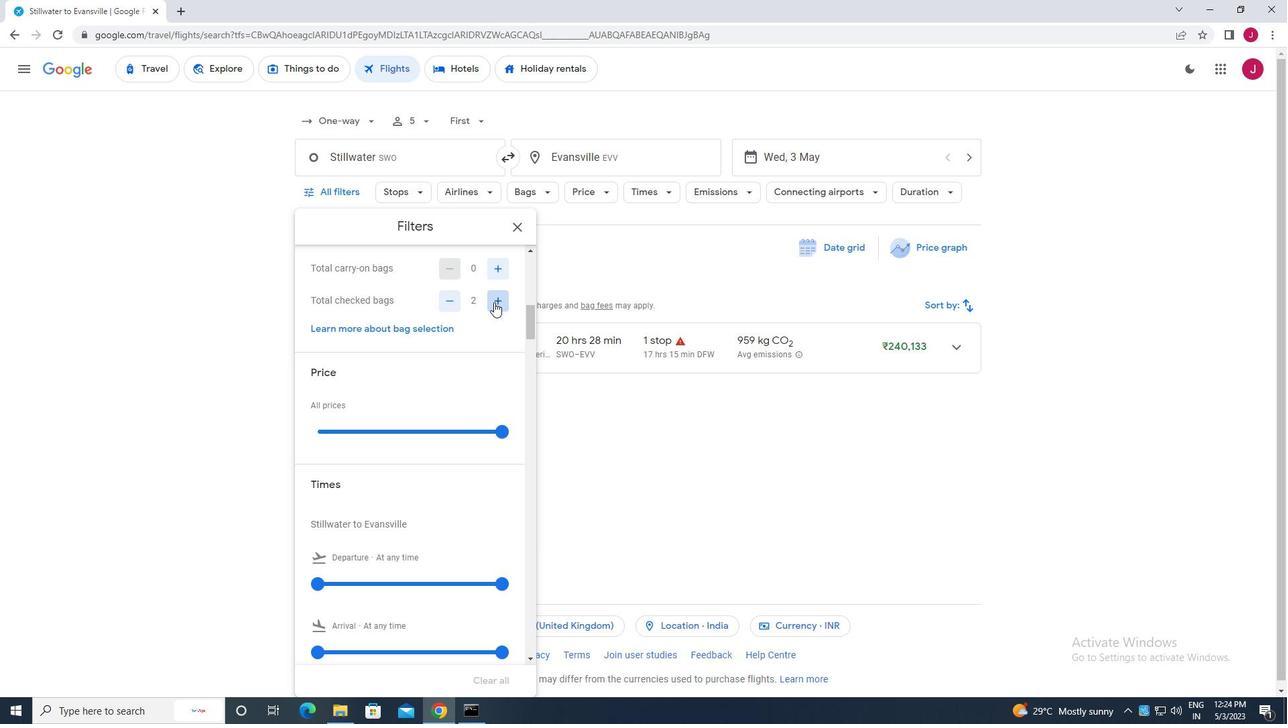 
Action: Mouse pressed left at (494, 302)
Screenshot: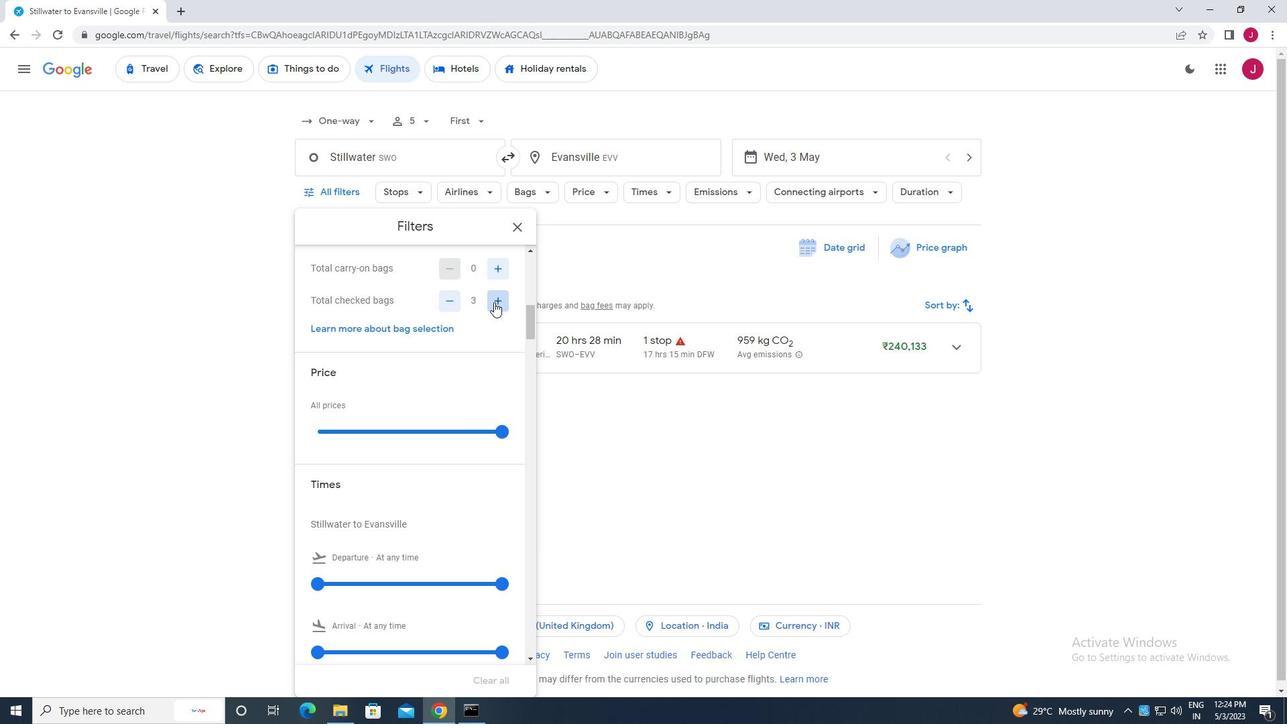
Action: Mouse scrolled (494, 301) with delta (0, 0)
Screenshot: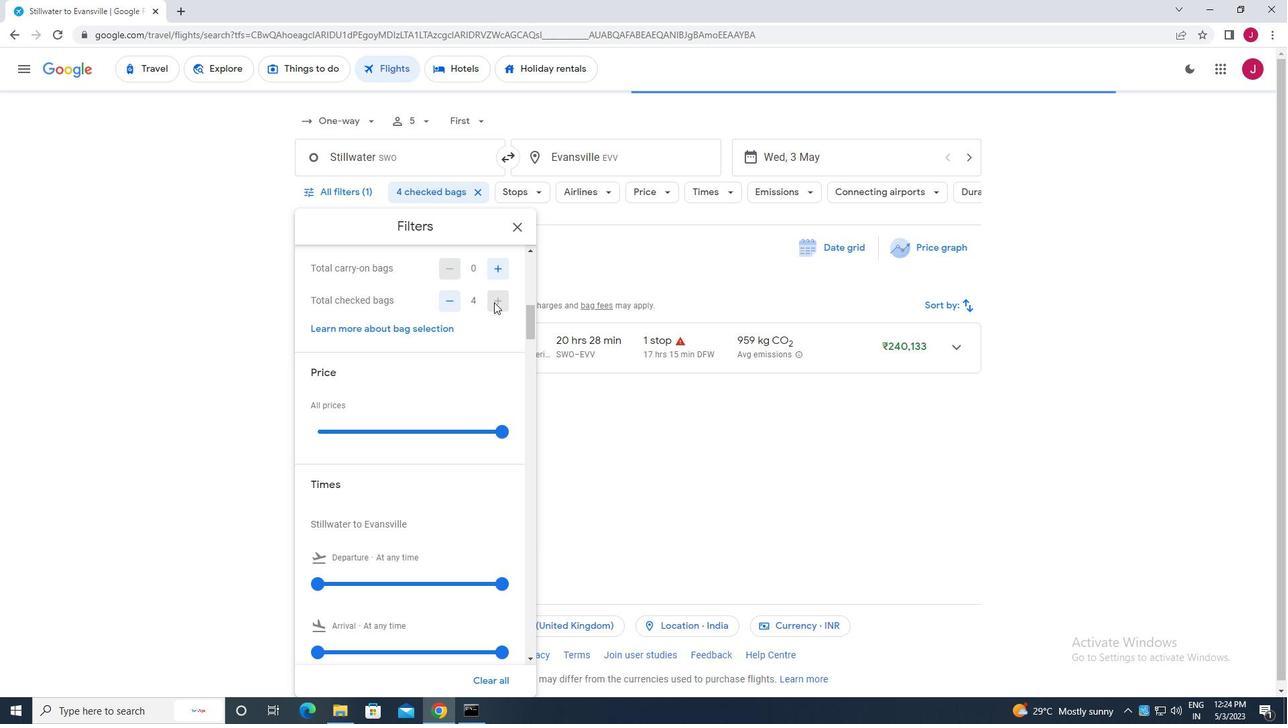 
Action: Mouse moved to (494, 302)
Screenshot: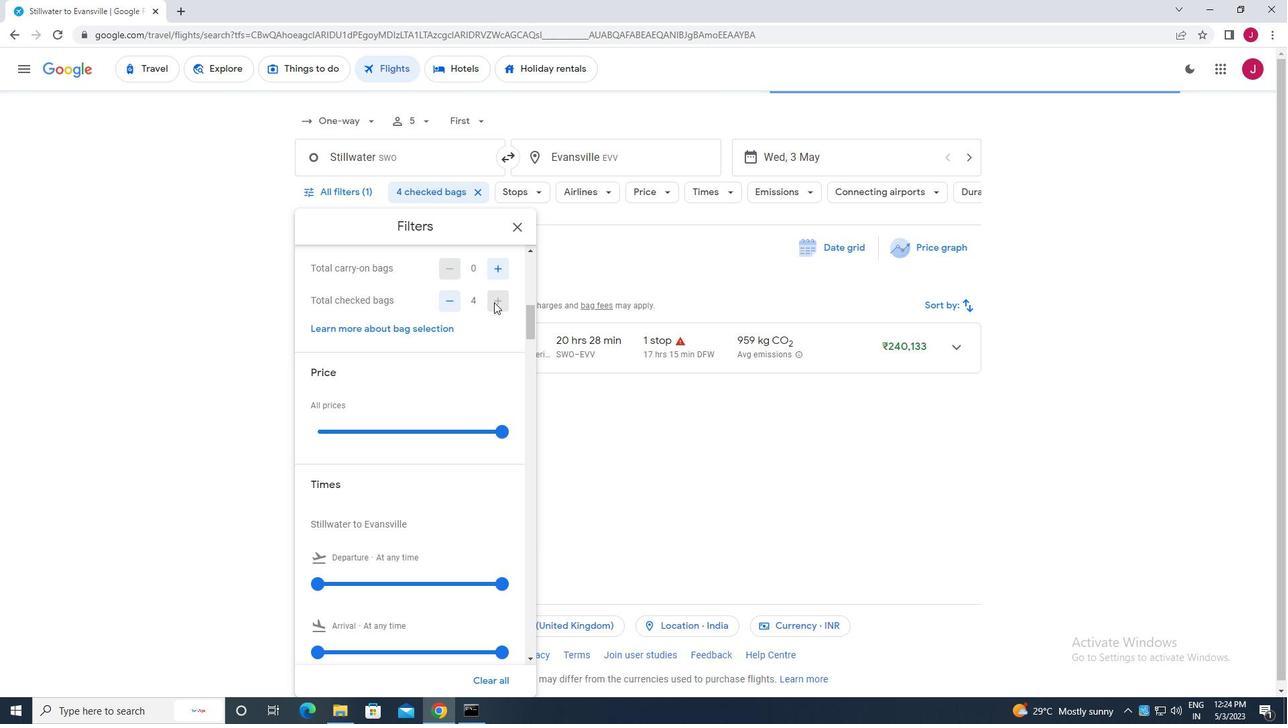 
Action: Mouse scrolled (494, 301) with delta (0, 0)
Screenshot: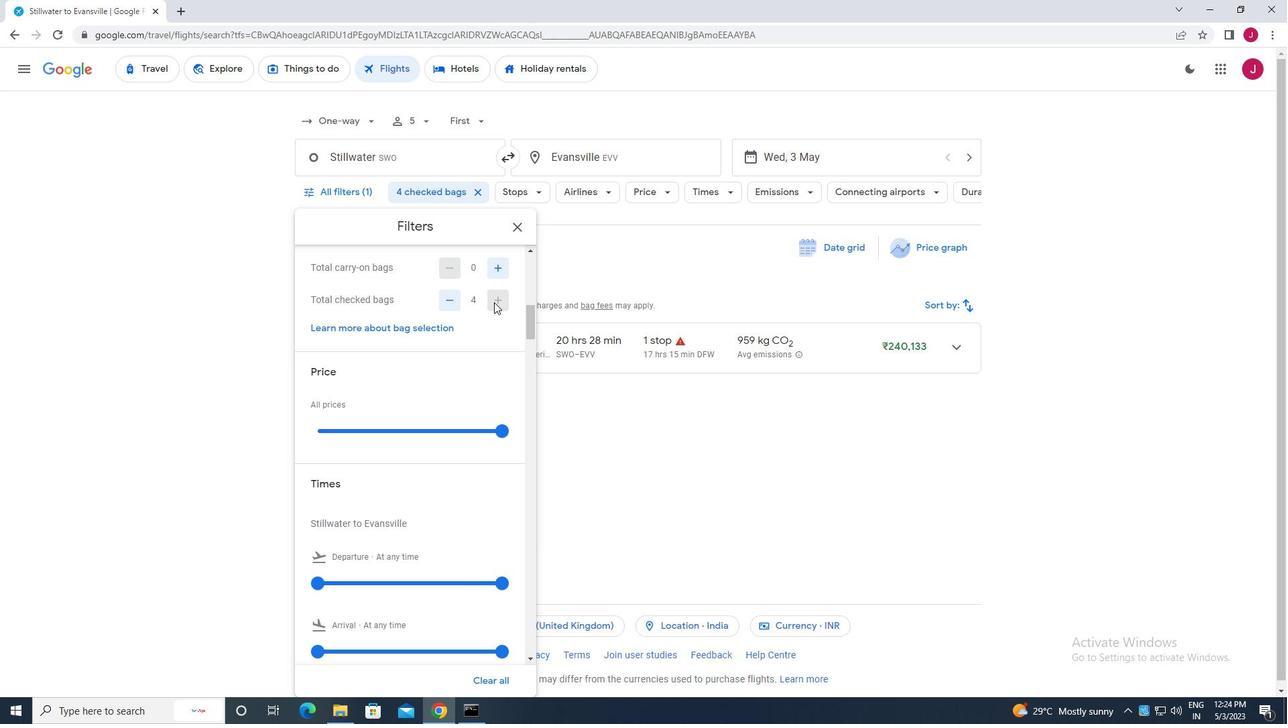 
Action: Mouse moved to (503, 297)
Screenshot: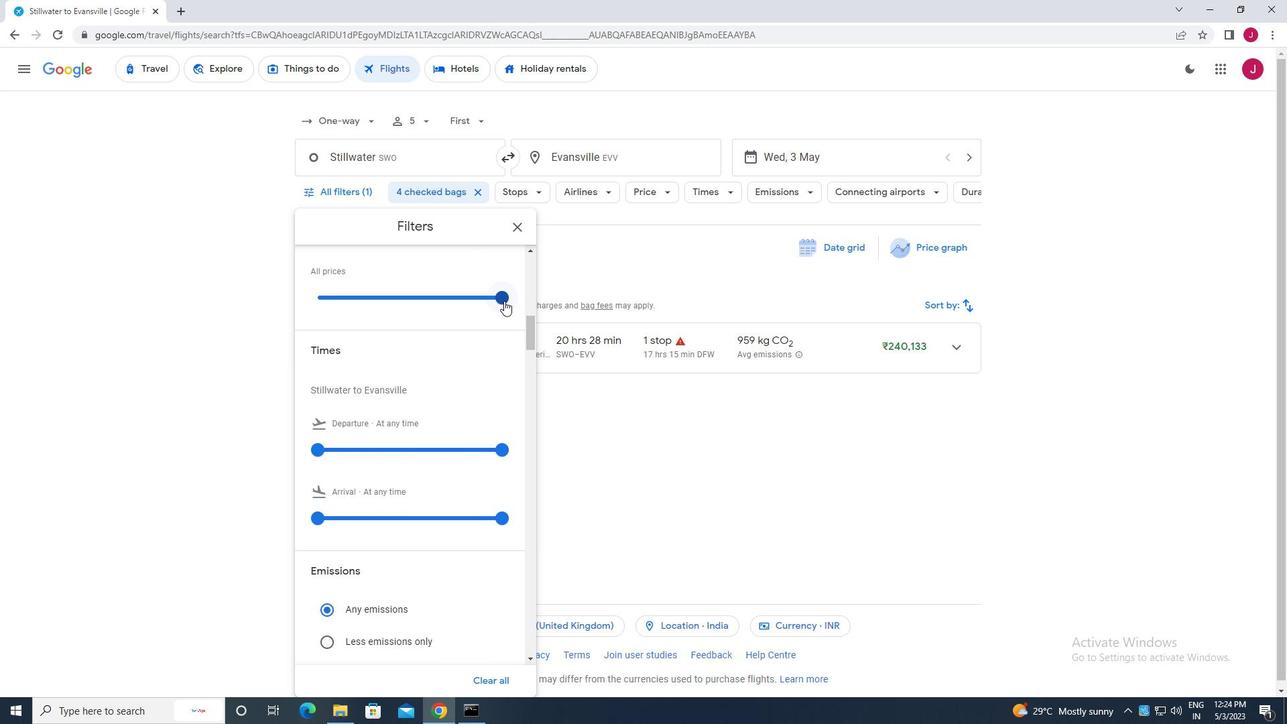 
Action: Mouse pressed left at (503, 297)
Screenshot: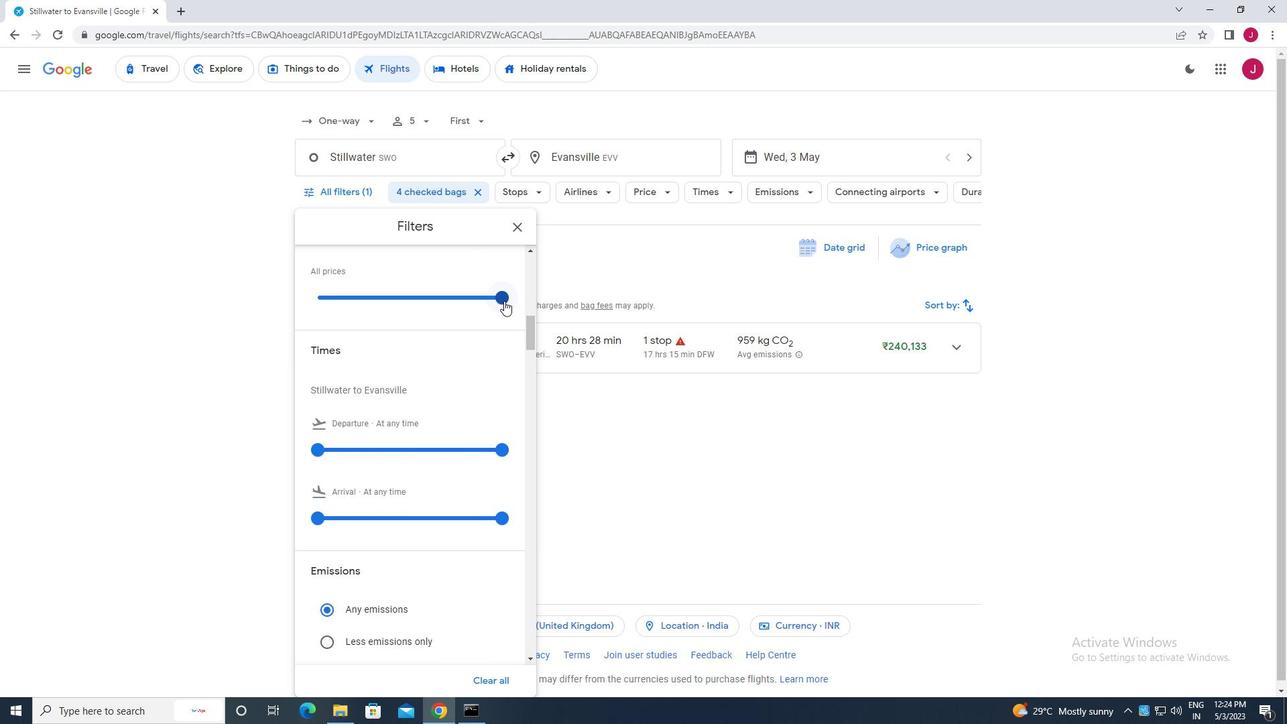 
Action: Mouse moved to (500, 450)
Screenshot: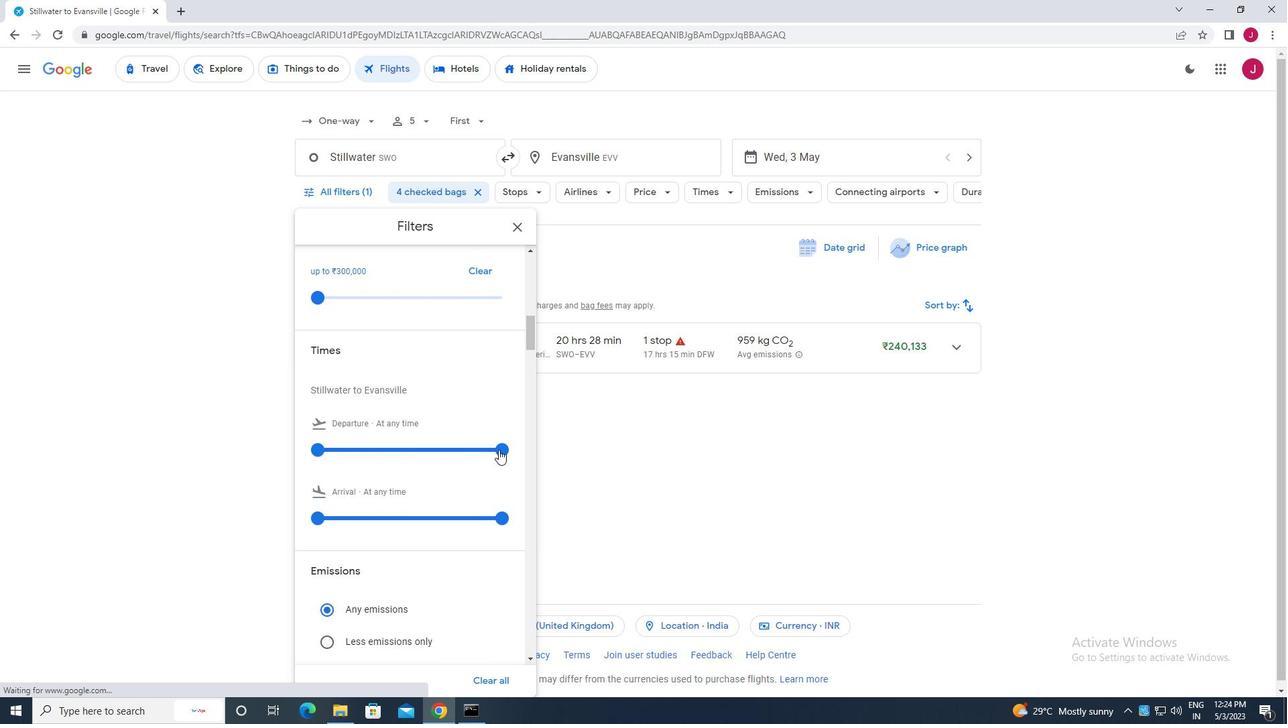 
Action: Mouse pressed left at (500, 450)
Screenshot: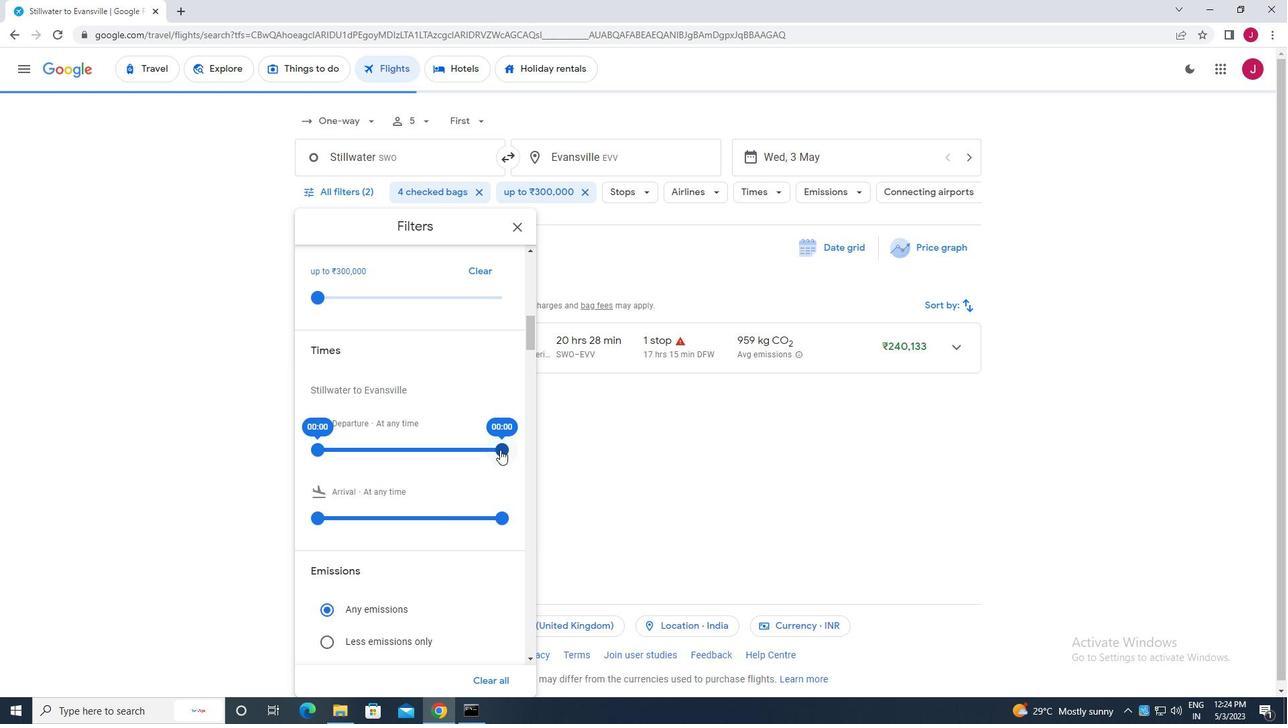 
Action: Mouse moved to (319, 449)
Screenshot: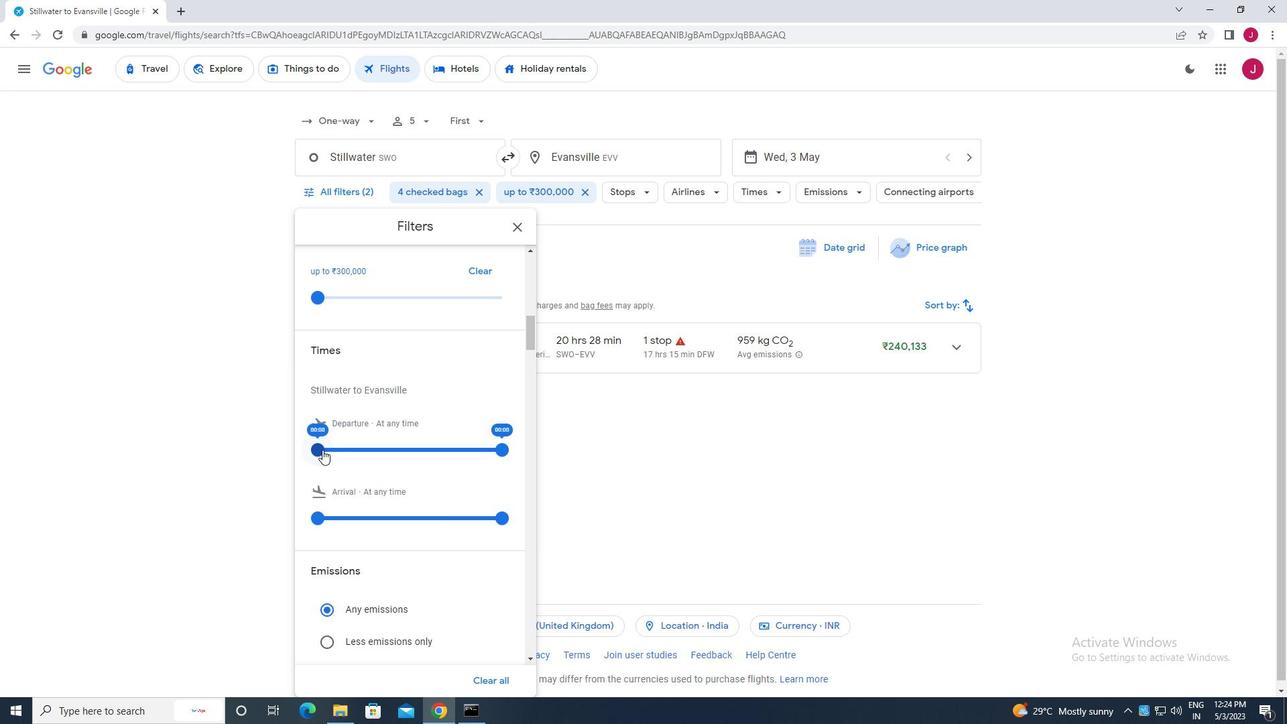 
Action: Mouse pressed left at (319, 449)
Screenshot: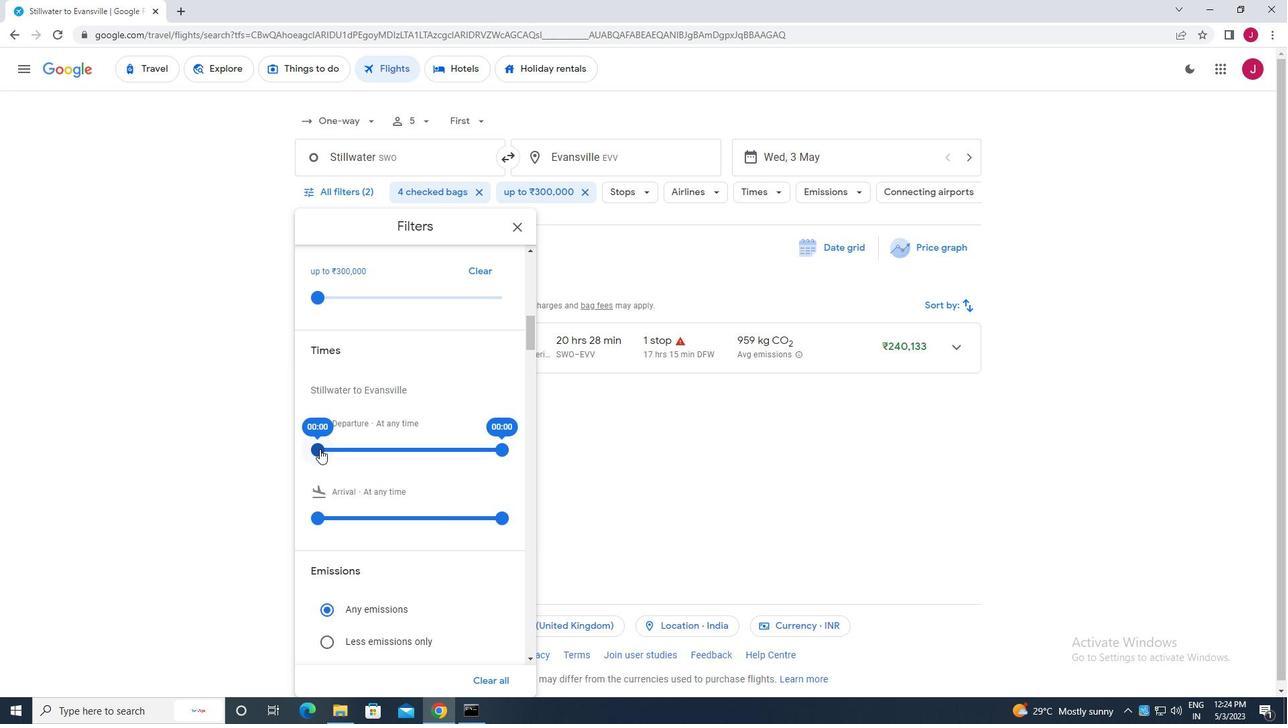 
Action: Mouse moved to (503, 449)
Screenshot: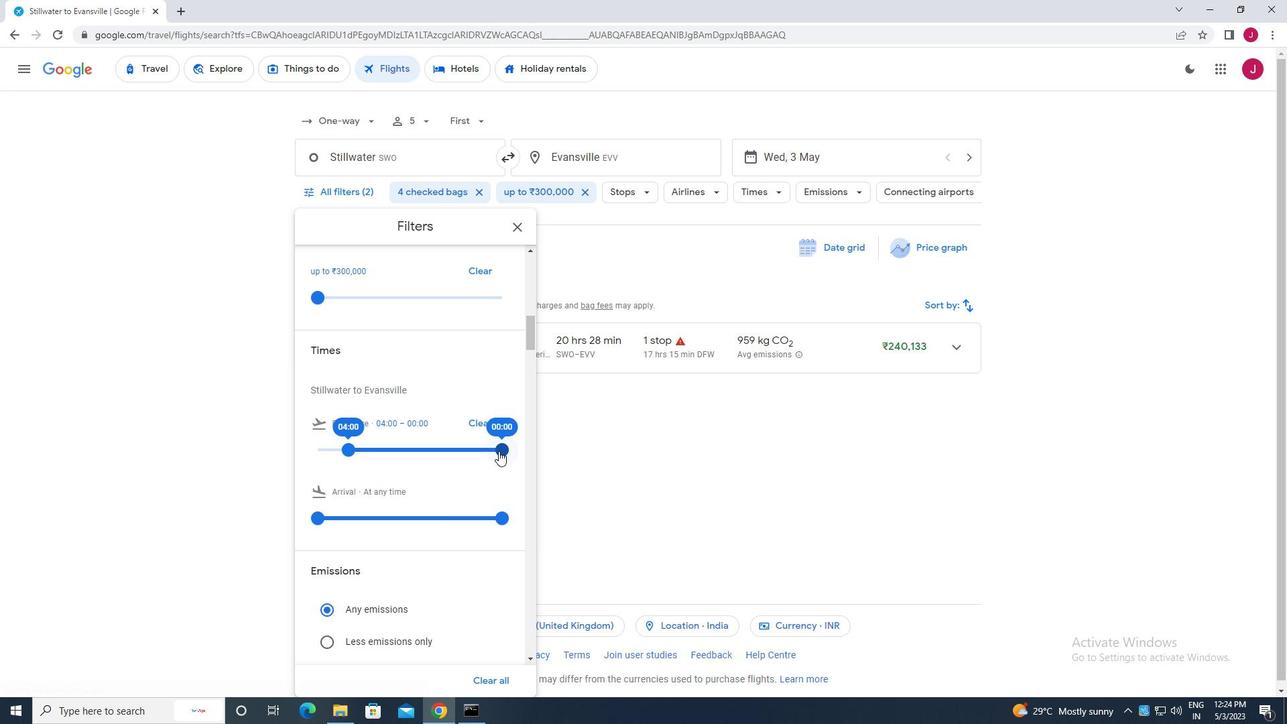 
Action: Mouse pressed left at (503, 449)
Screenshot: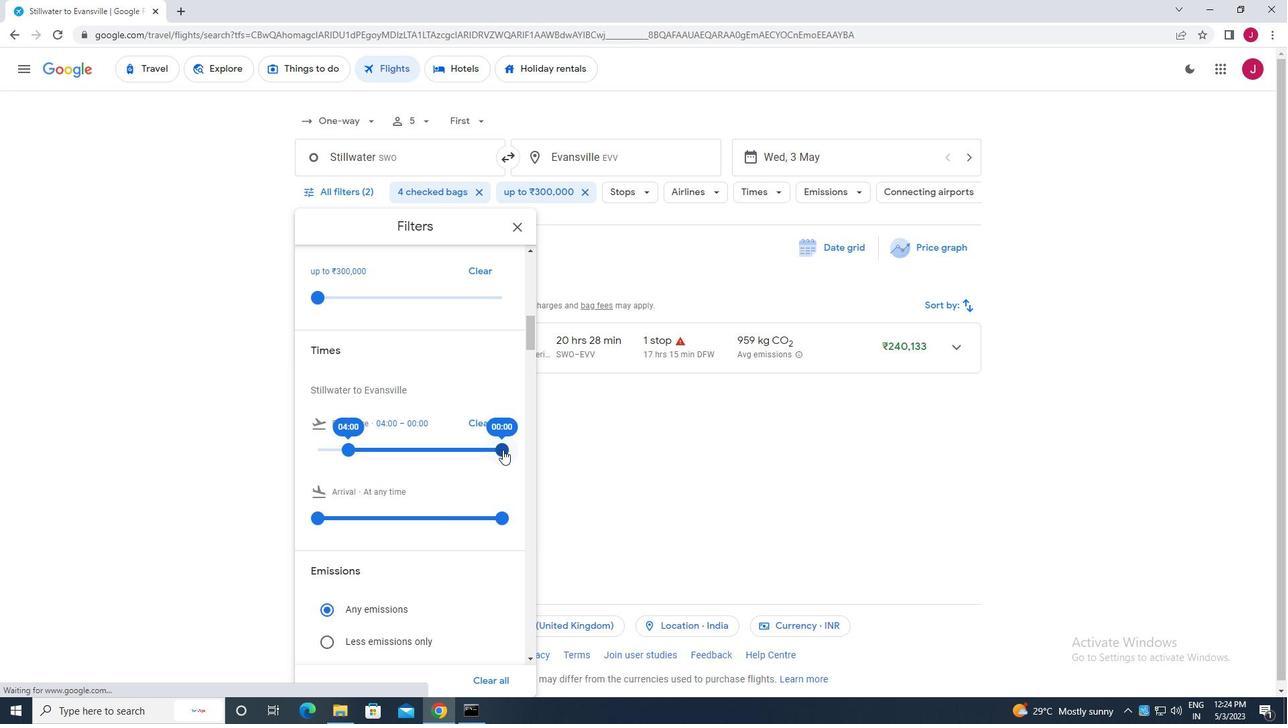
Action: Mouse moved to (516, 226)
Screenshot: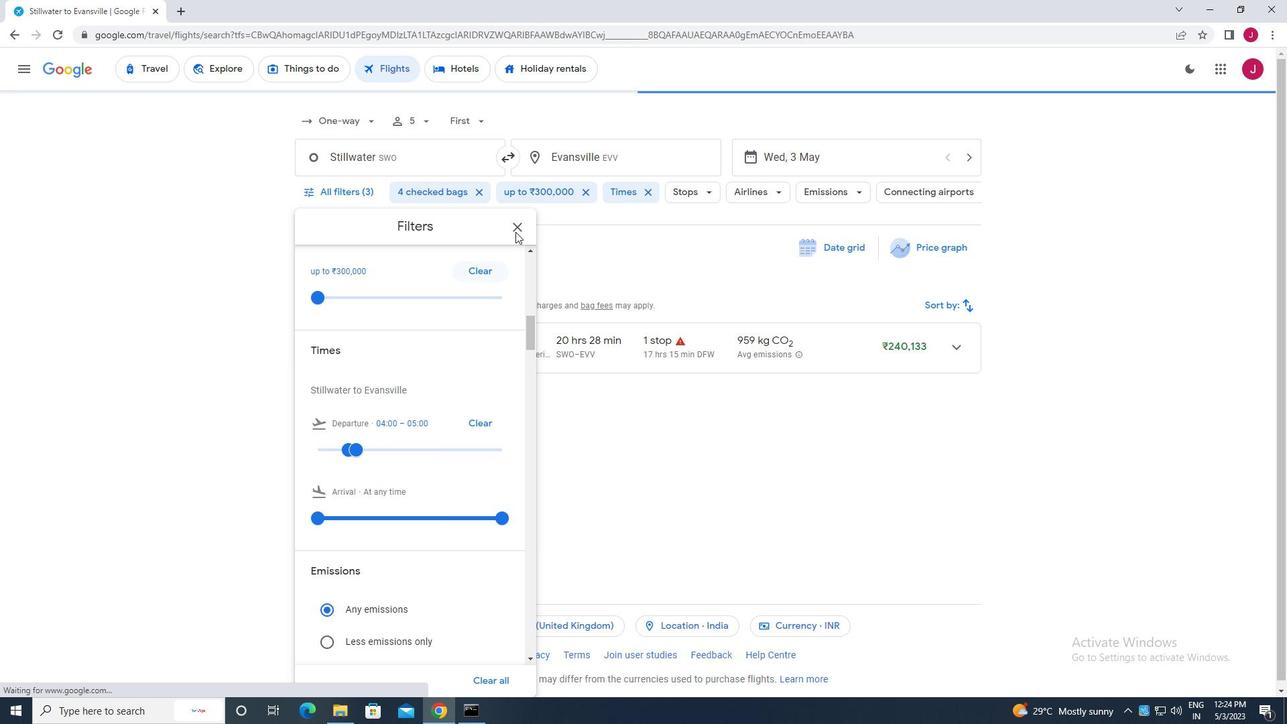 
Action: Mouse pressed left at (516, 226)
Screenshot: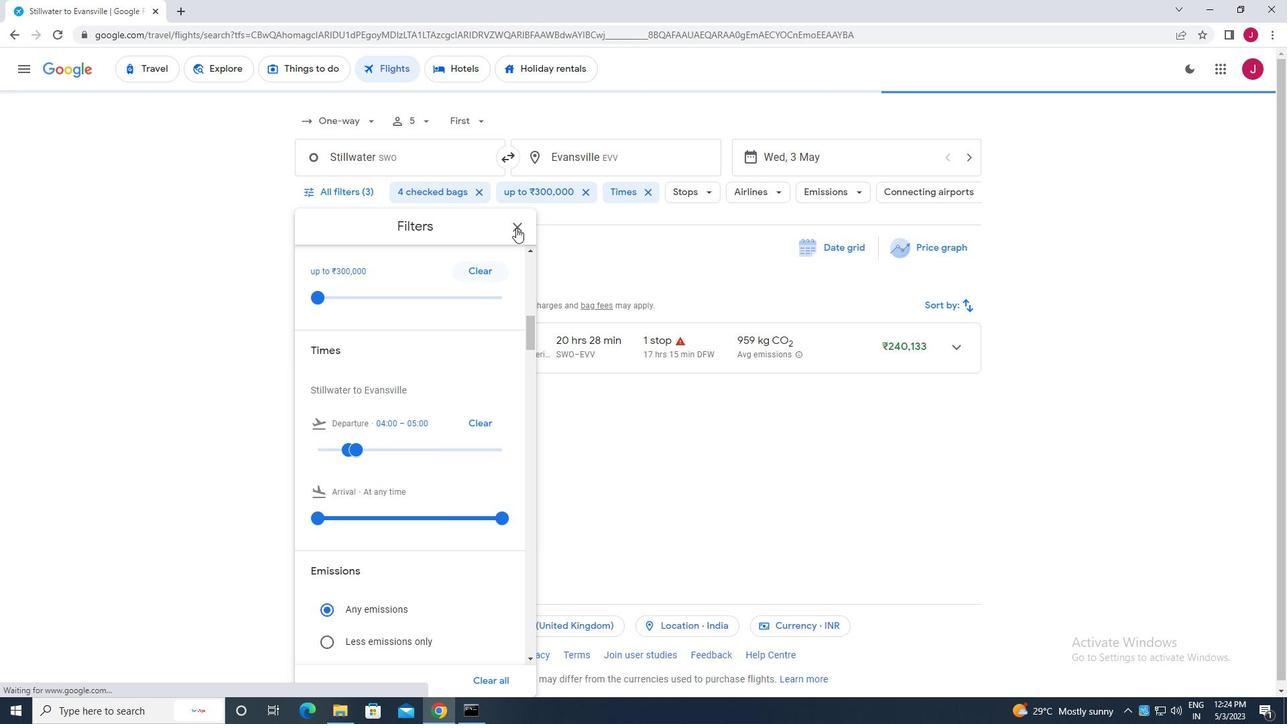 
Action: Mouse moved to (515, 227)
Screenshot: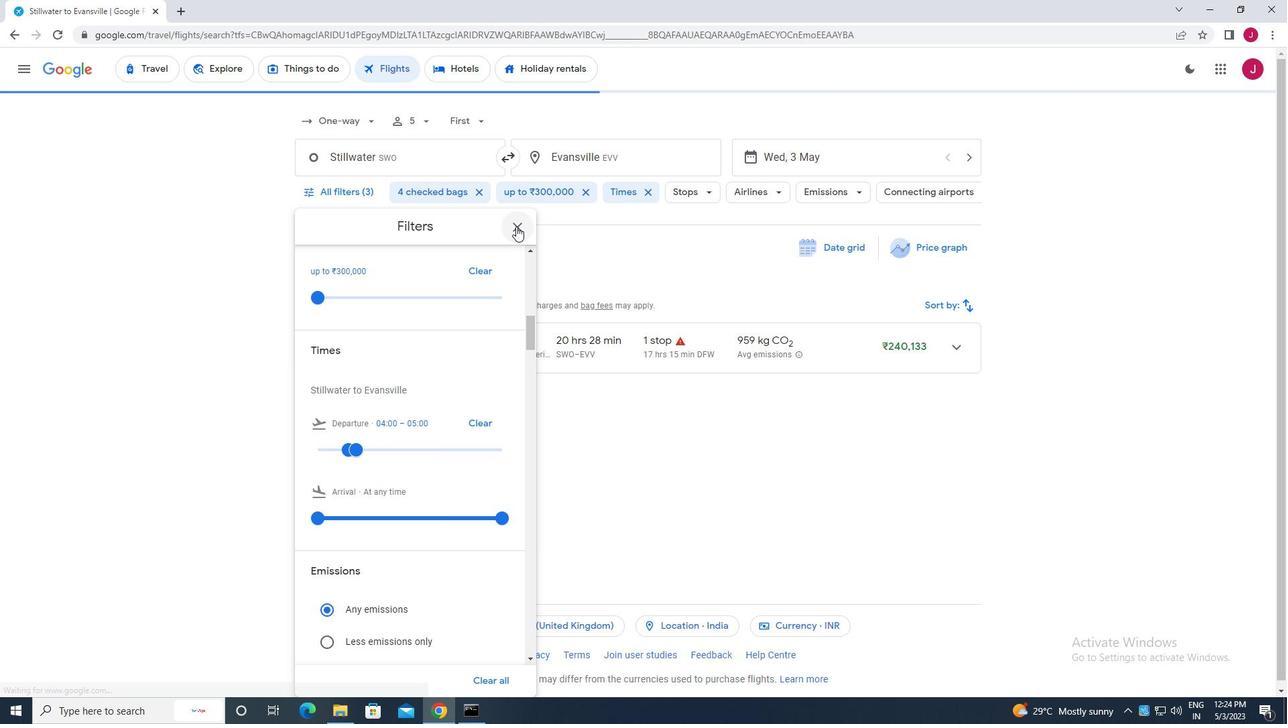 
